 Task: For heading Use Italics Georgia with orange colour & Underline.  font size for heading20,  'Change the font style of data to'Lexend and font size to 12,  Change the alignment of both headline & data to Align left In the sheet  Budget Template Spreadsheet Workbook Sheet
Action: Mouse moved to (27, 146)
Screenshot: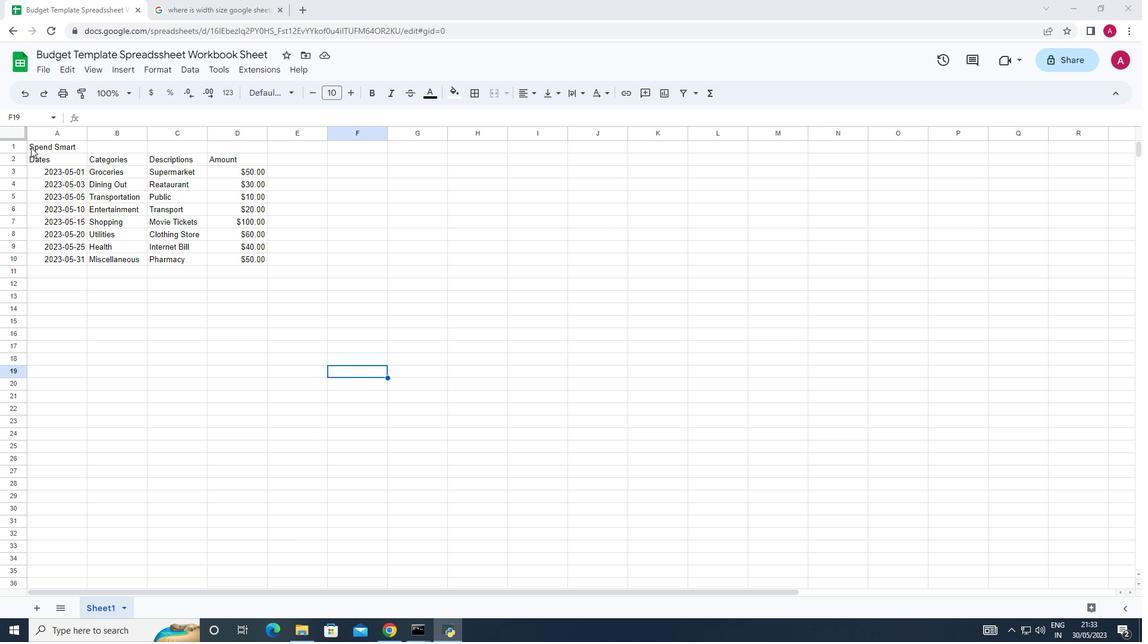
Action: Mouse pressed left at (27, 146)
Screenshot: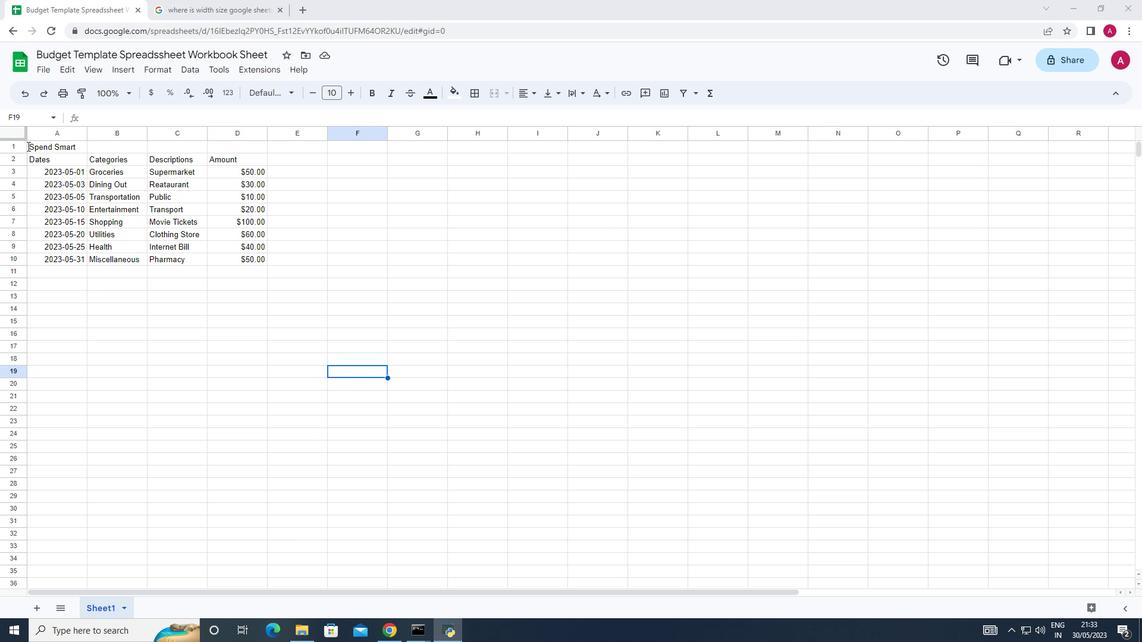 
Action: Mouse moved to (30, 142)
Screenshot: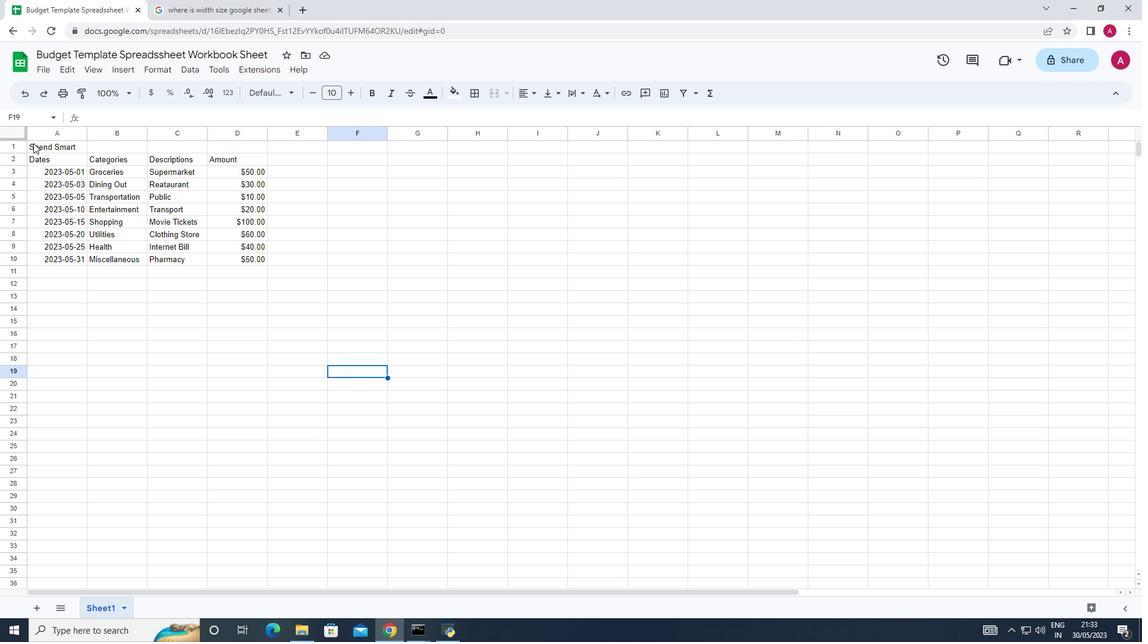 
Action: Mouse pressed left at (30, 142)
Screenshot: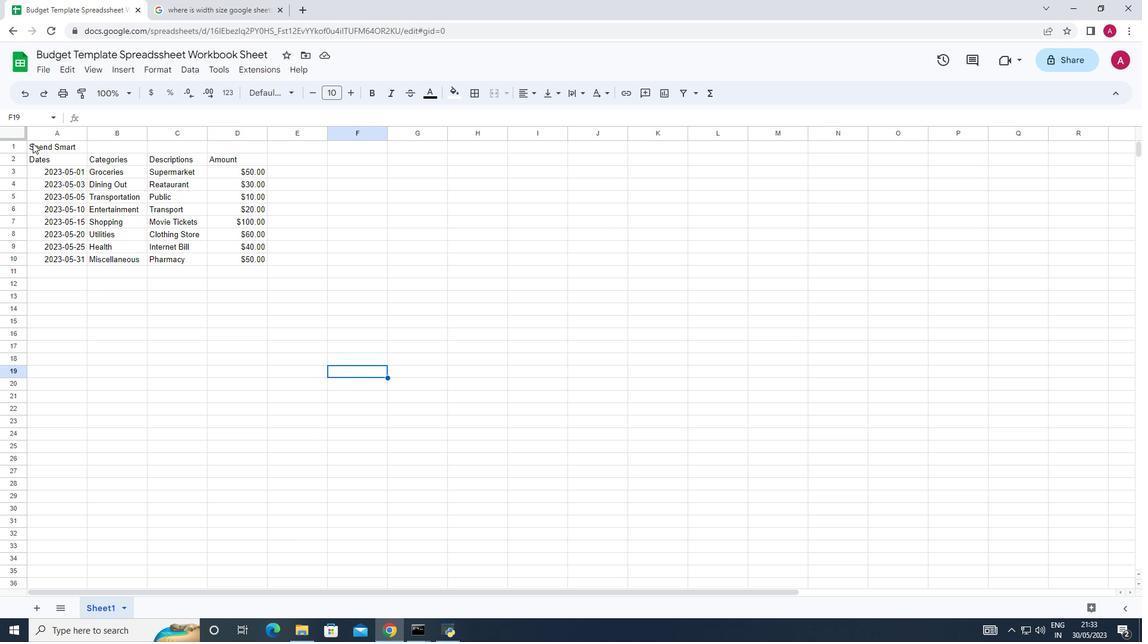 
Action: Mouse moved to (267, 97)
Screenshot: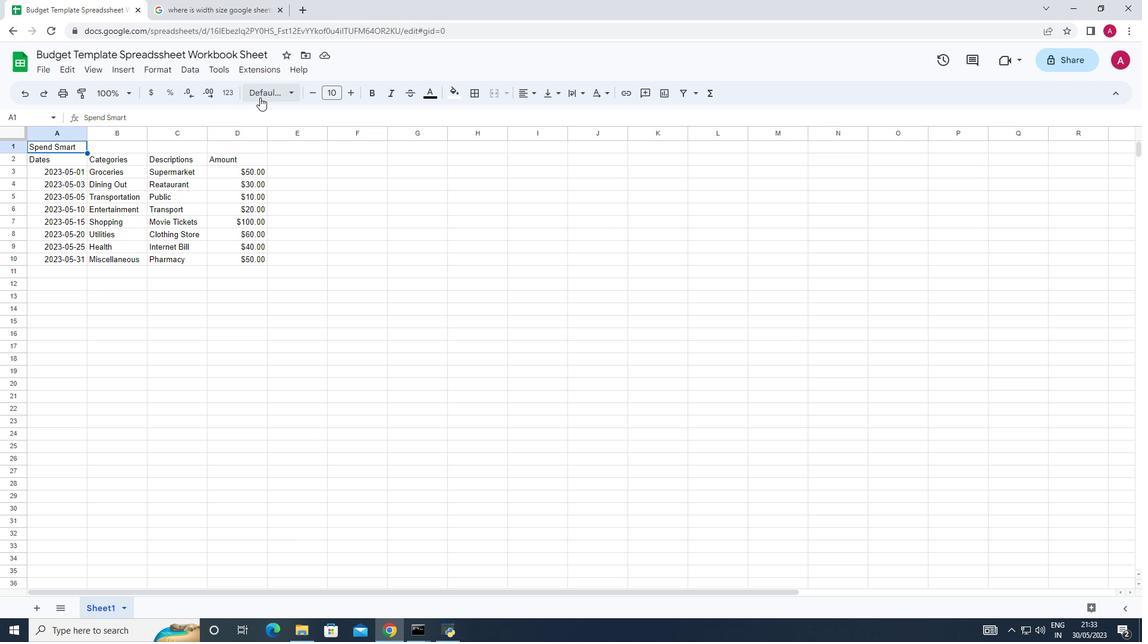 
Action: Mouse pressed left at (267, 97)
Screenshot: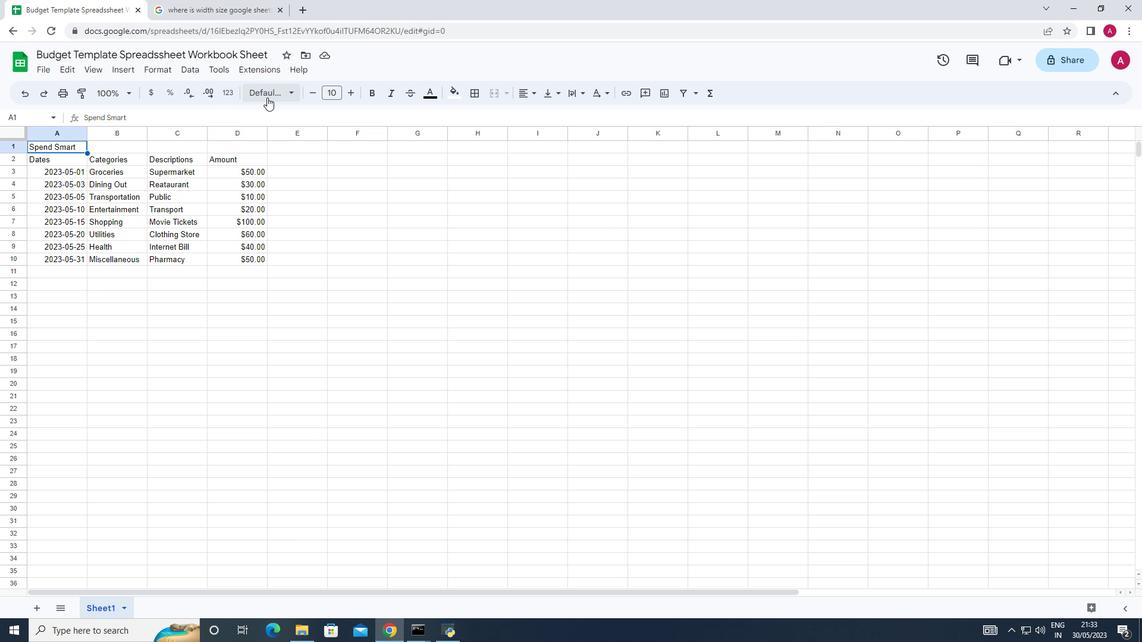 
Action: Mouse moved to (316, 408)
Screenshot: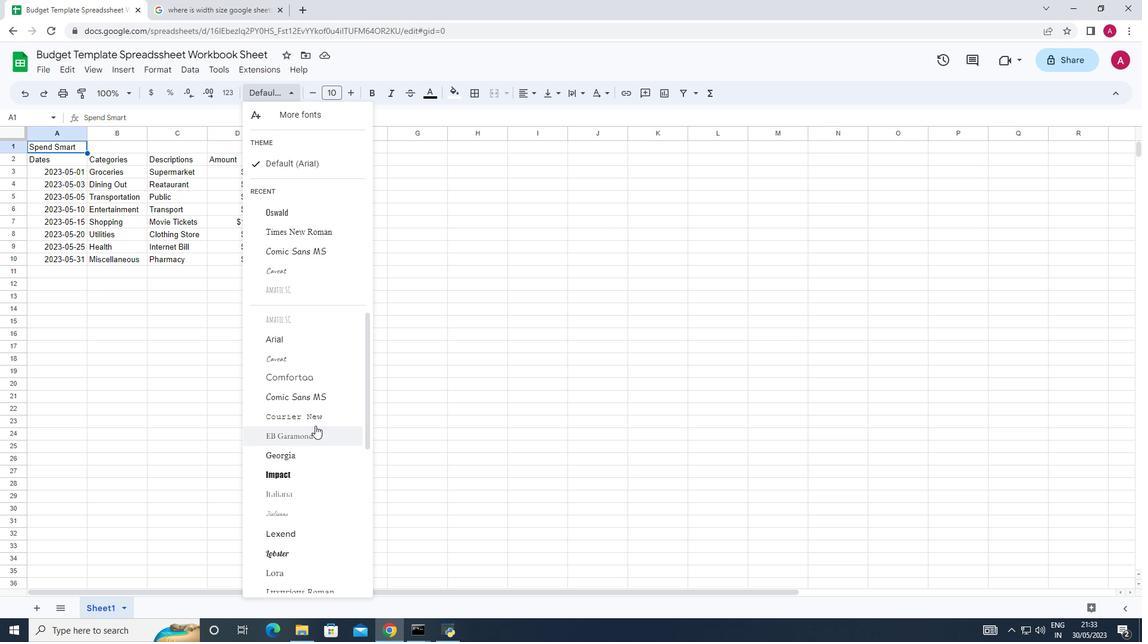 
Action: Mouse scrolled (316, 407) with delta (0, 0)
Screenshot: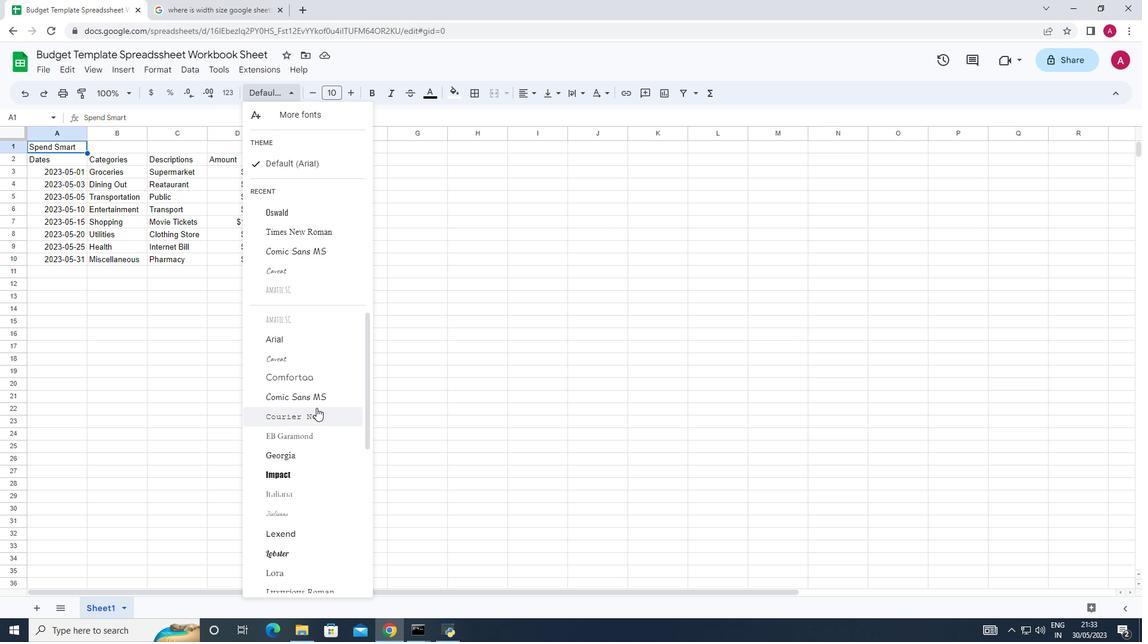 
Action: Mouse moved to (313, 413)
Screenshot: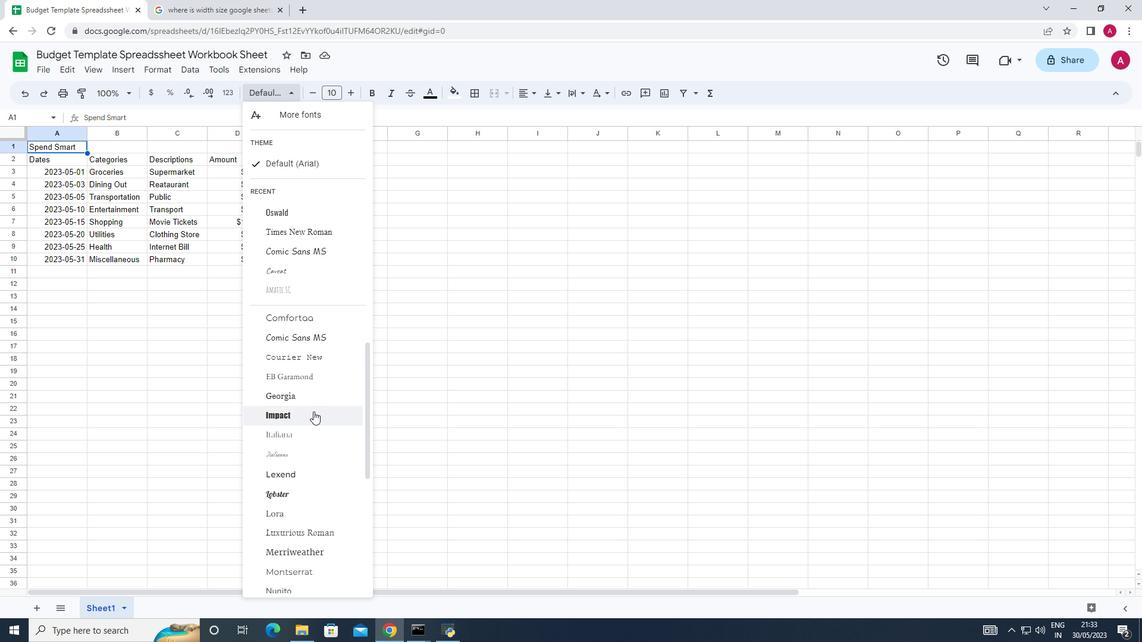 
Action: Mouse scrolled (313, 413) with delta (0, 0)
Screenshot: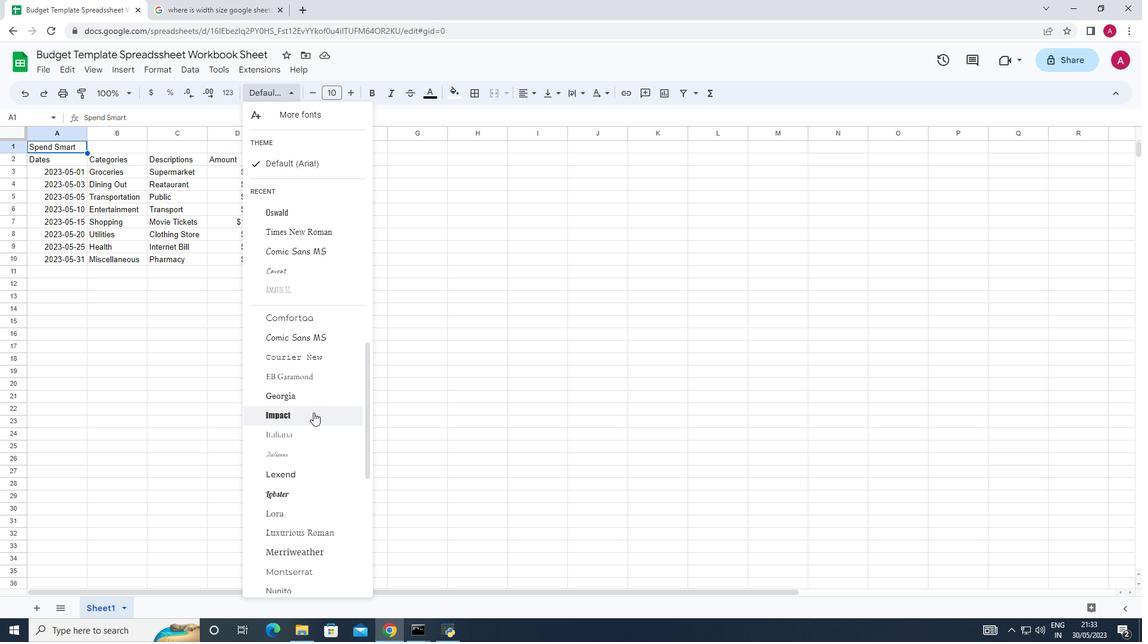 
Action: Mouse moved to (312, 417)
Screenshot: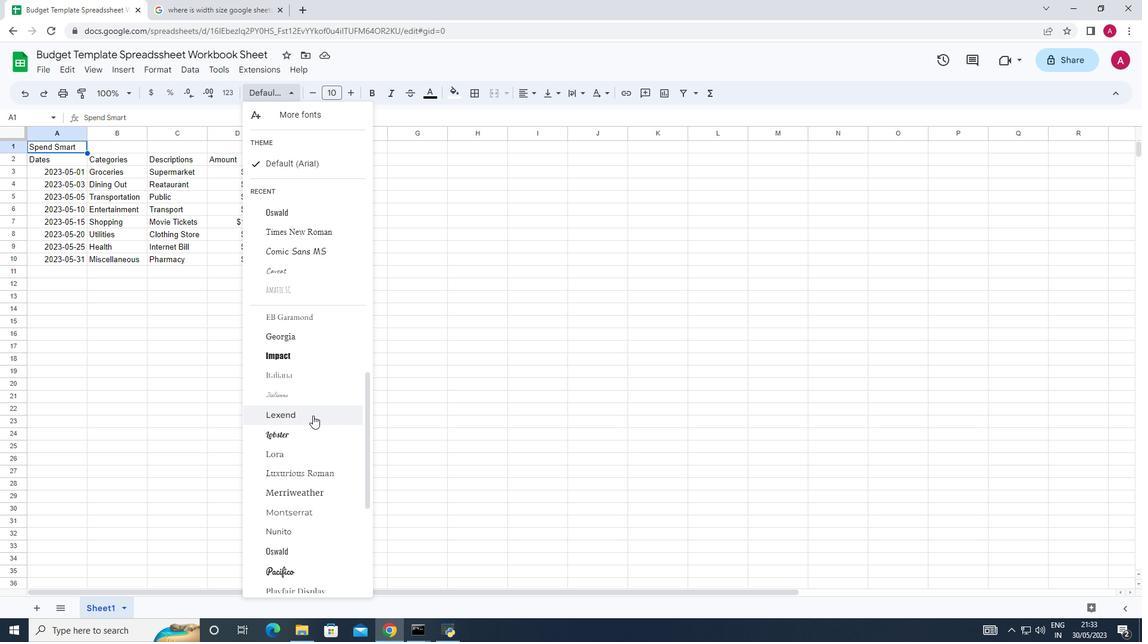 
Action: Mouse scrolled (312, 416) with delta (0, 0)
Screenshot: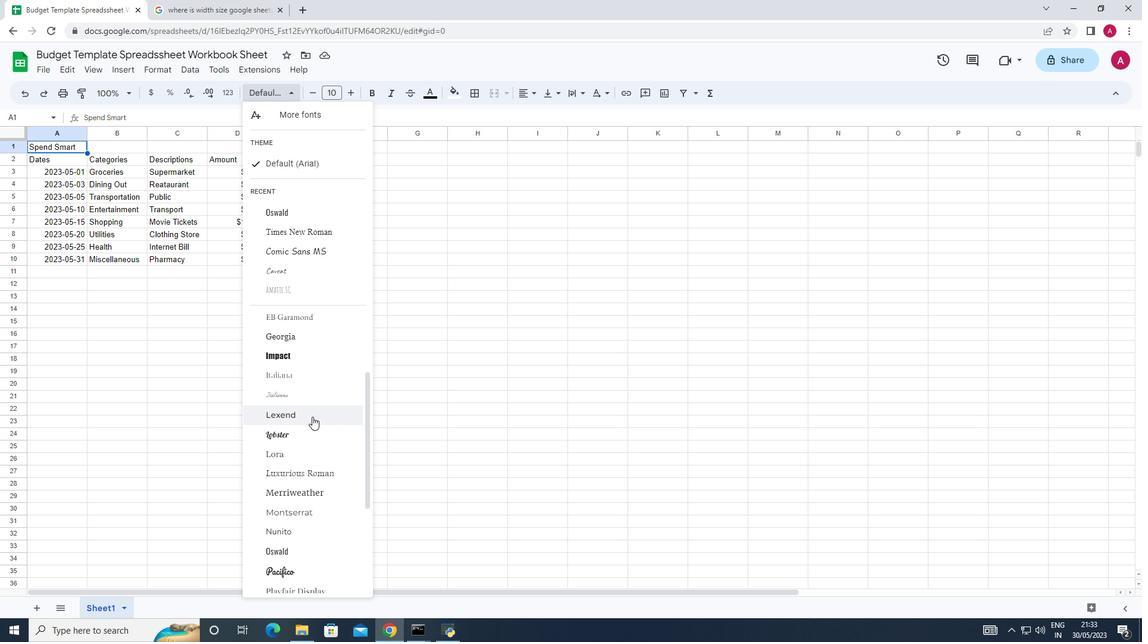 
Action: Mouse moved to (311, 419)
Screenshot: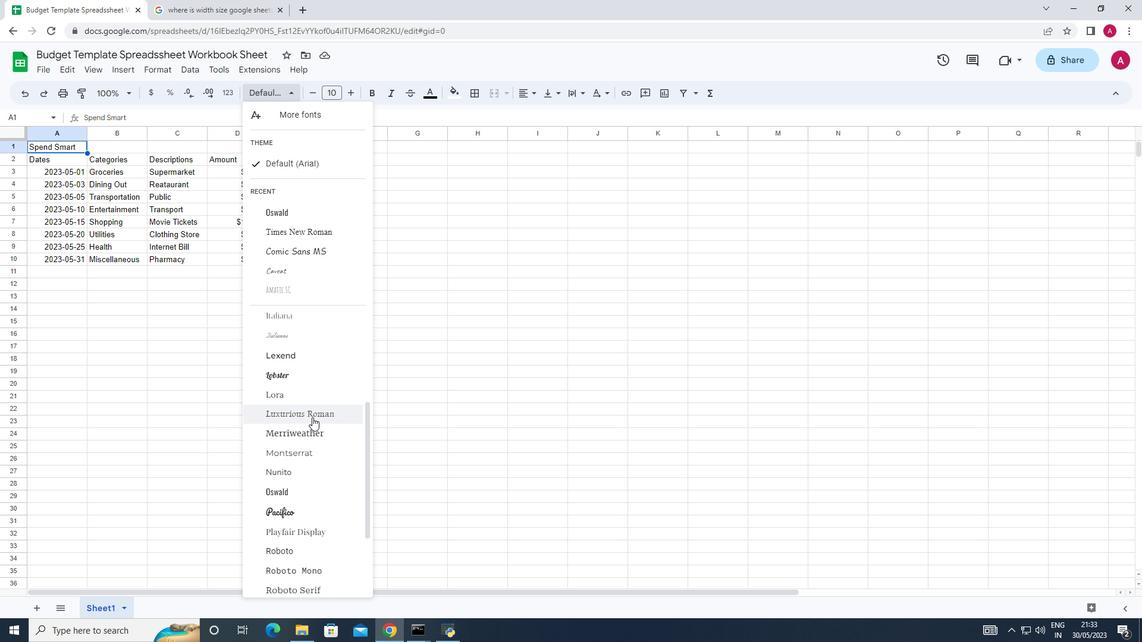 
Action: Mouse scrolled (311, 419) with delta (0, 0)
Screenshot: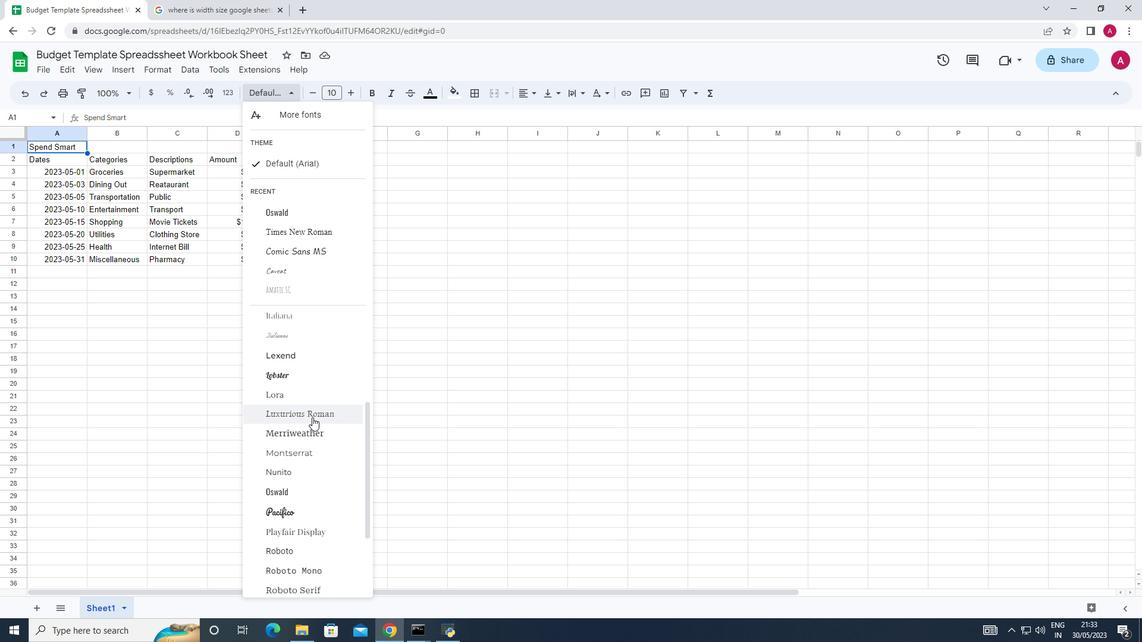 
Action: Mouse moved to (310, 422)
Screenshot: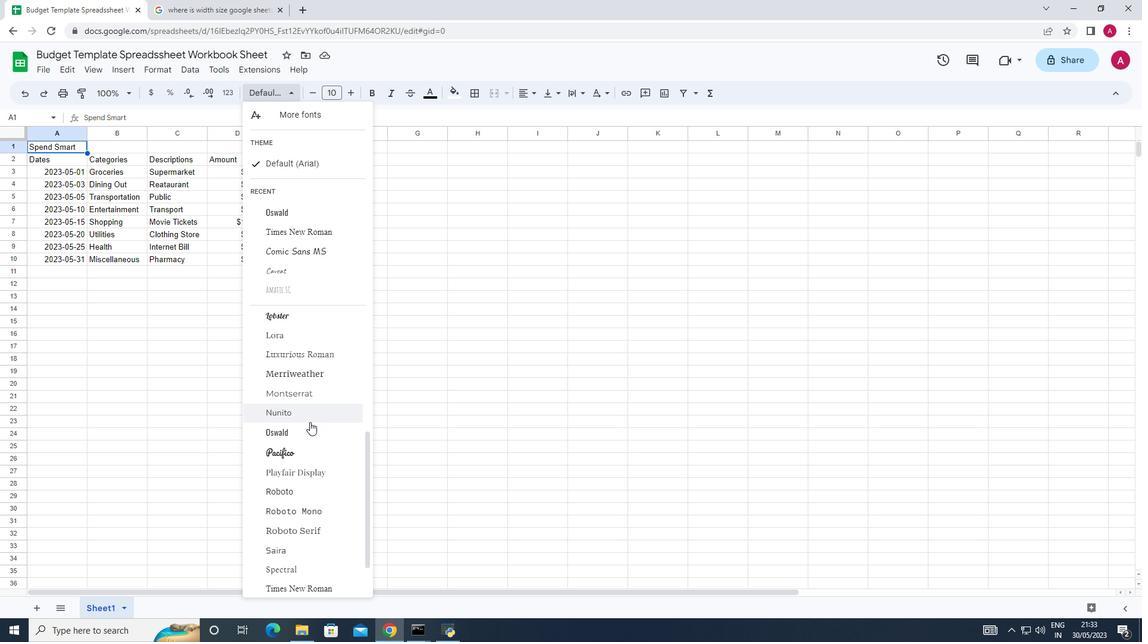 
Action: Mouse scrolled (310, 423) with delta (0, 0)
Screenshot: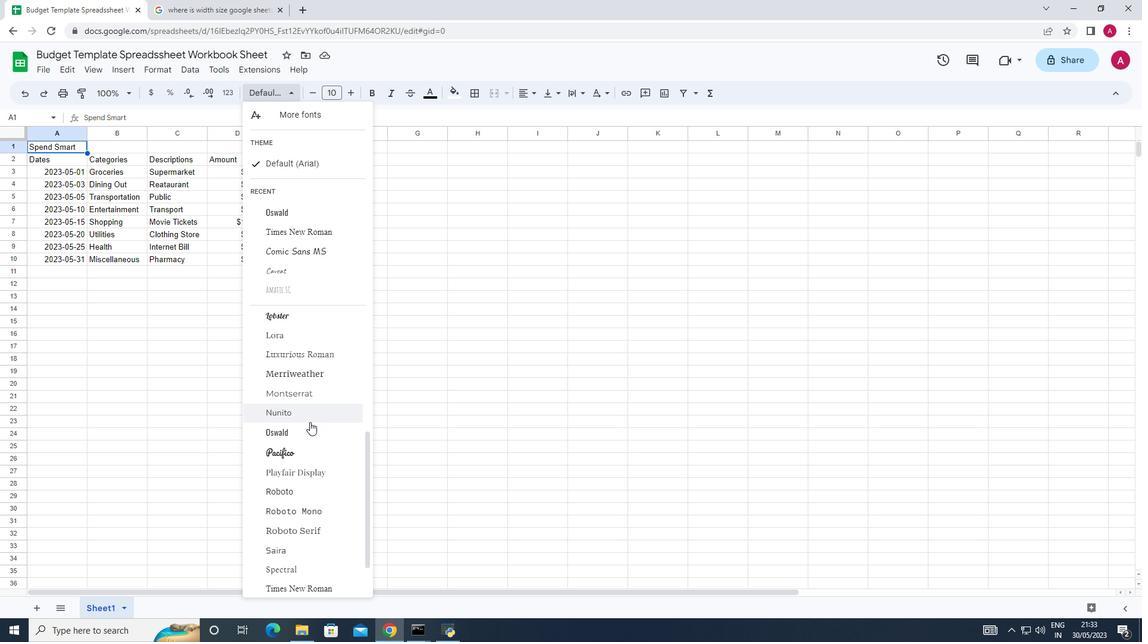 
Action: Mouse moved to (310, 418)
Screenshot: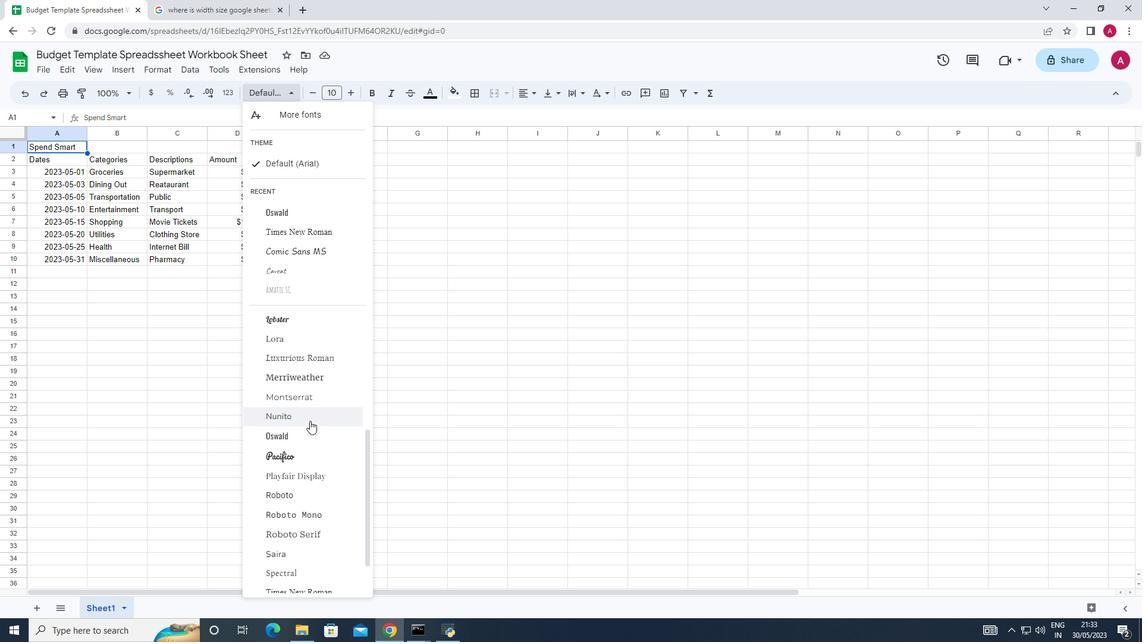 
Action: Mouse scrolled (310, 419) with delta (0, 0)
Screenshot: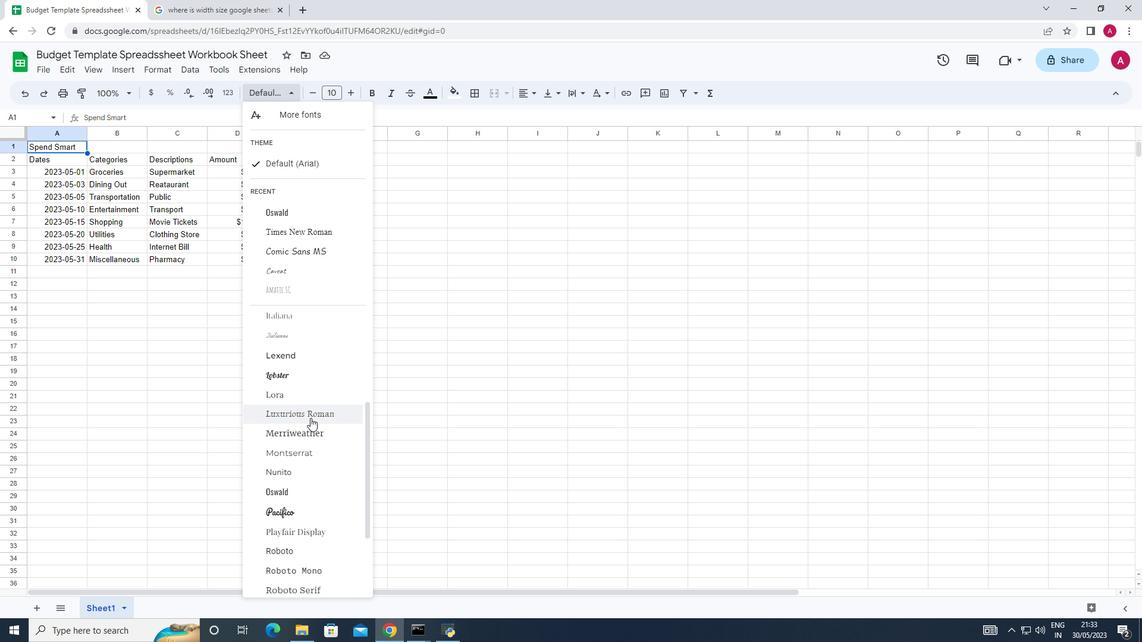
Action: Mouse scrolled (310, 419) with delta (0, 0)
Screenshot: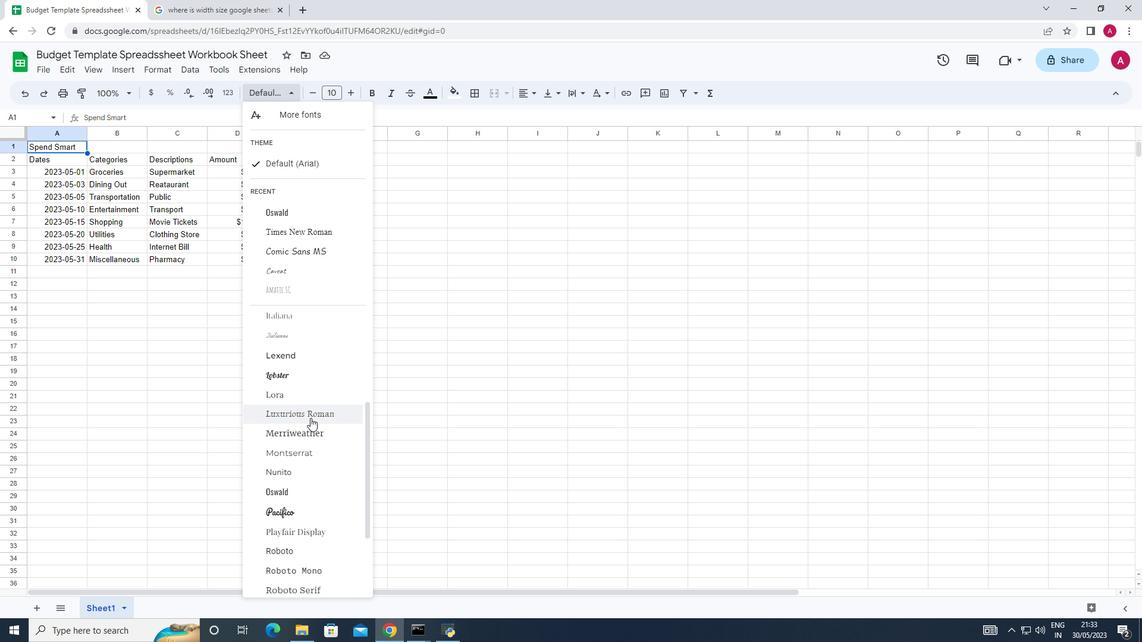 
Action: Mouse moved to (310, 418)
Screenshot: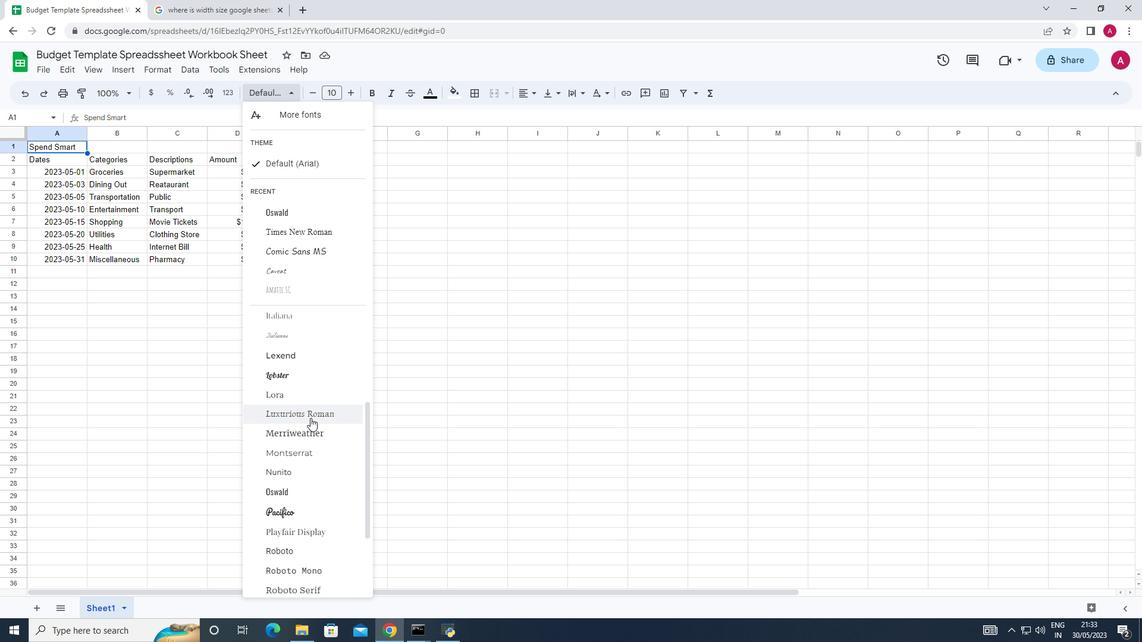 
Action: Mouse scrolled (310, 419) with delta (0, 0)
Screenshot: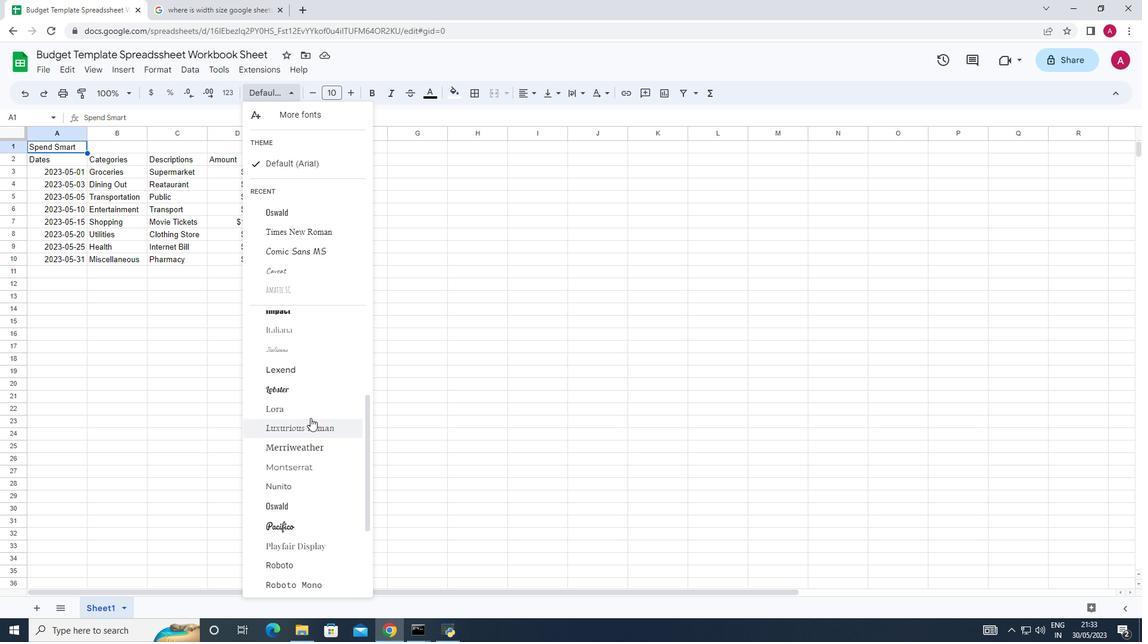 
Action: Mouse moved to (300, 450)
Screenshot: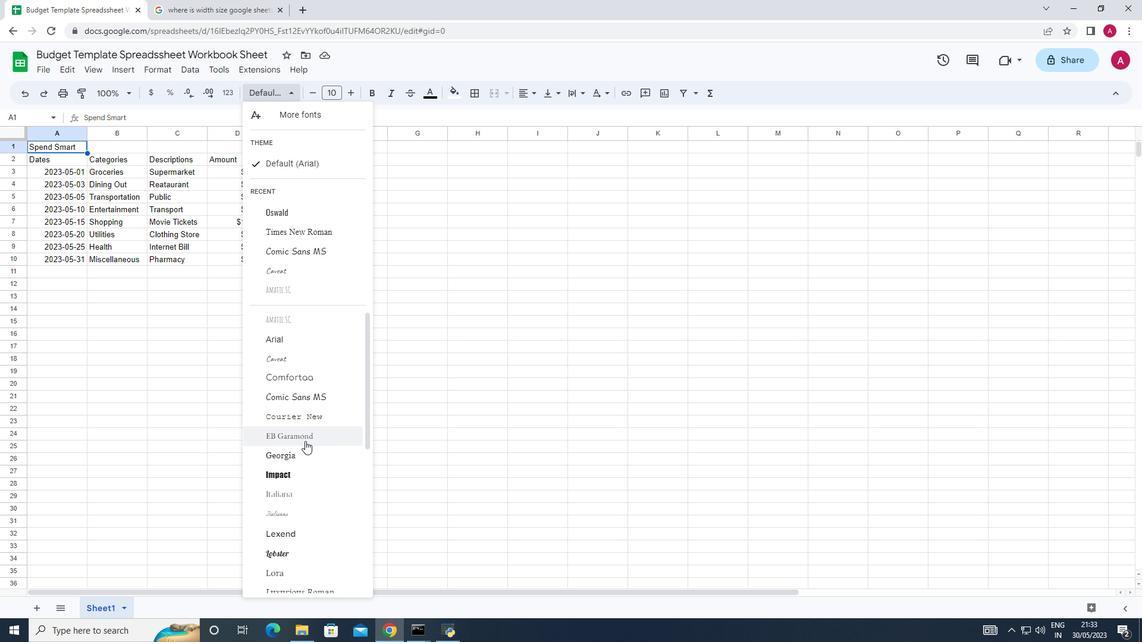 
Action: Mouse pressed left at (300, 450)
Screenshot: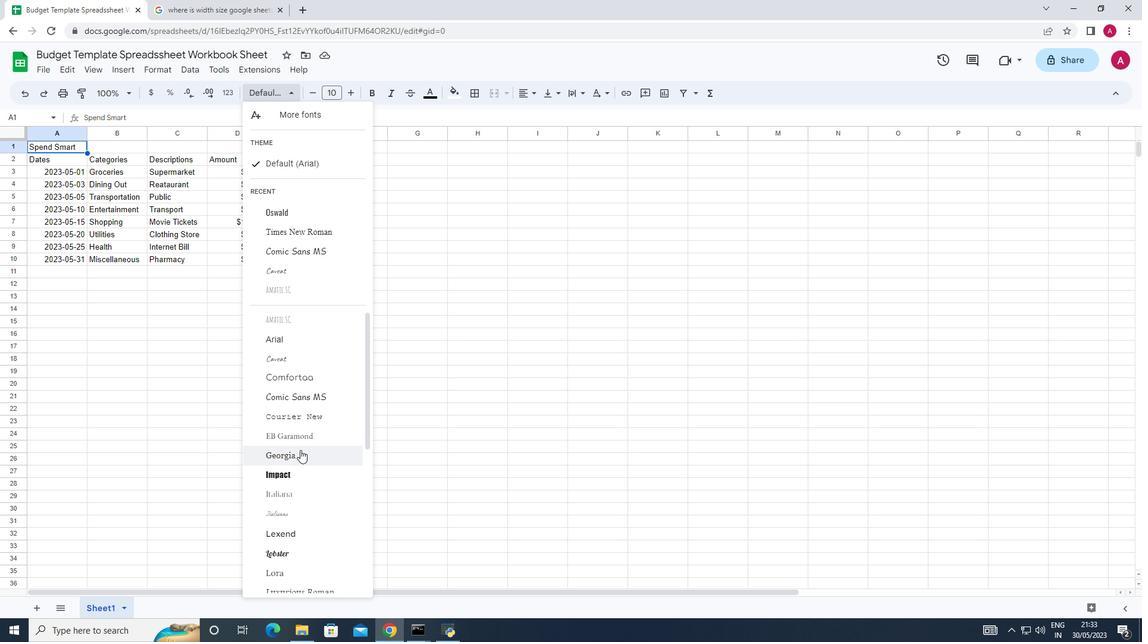 
Action: Mouse moved to (432, 95)
Screenshot: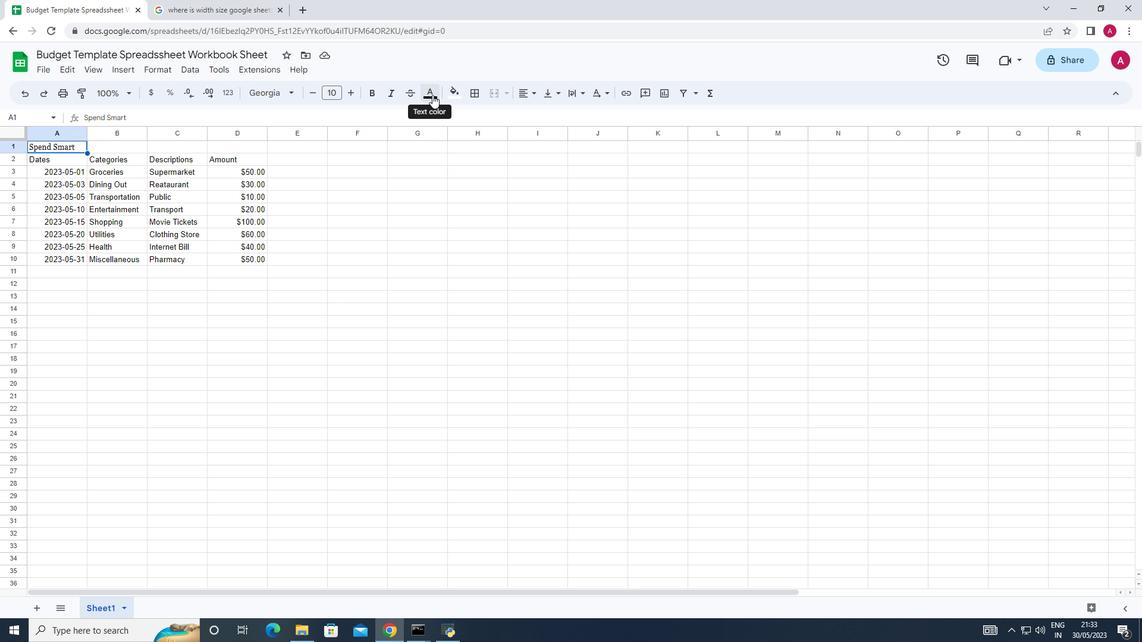 
Action: Mouse pressed left at (432, 95)
Screenshot: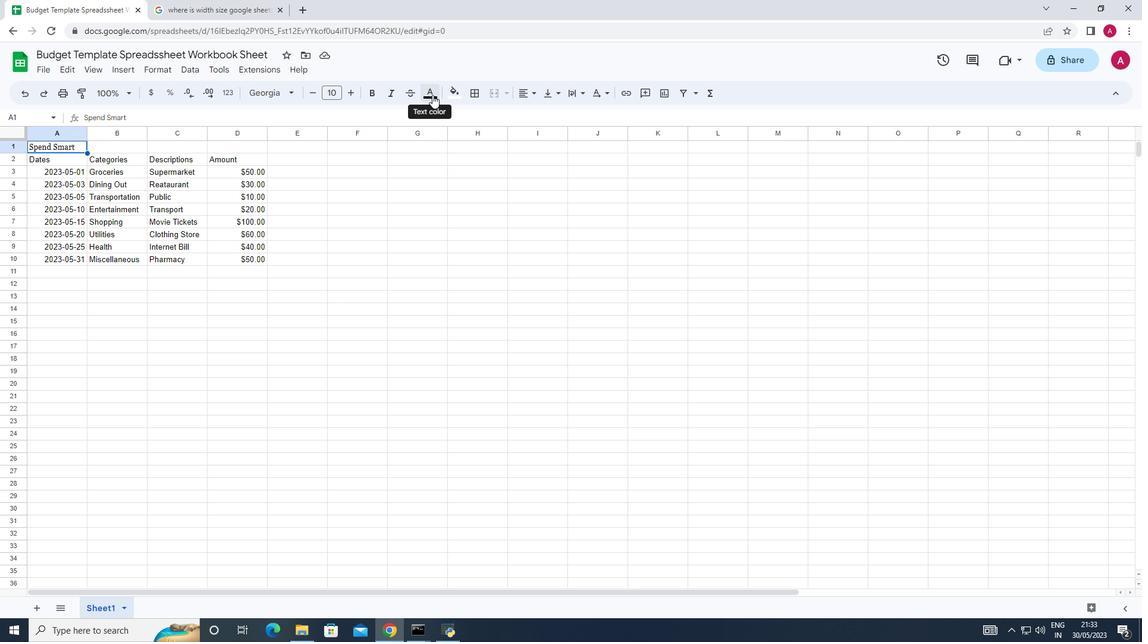 
Action: Mouse moved to (457, 145)
Screenshot: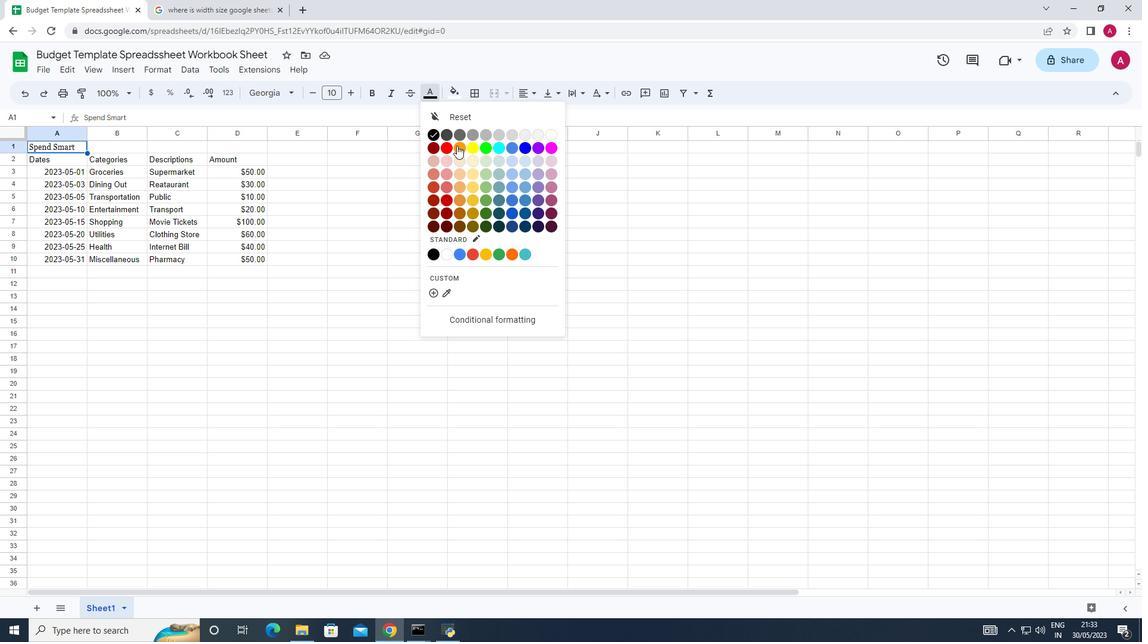 
Action: Mouse pressed left at (457, 145)
Screenshot: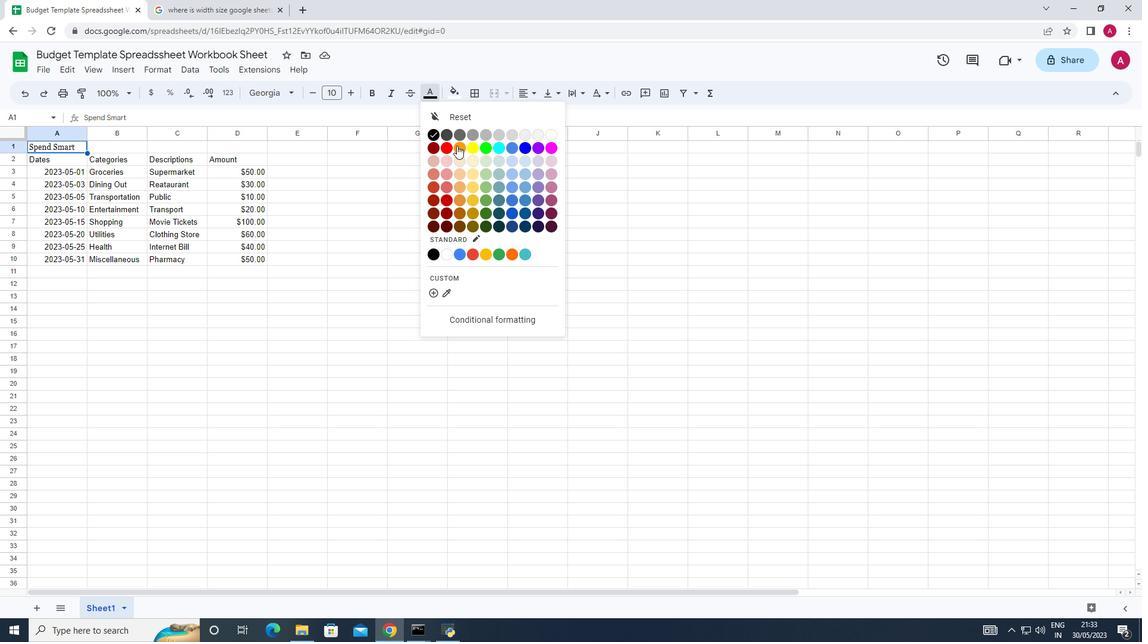 
Action: Mouse moved to (158, 73)
Screenshot: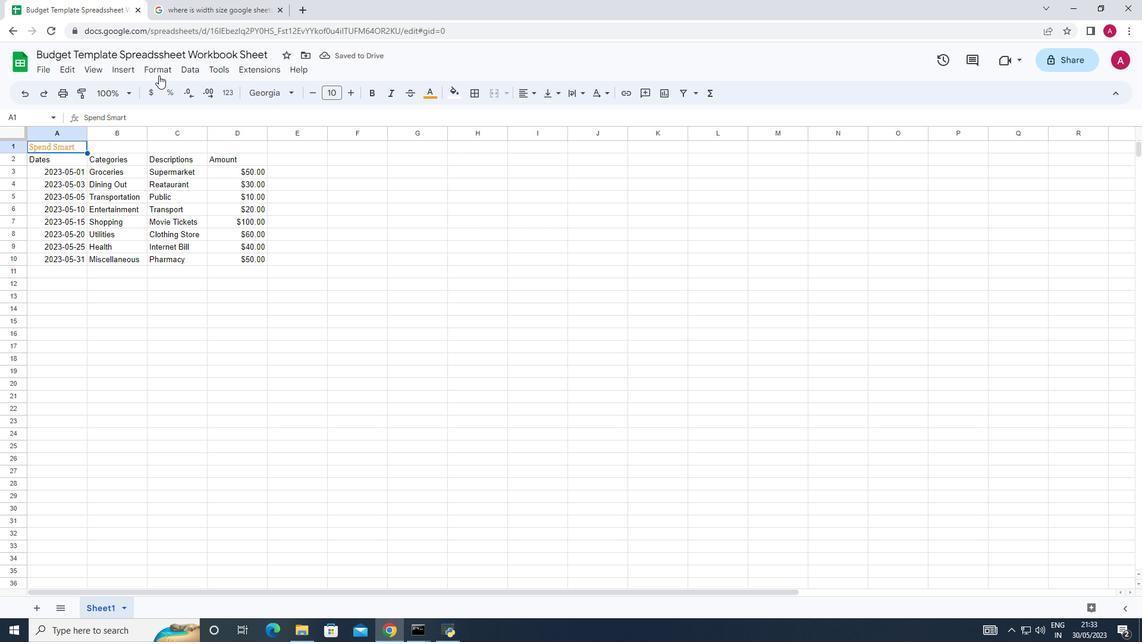 
Action: Mouse pressed left at (158, 73)
Screenshot: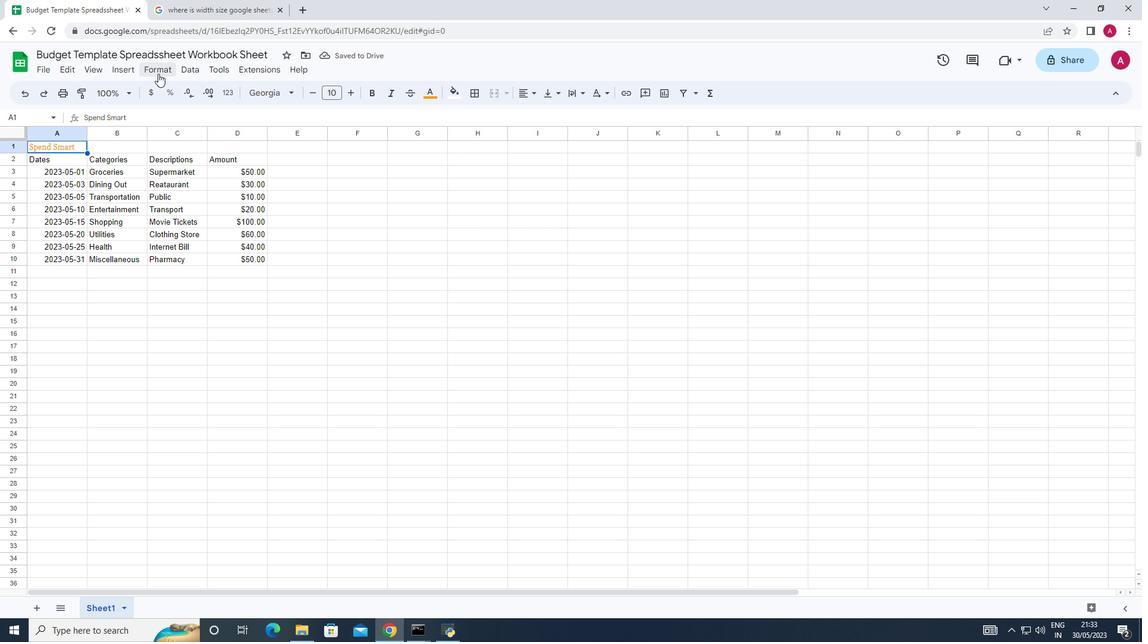 
Action: Mouse moved to (195, 134)
Screenshot: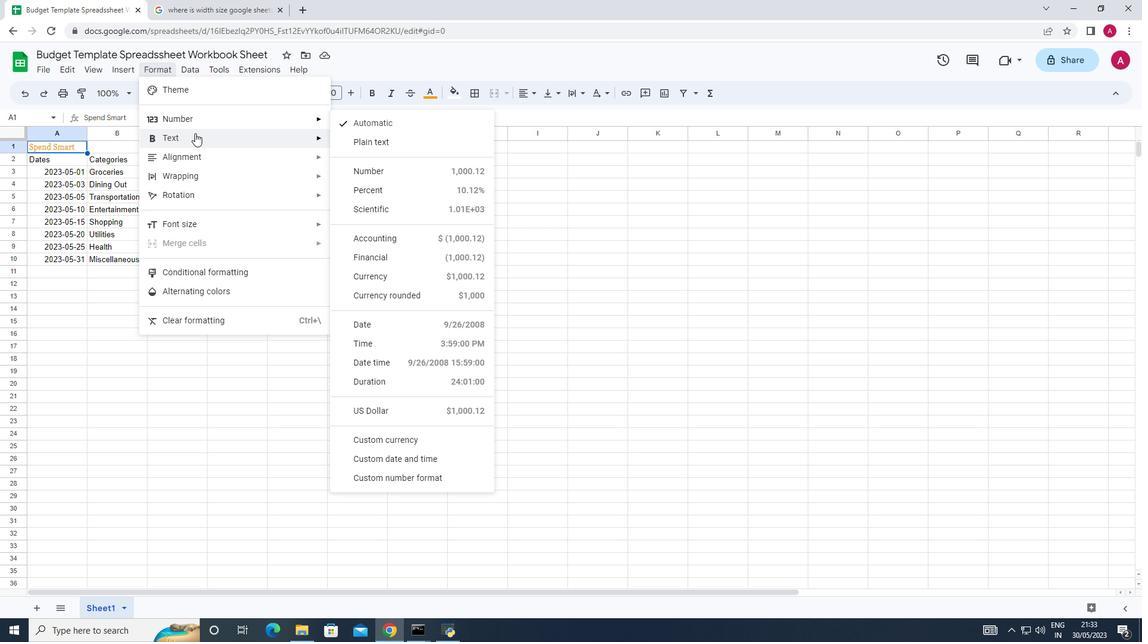 
Action: Mouse pressed left at (195, 134)
Screenshot: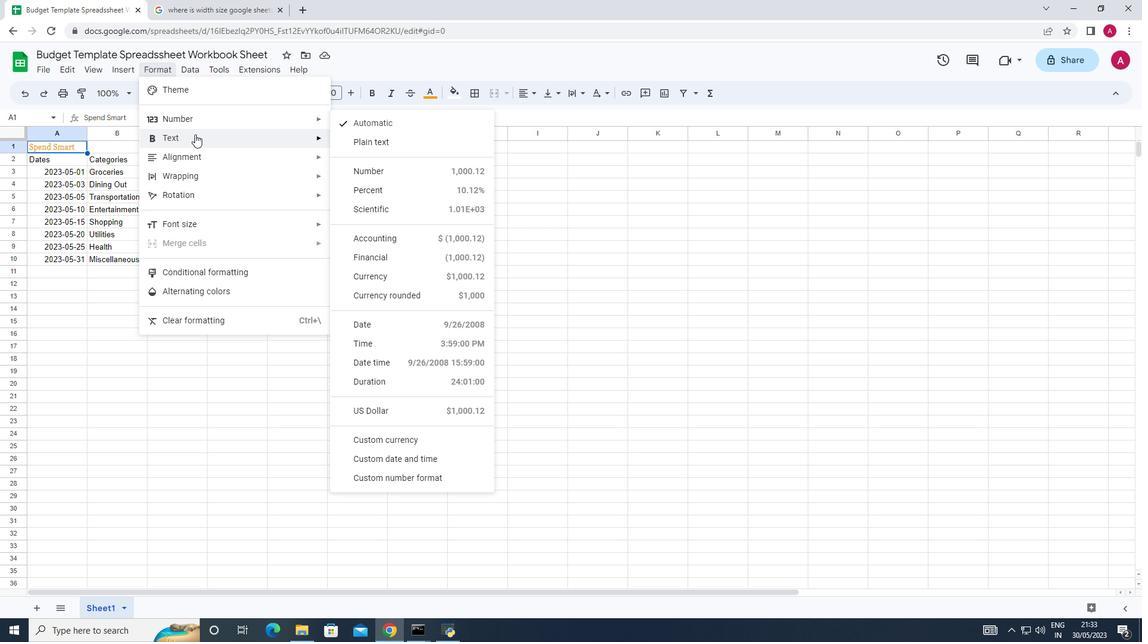 
Action: Mouse moved to (398, 179)
Screenshot: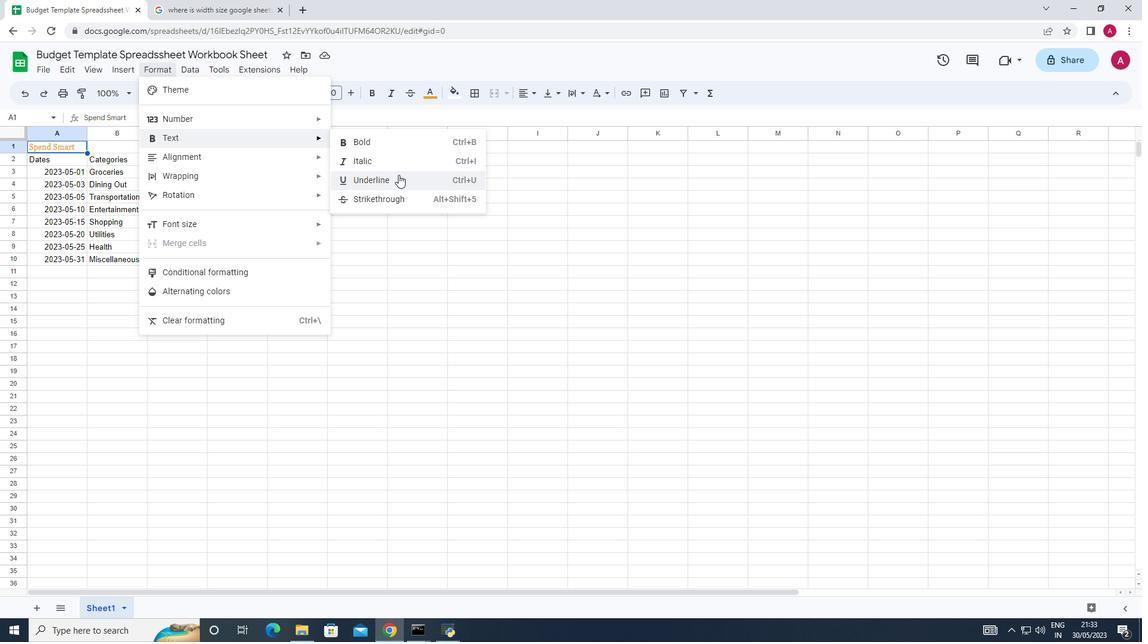 
Action: Mouse pressed left at (398, 179)
Screenshot: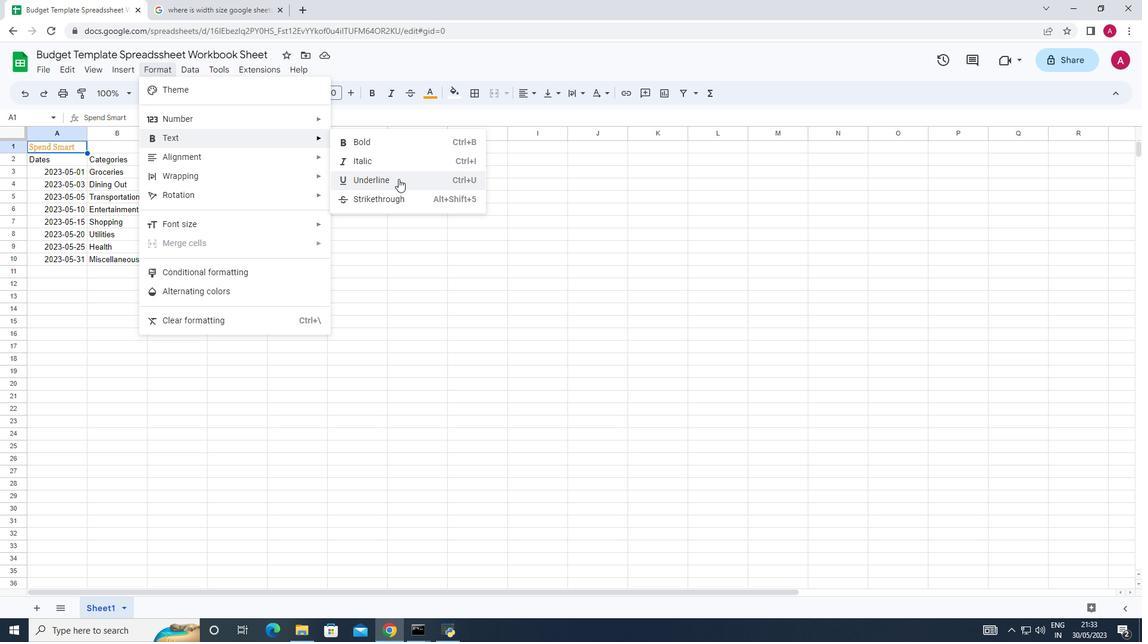 
Action: Mouse moved to (354, 100)
Screenshot: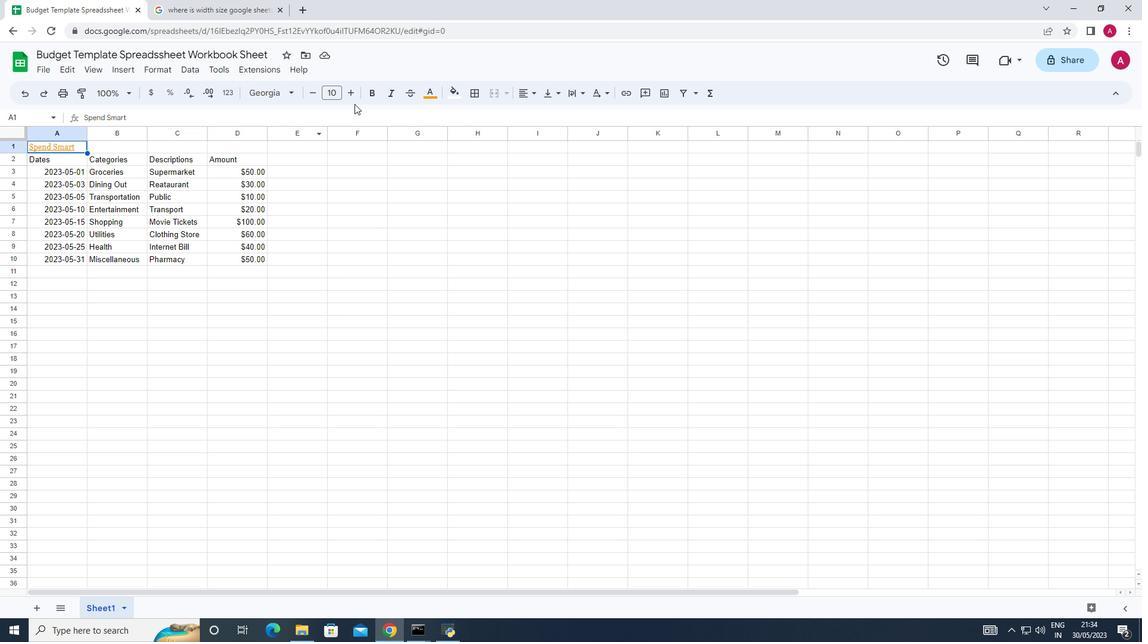 
Action: Mouse pressed left at (354, 100)
Screenshot: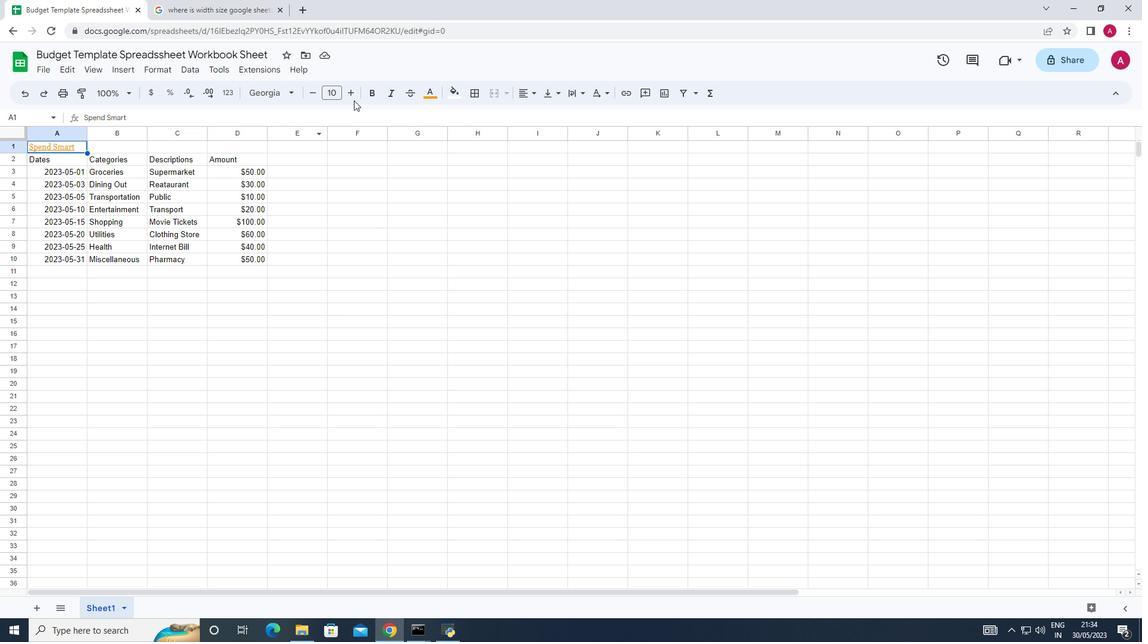 
Action: Mouse pressed left at (354, 100)
Screenshot: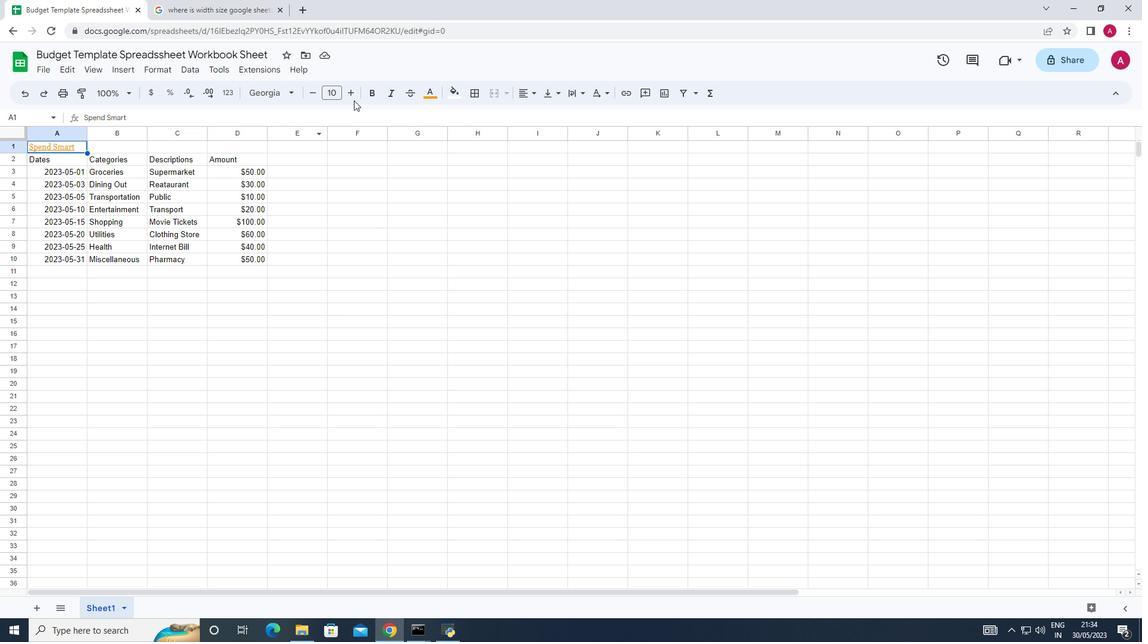 
Action: Mouse pressed left at (354, 100)
Screenshot: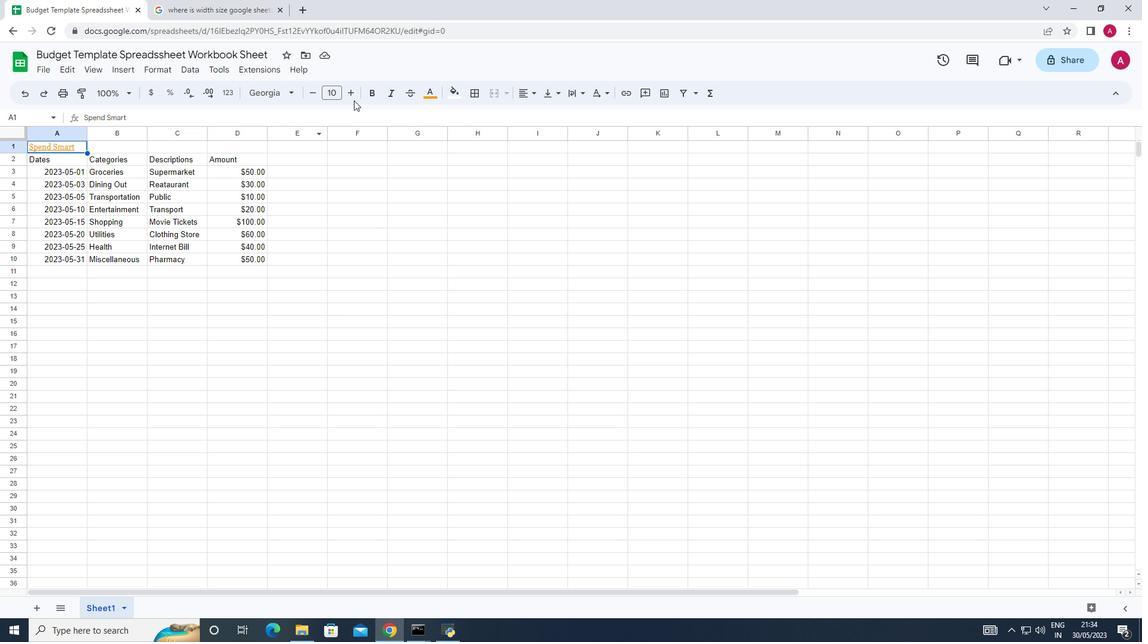 
Action: Mouse moved to (351, 97)
Screenshot: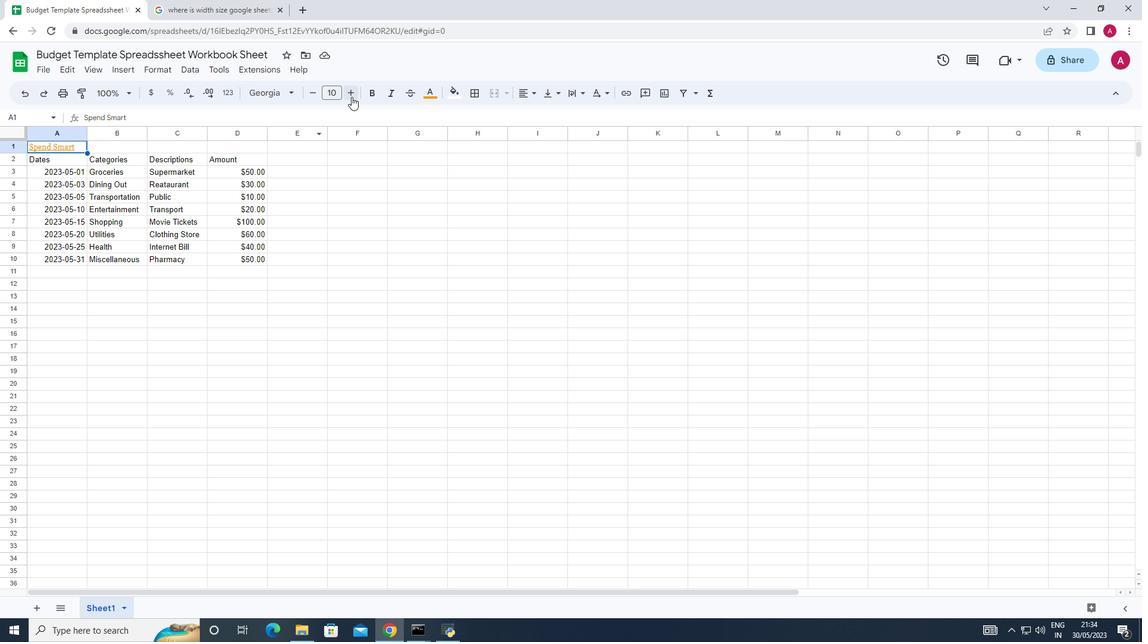 
Action: Mouse pressed left at (351, 97)
Screenshot: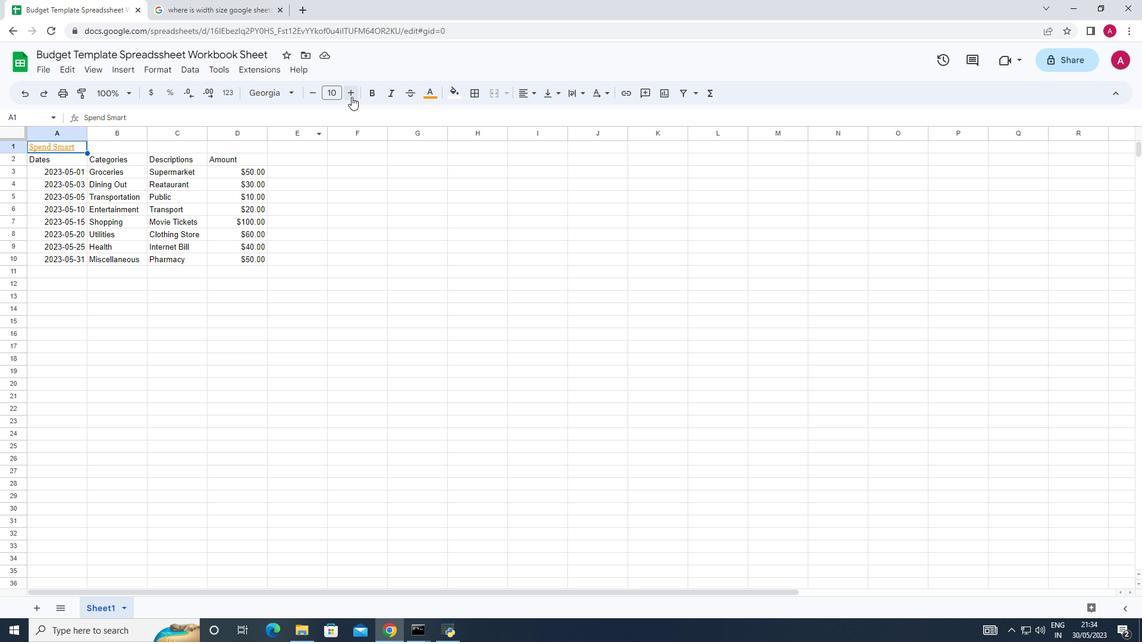 
Action: Mouse pressed left at (351, 97)
Screenshot: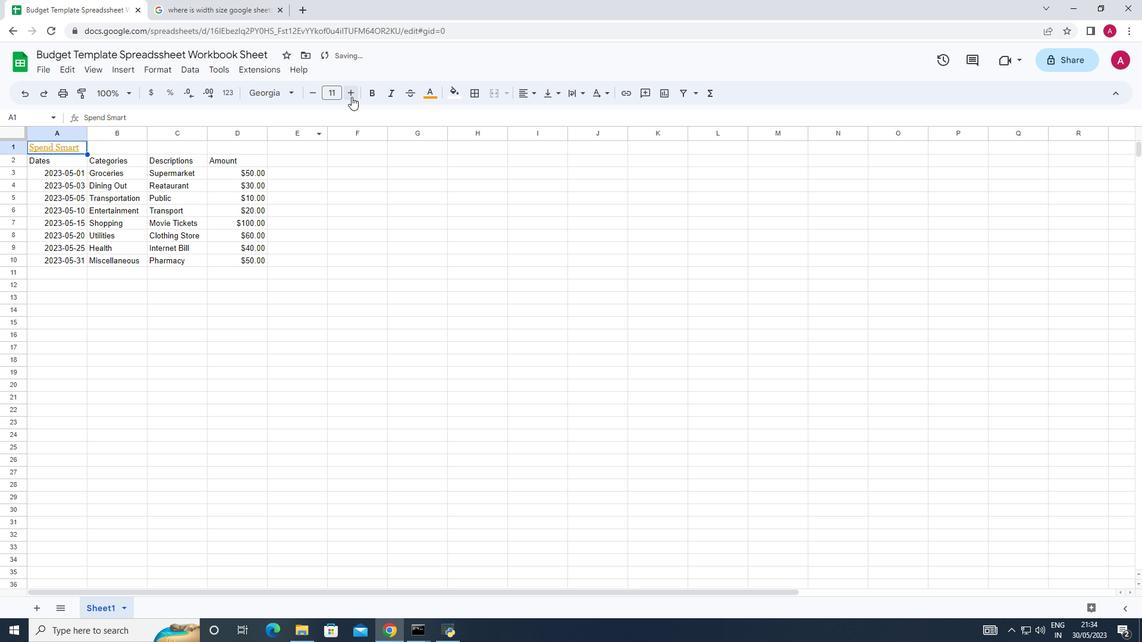 
Action: Mouse pressed left at (351, 97)
Screenshot: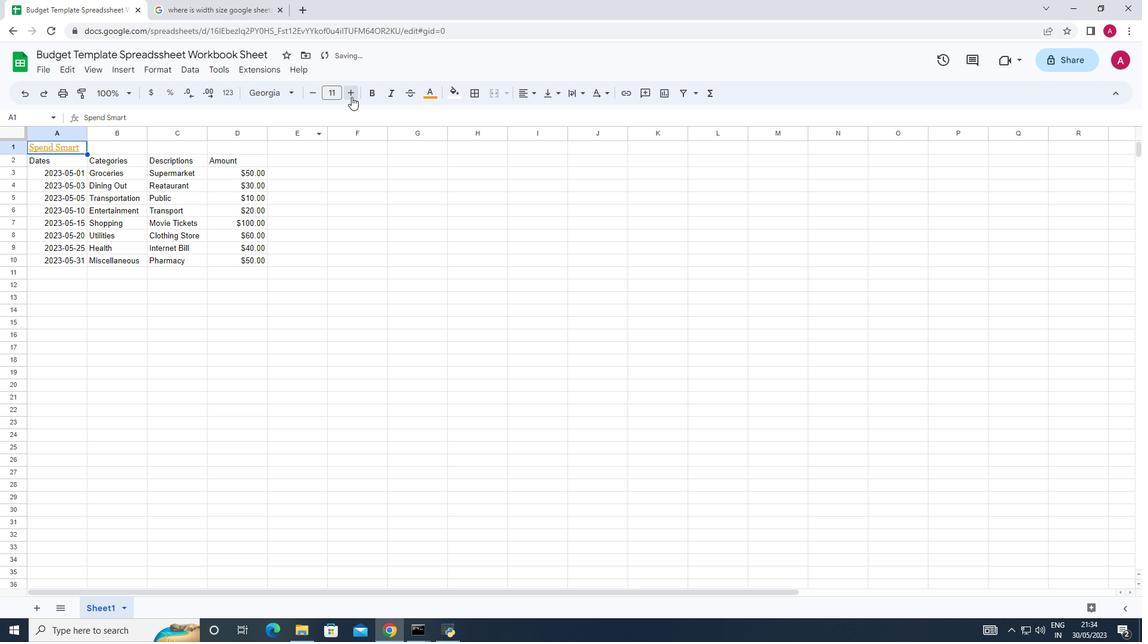 
Action: Mouse pressed left at (351, 97)
Screenshot: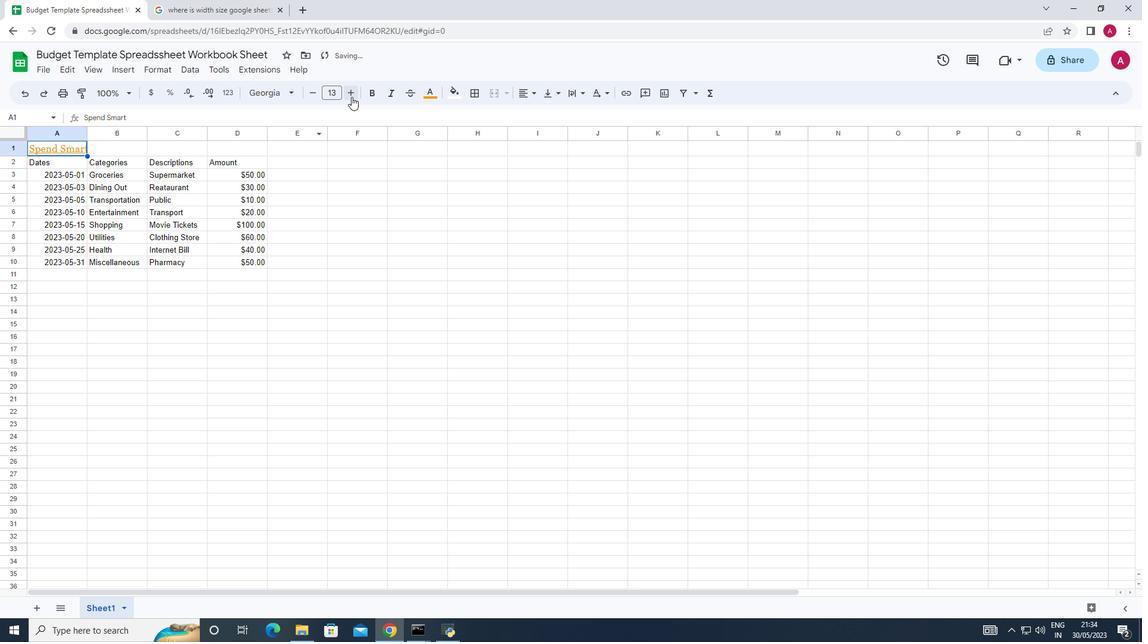 
Action: Mouse pressed left at (351, 97)
Screenshot: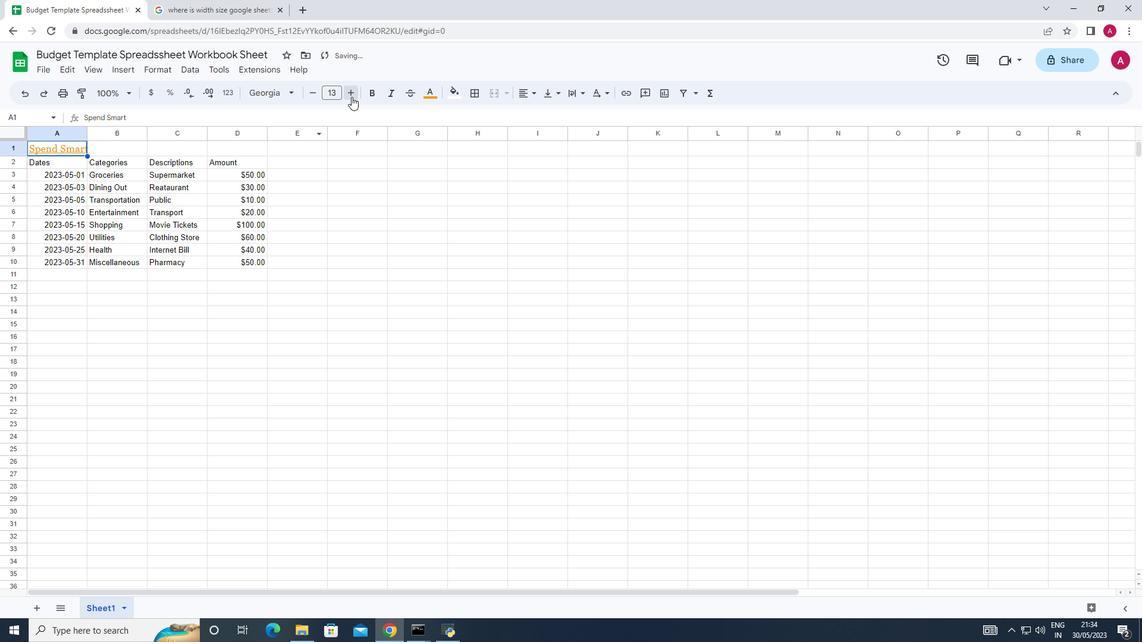 
Action: Mouse pressed left at (351, 97)
Screenshot: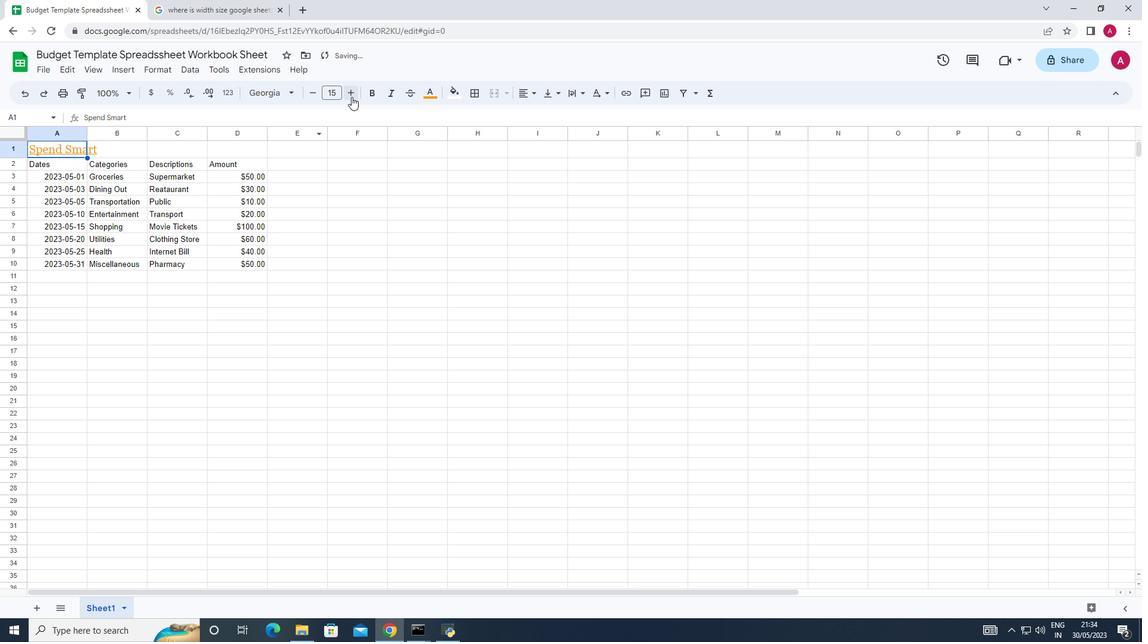 
Action: Mouse pressed left at (351, 97)
Screenshot: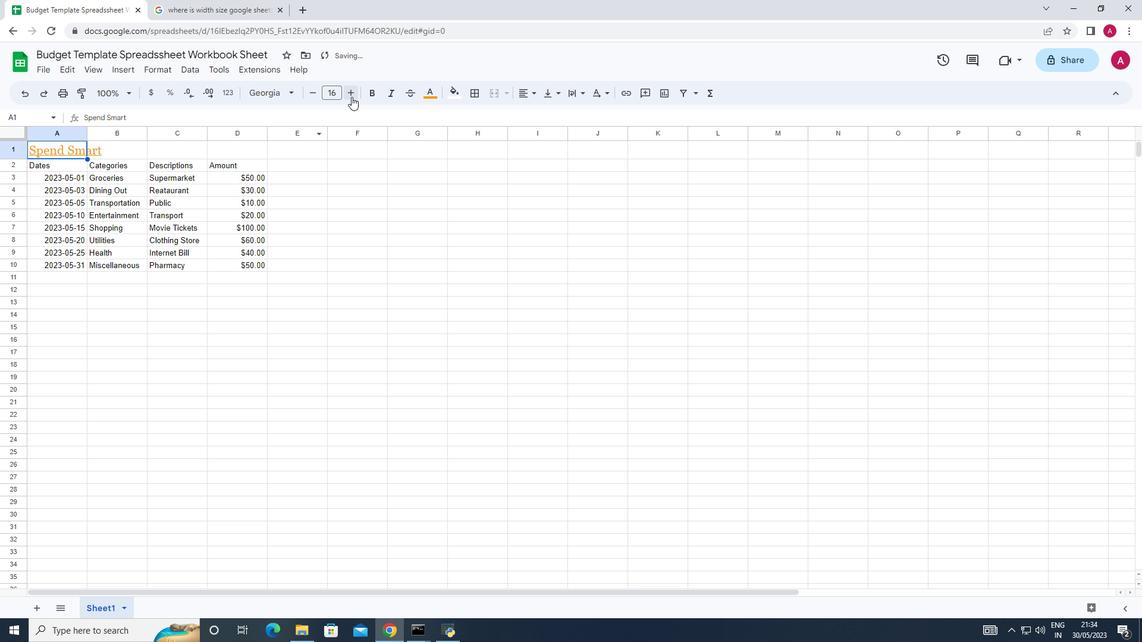 
Action: Mouse pressed left at (351, 97)
Screenshot: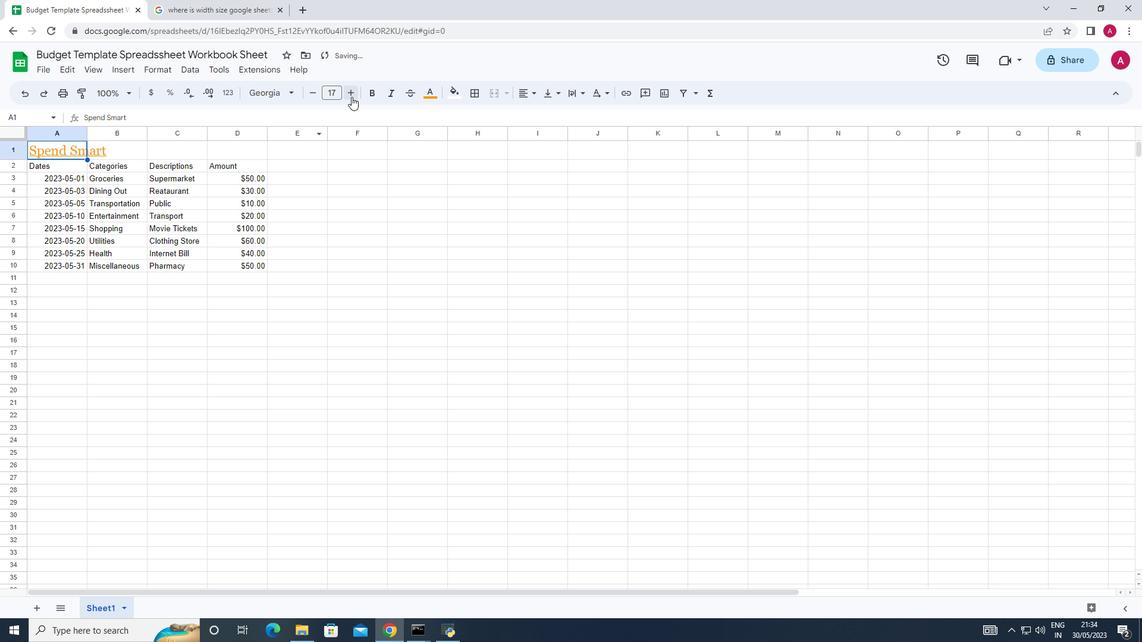 
Action: Mouse pressed left at (351, 97)
Screenshot: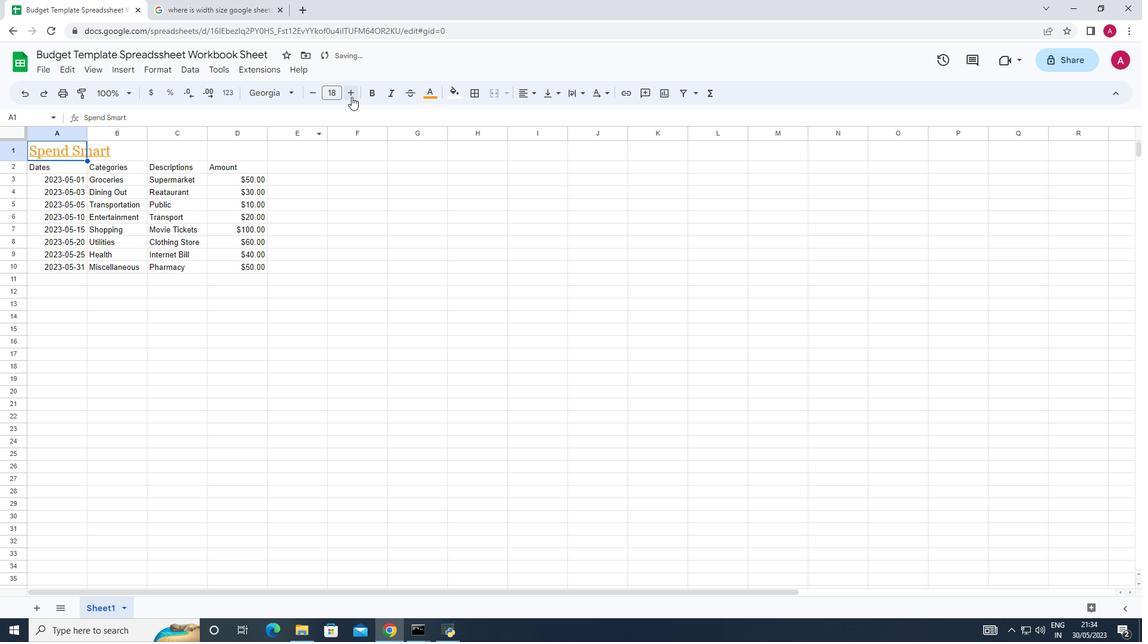 
Action: Mouse pressed left at (351, 97)
Screenshot: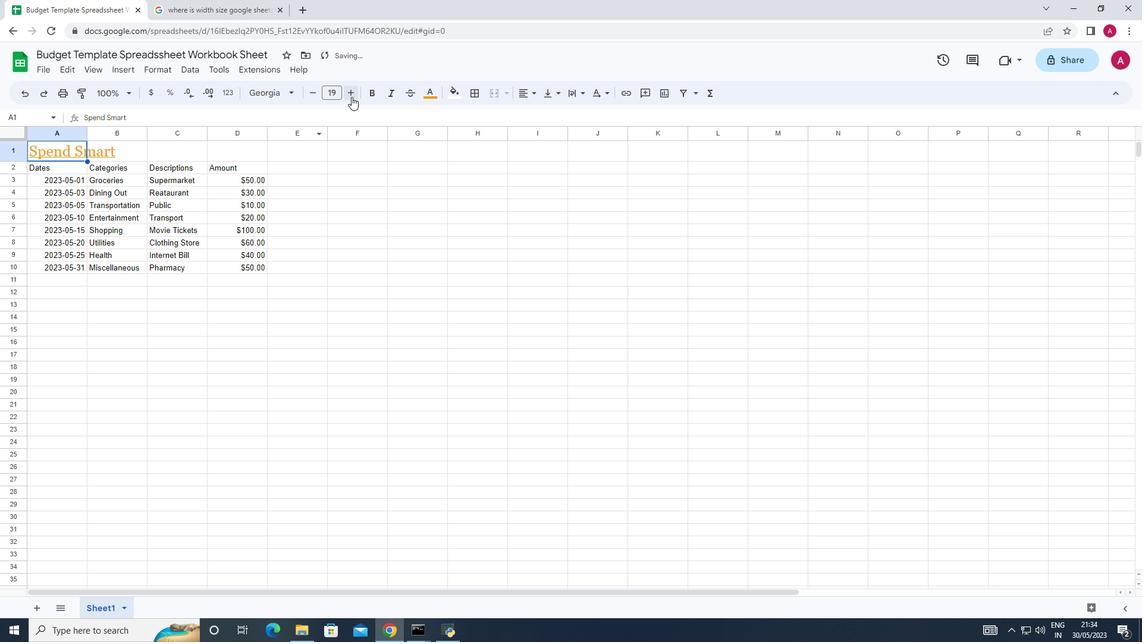 
Action: Mouse moved to (392, 298)
Screenshot: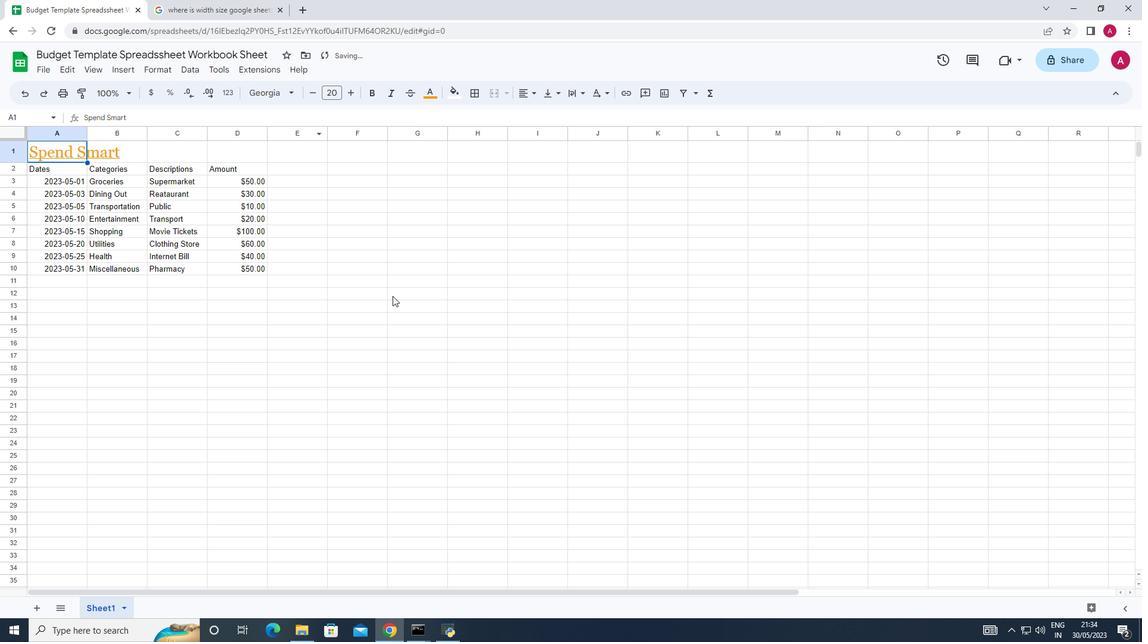 
Action: Mouse pressed left at (392, 298)
Screenshot: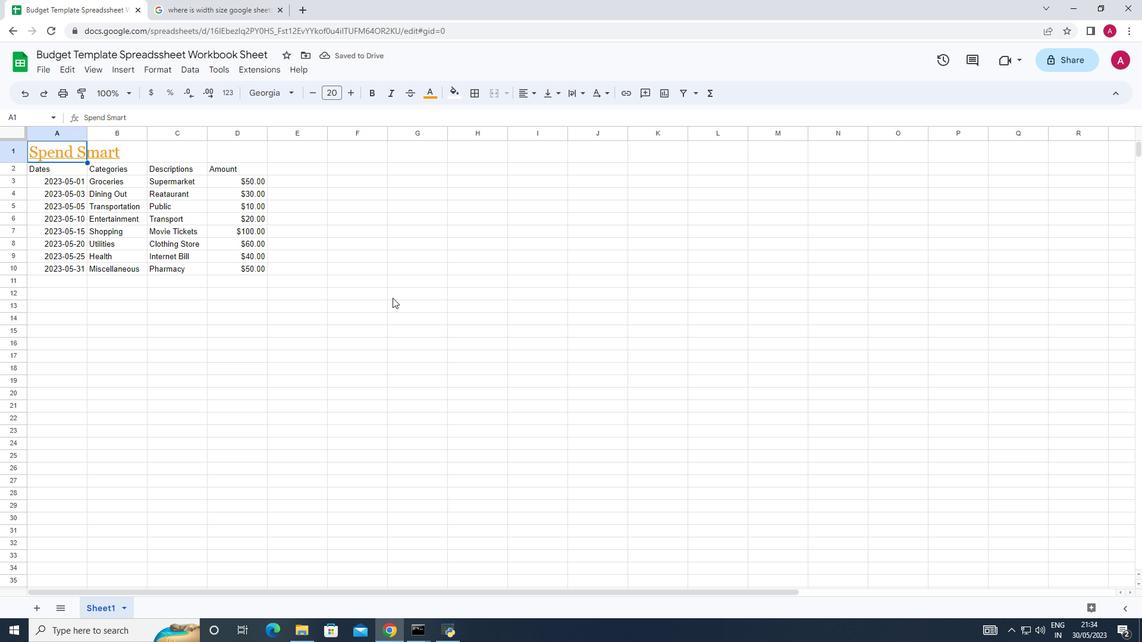
Action: Mouse moved to (41, 167)
Screenshot: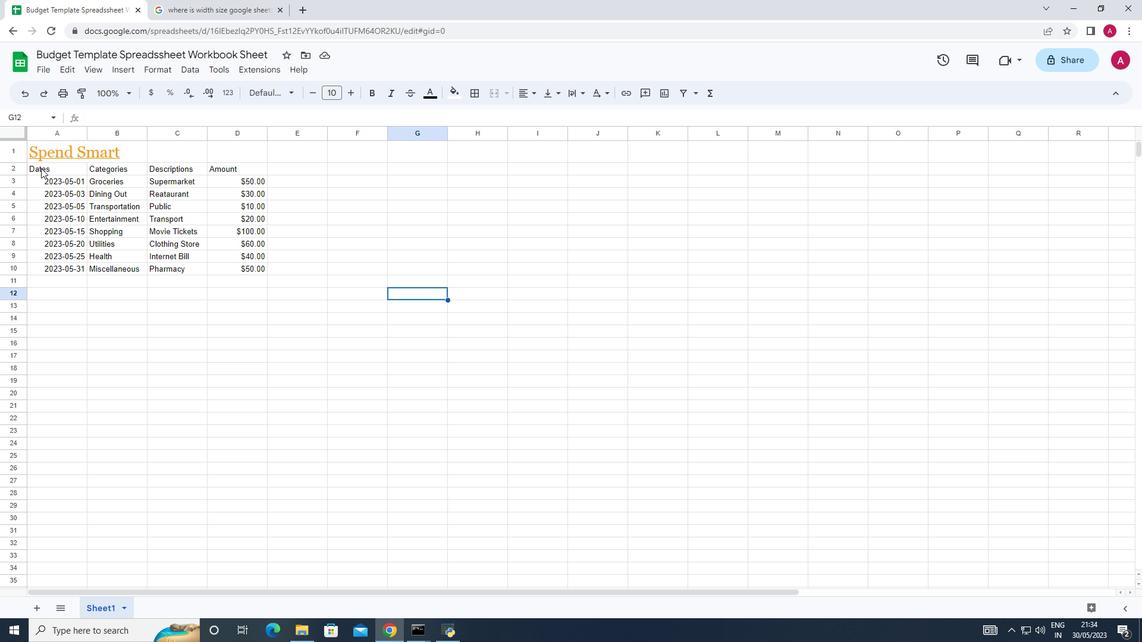 
Action: Mouse pressed left at (41, 167)
Screenshot: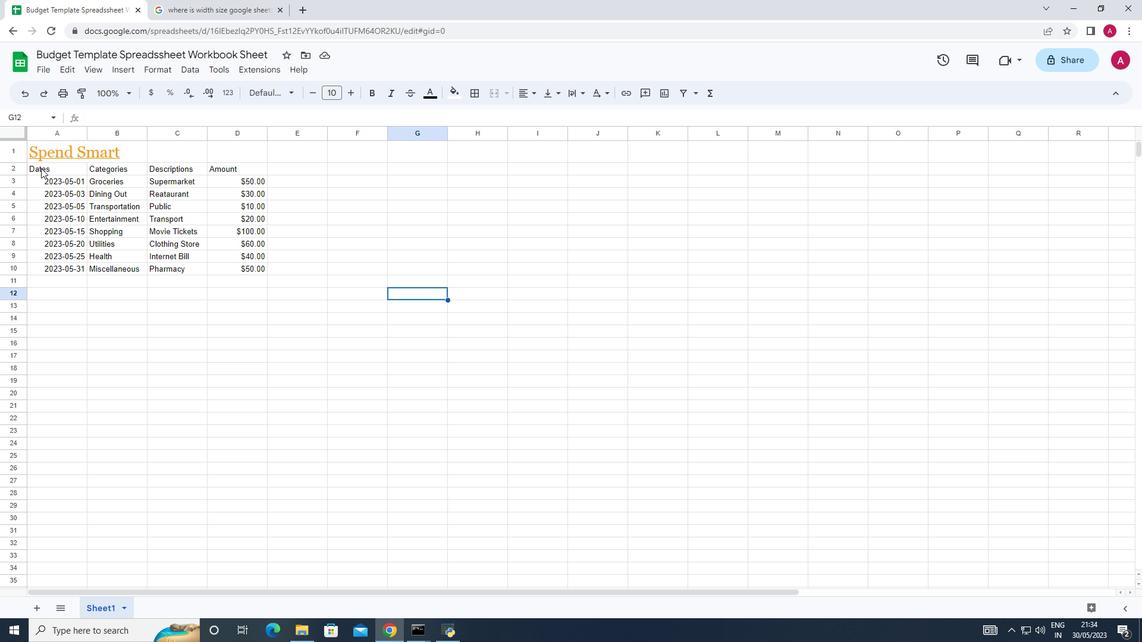 
Action: Mouse moved to (267, 92)
Screenshot: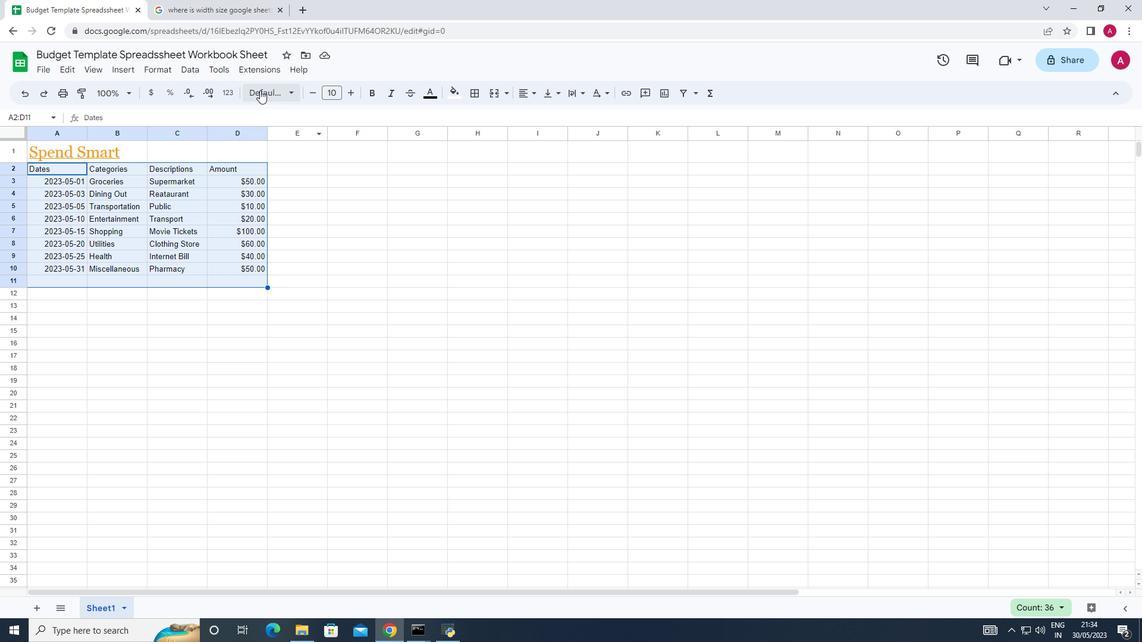
Action: Mouse pressed left at (267, 92)
Screenshot: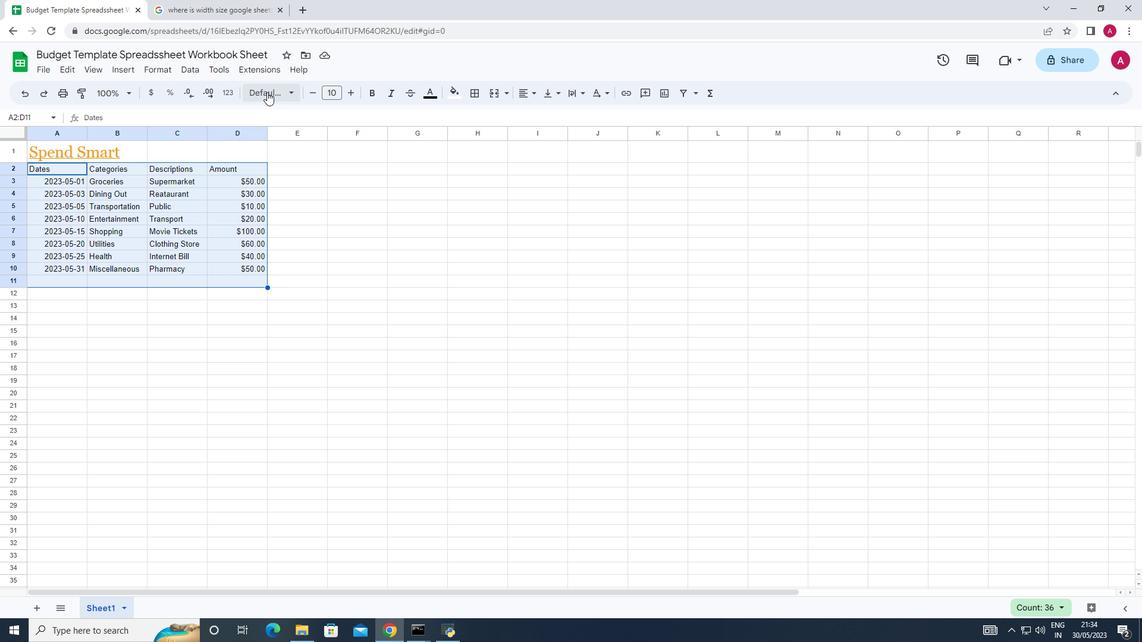 
Action: Mouse moved to (334, 377)
Screenshot: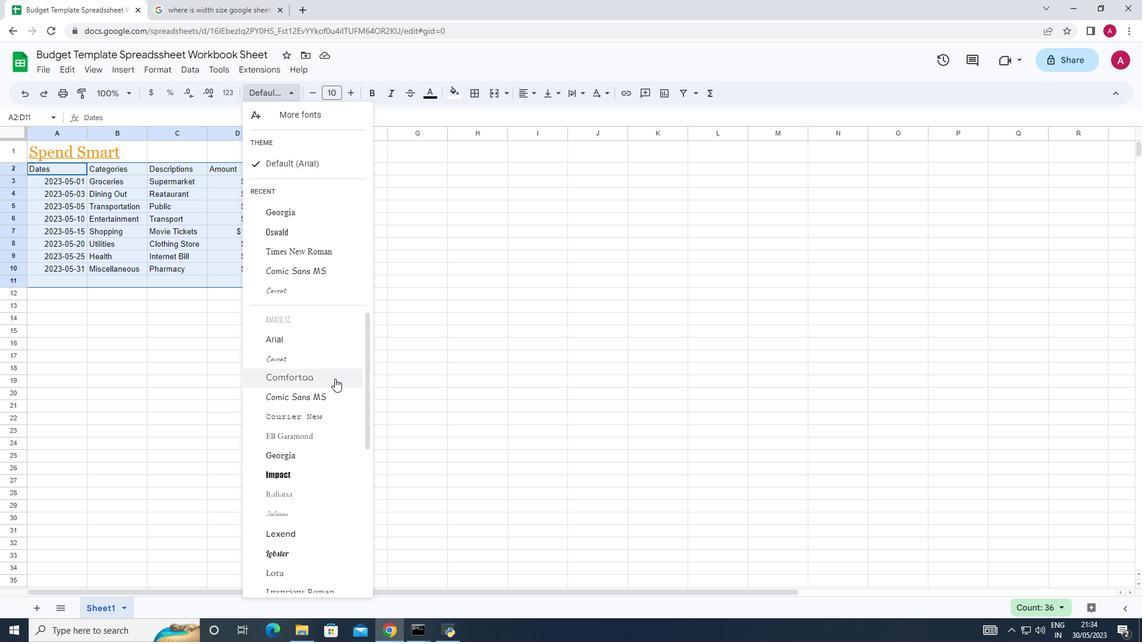 
Action: Mouse scrolled (334, 376) with delta (0, 0)
Screenshot: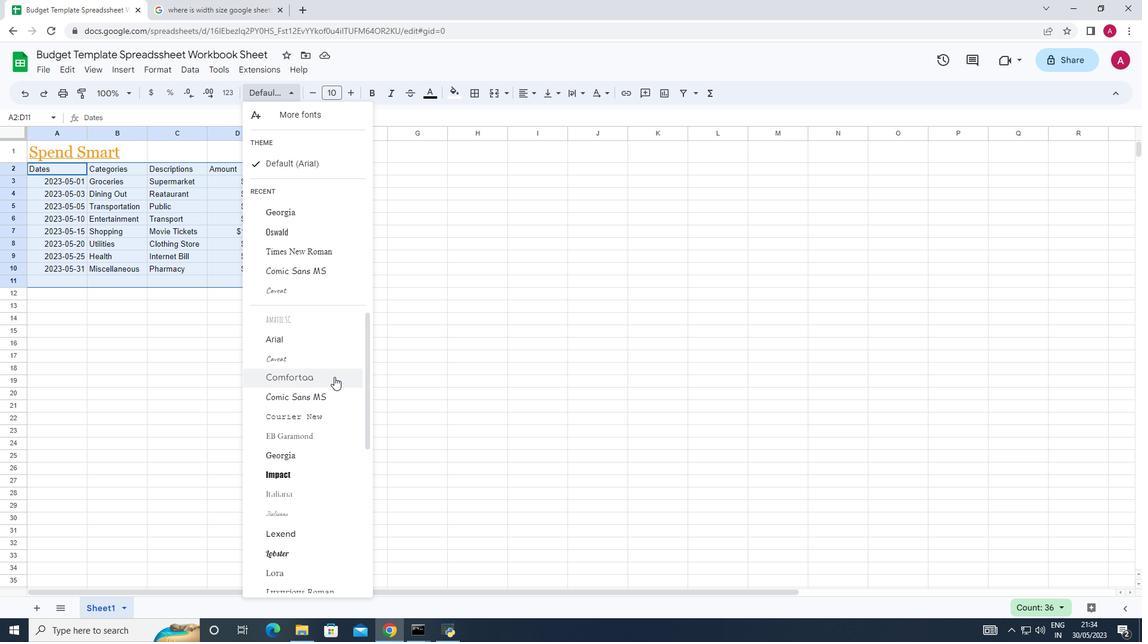 
Action: Mouse scrolled (334, 376) with delta (0, 0)
Screenshot: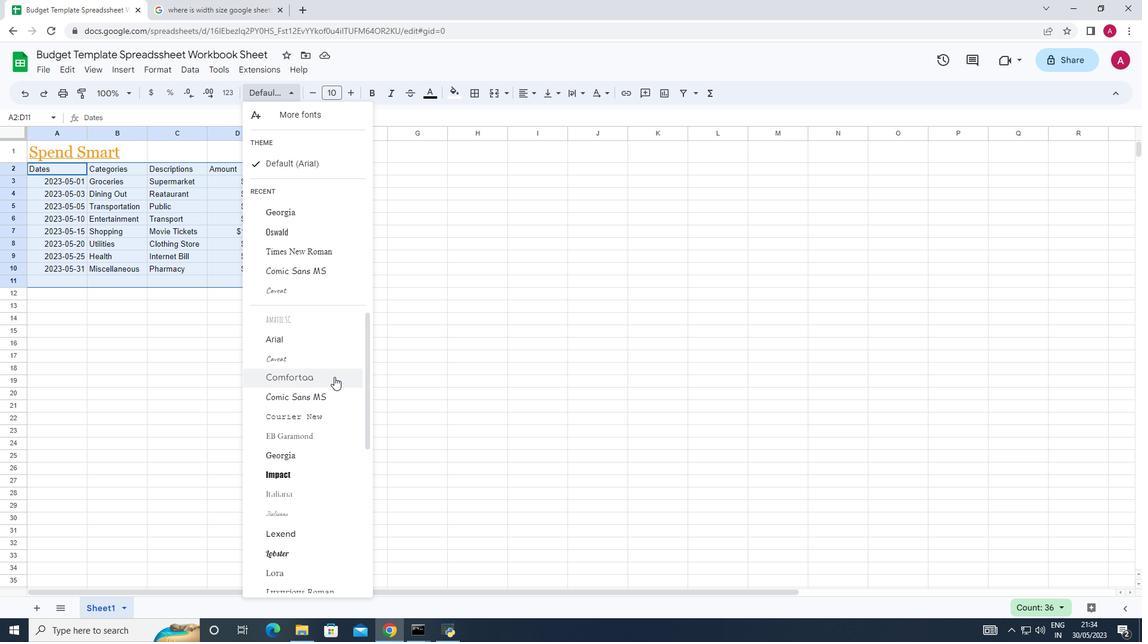 
Action: Mouse moved to (320, 413)
Screenshot: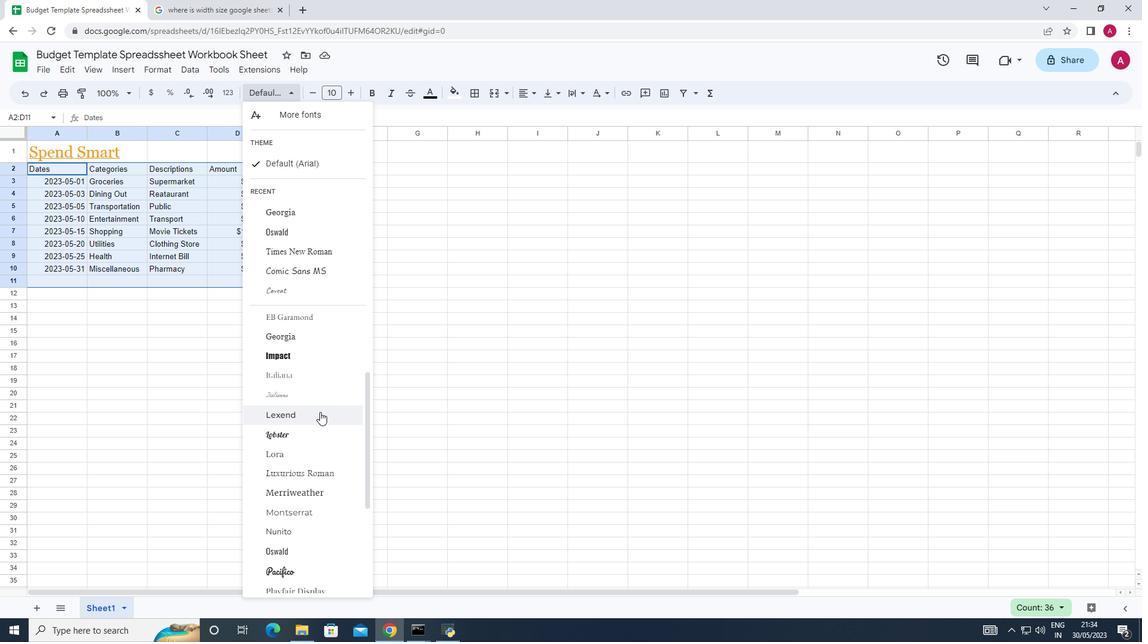 
Action: Mouse pressed left at (320, 413)
Screenshot: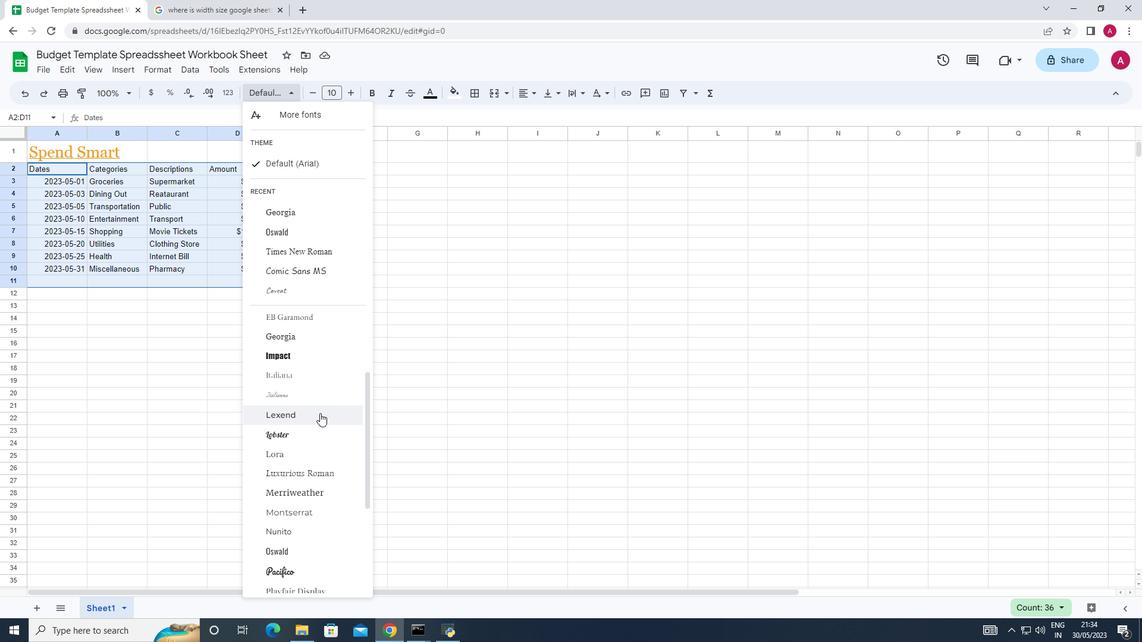 
Action: Mouse moved to (346, 97)
Screenshot: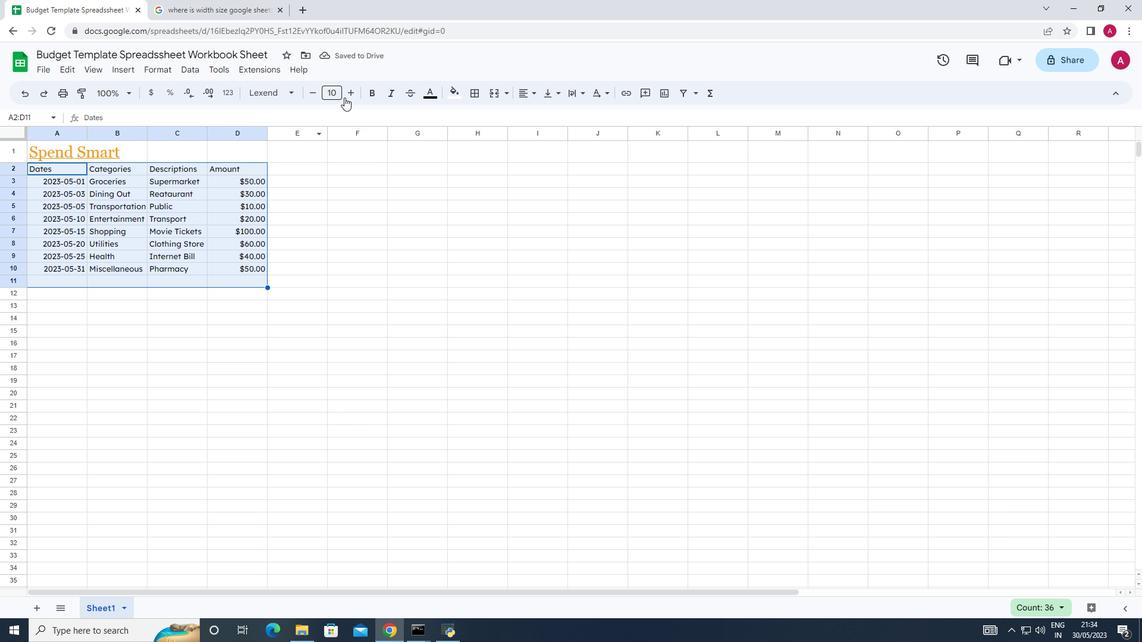 
Action: Mouse pressed left at (346, 97)
Screenshot: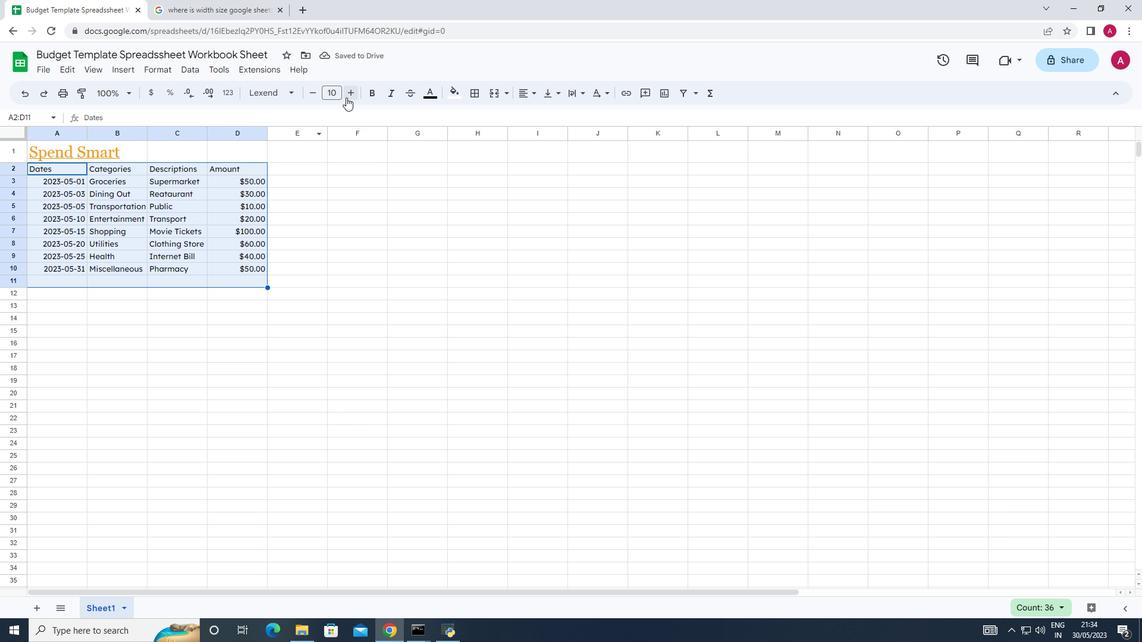 
Action: Mouse moved to (347, 97)
Screenshot: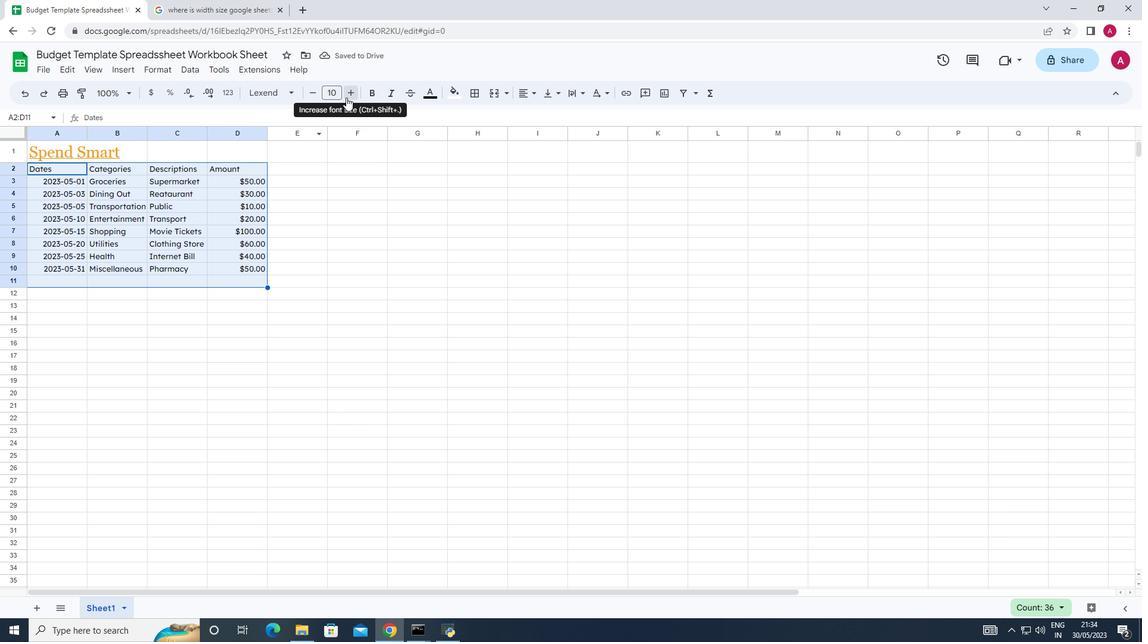 
Action: Mouse pressed left at (347, 97)
Screenshot: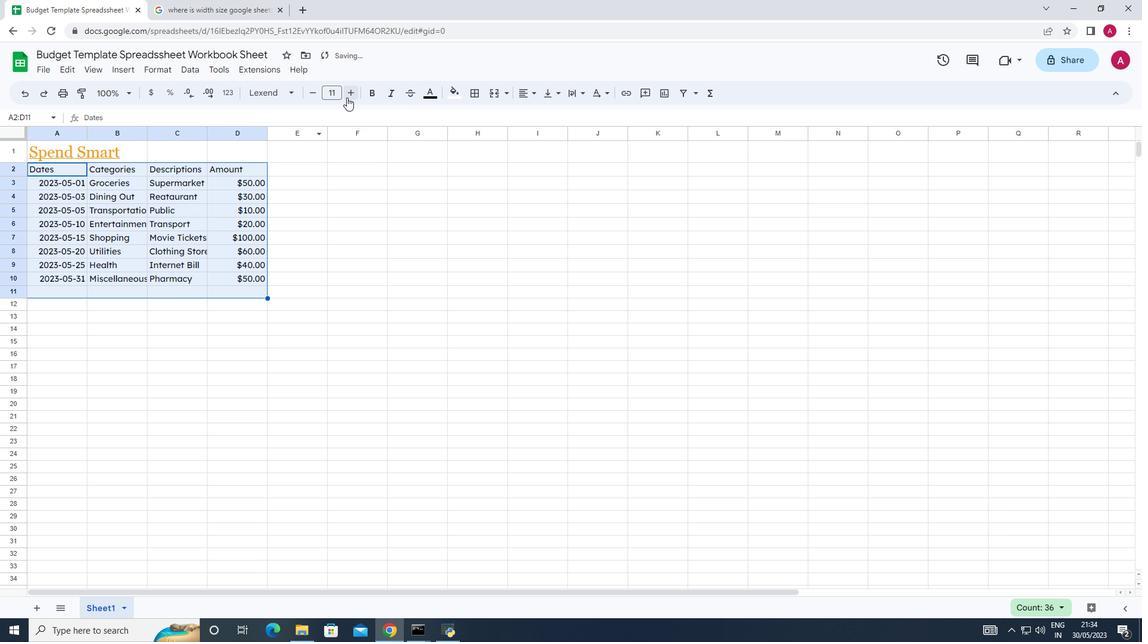 
Action: Mouse moved to (367, 304)
Screenshot: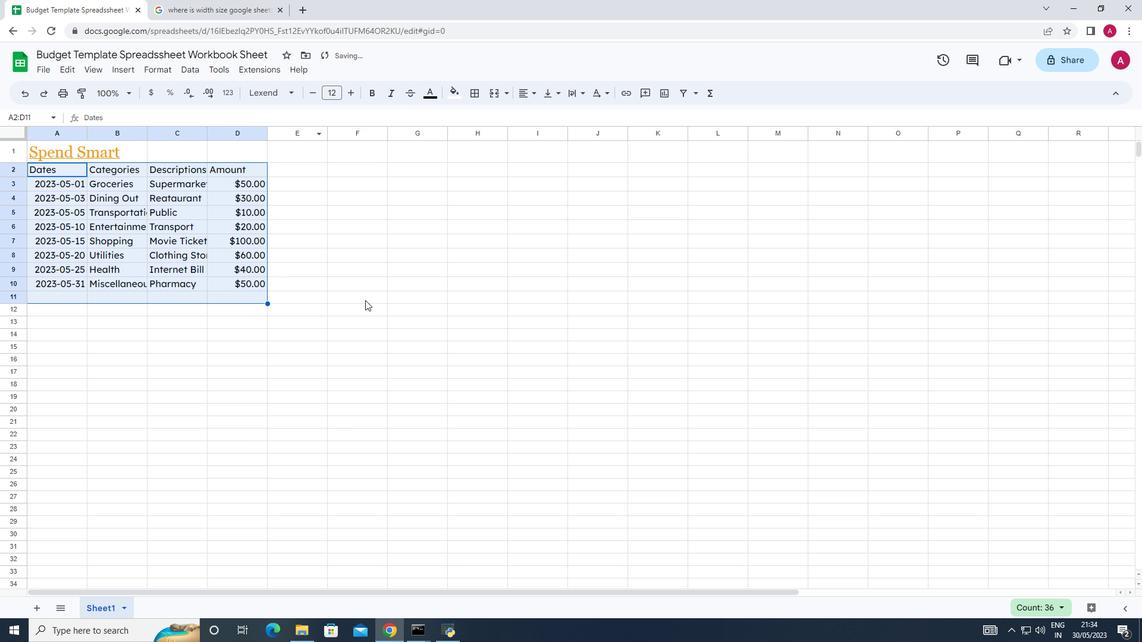 
Action: Mouse pressed left at (367, 304)
Screenshot: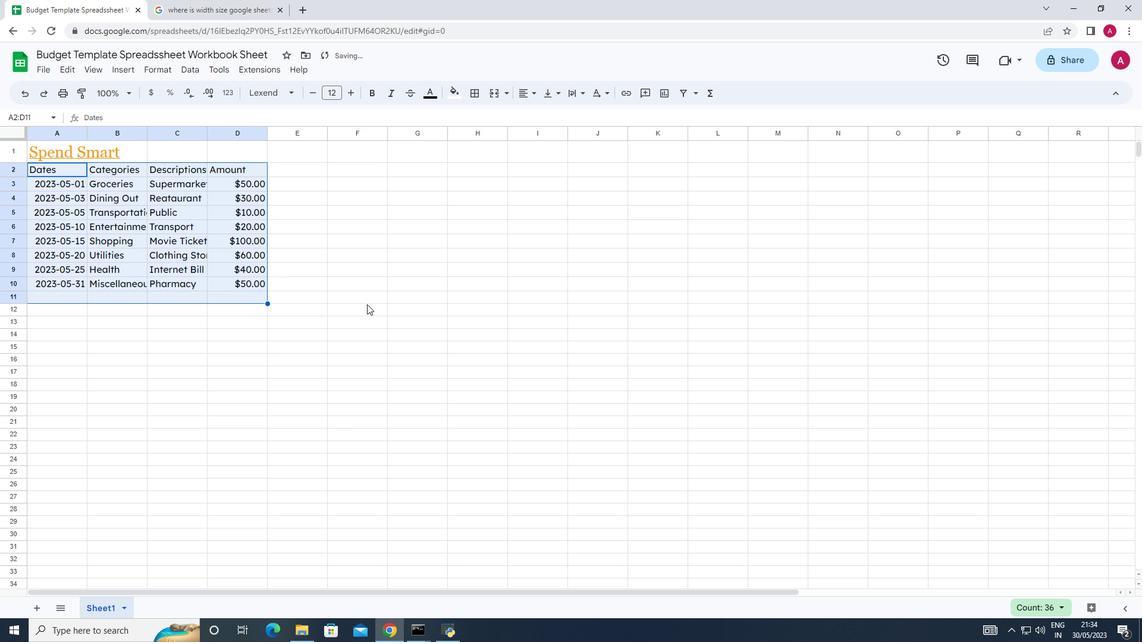 
Action: Mouse moved to (88, 136)
Screenshot: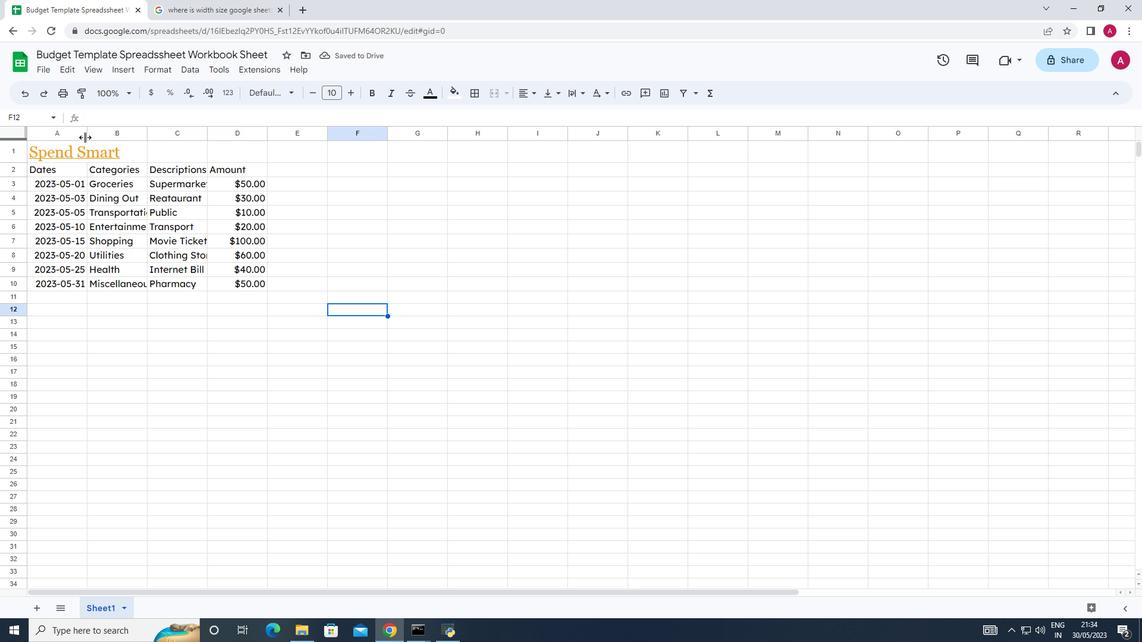 
Action: Mouse pressed left at (88, 136)
Screenshot: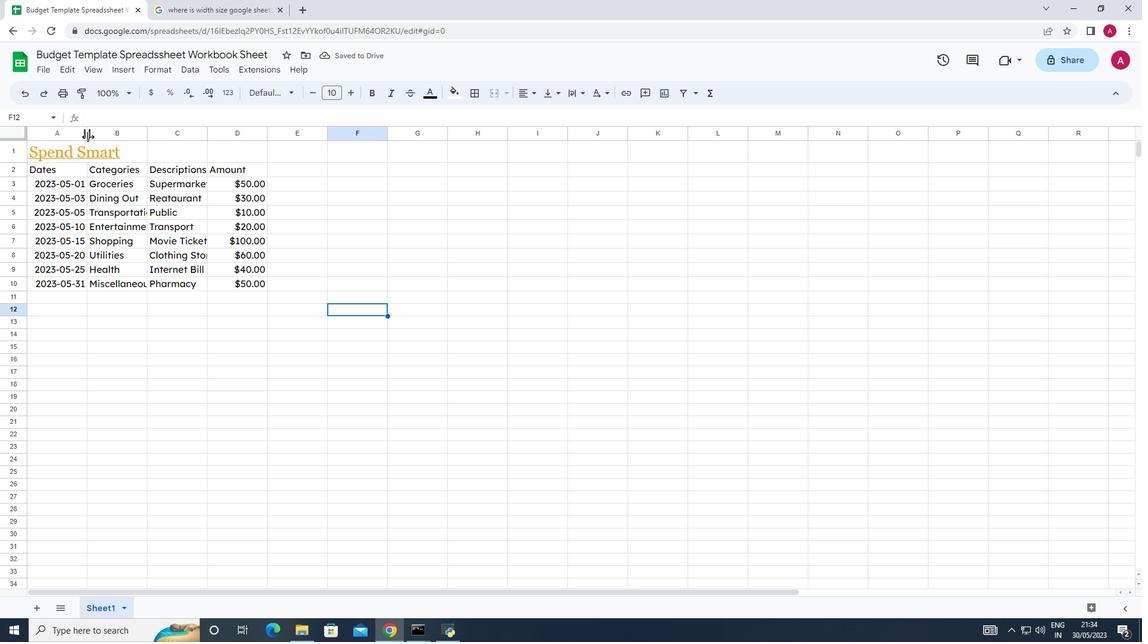 
Action: Mouse moved to (88, 136)
Screenshot: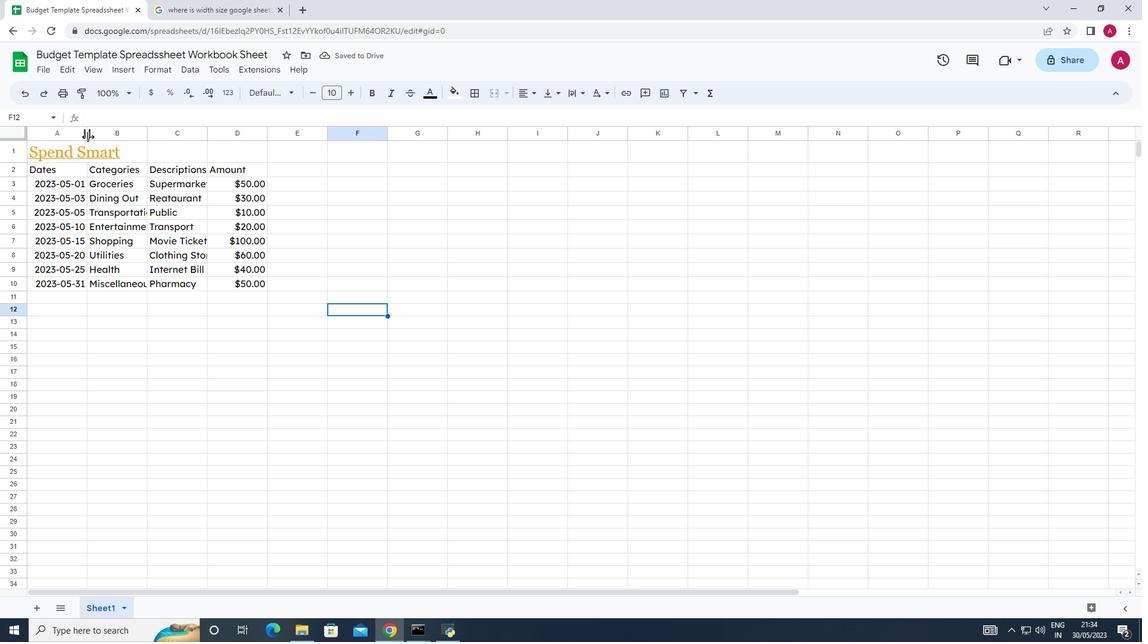 
Action: Mouse pressed left at (88, 136)
Screenshot: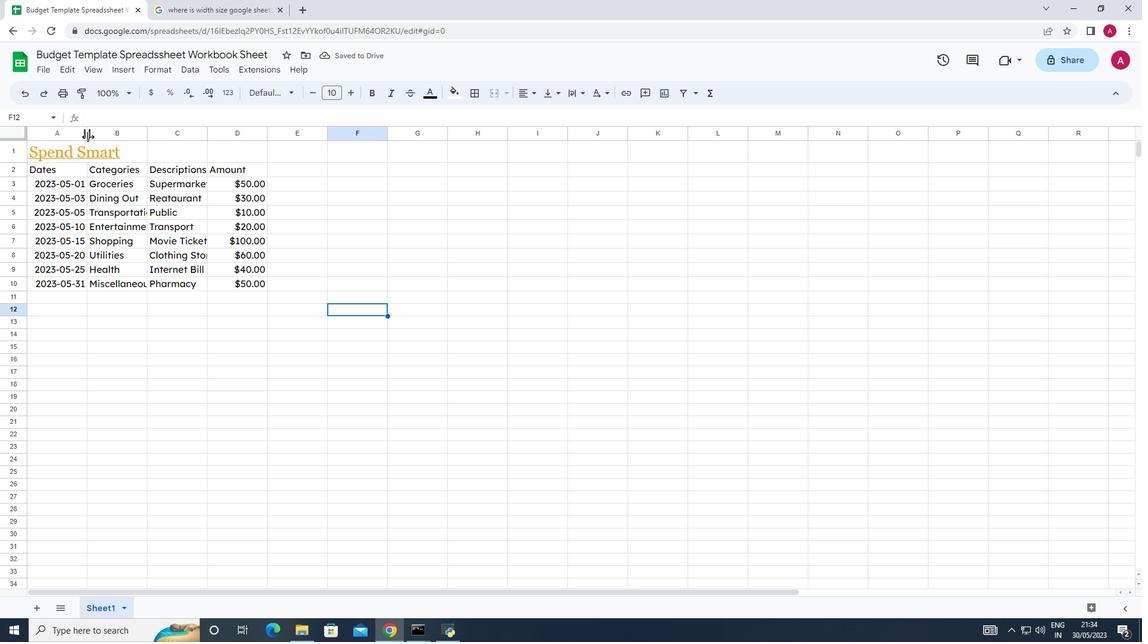 
Action: Mouse moved to (181, 137)
Screenshot: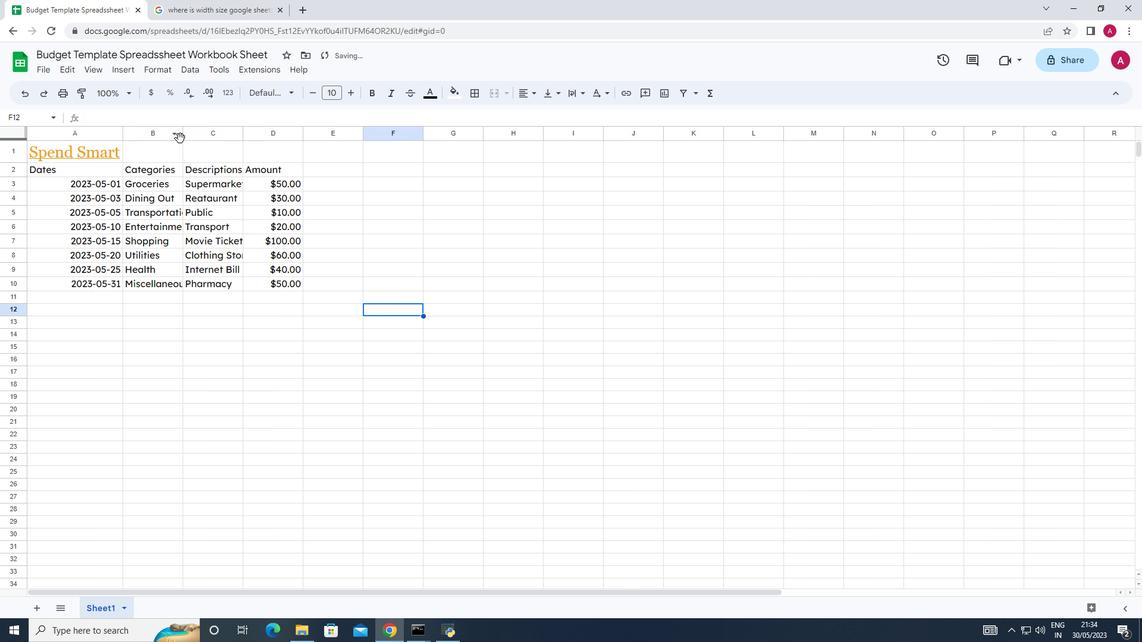 
Action: Mouse pressed left at (181, 137)
Screenshot: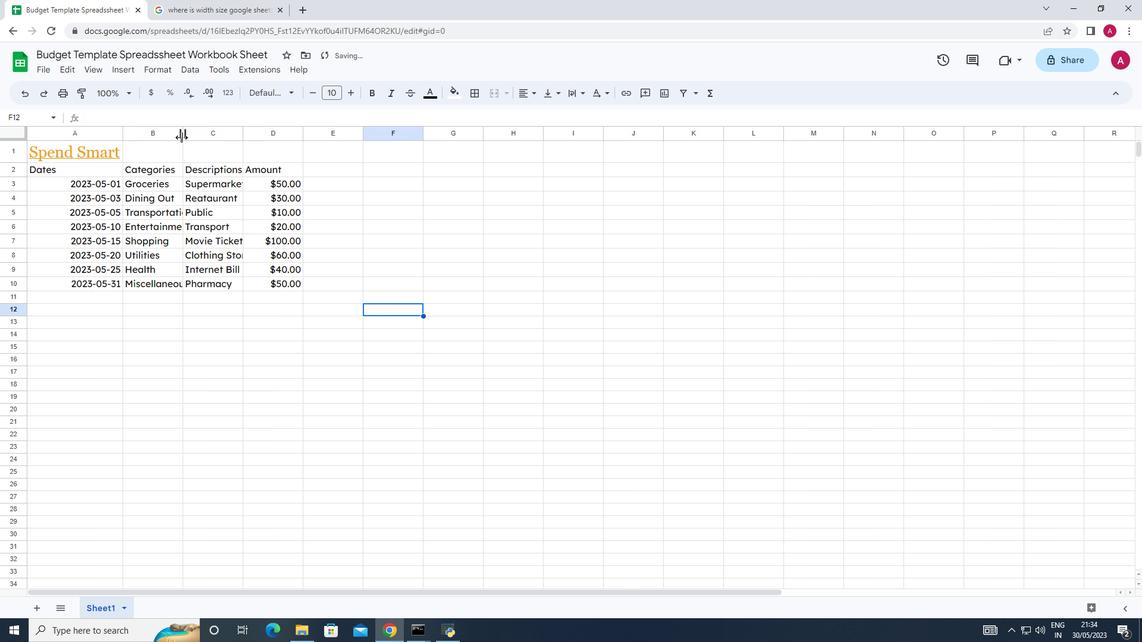 
Action: Mouse moved to (181, 136)
Screenshot: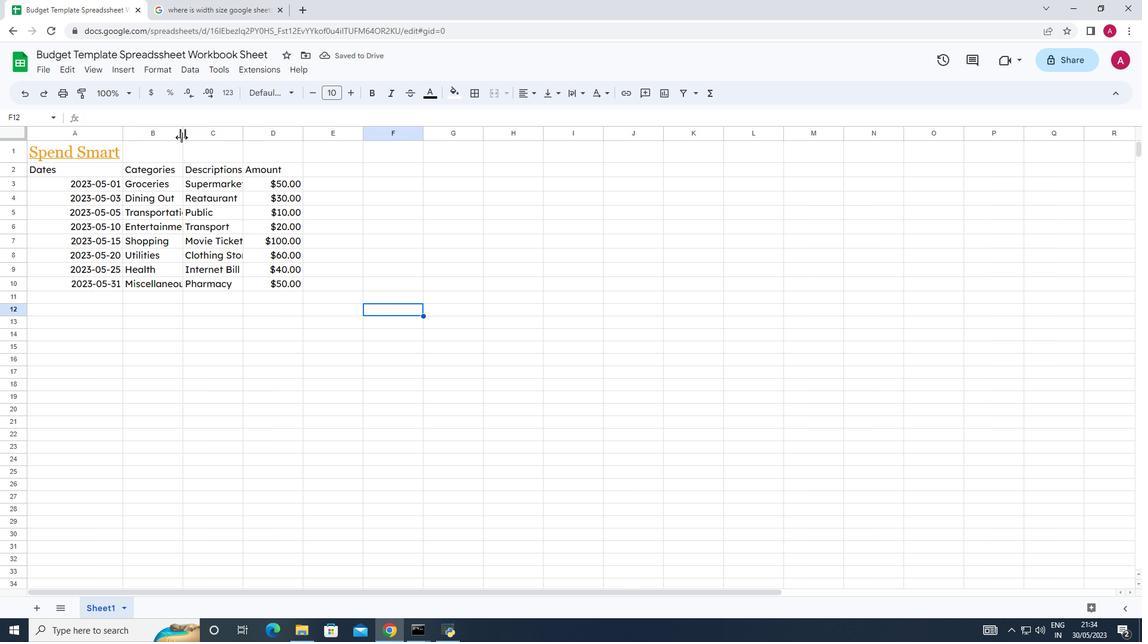 
Action: Mouse pressed left at (181, 136)
Screenshot: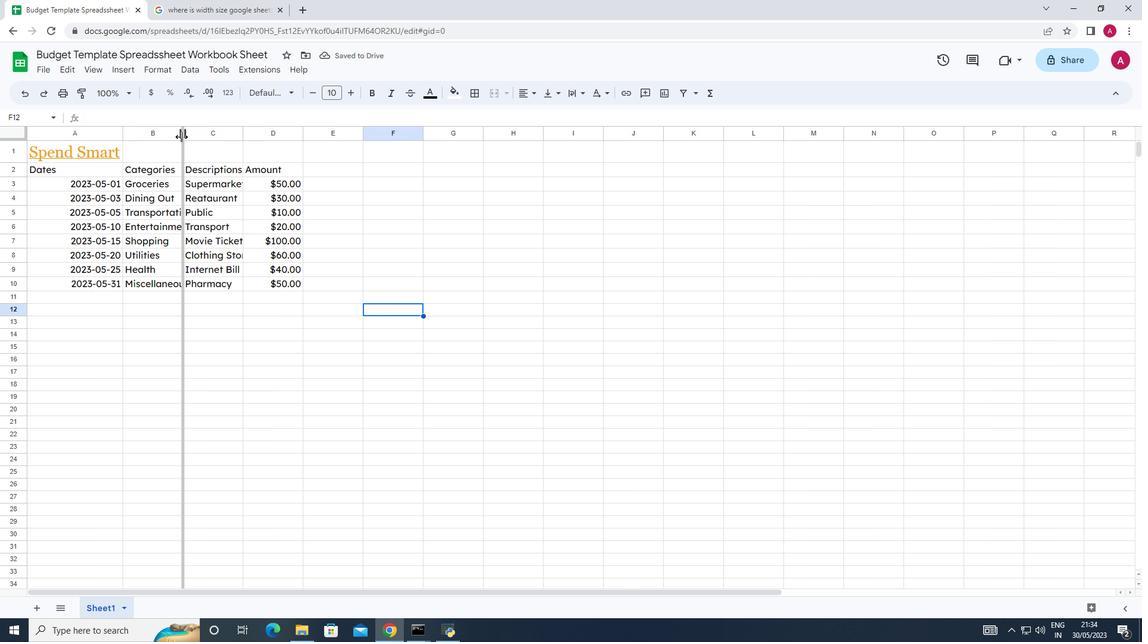 
Action: Mouse moved to (258, 136)
Screenshot: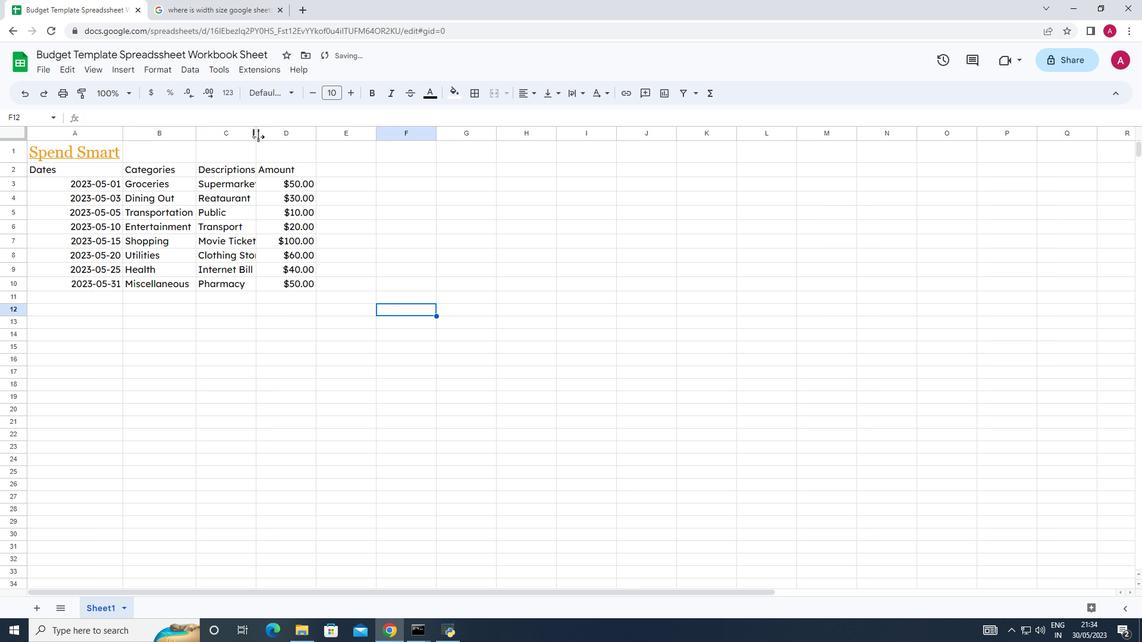 
Action: Mouse pressed left at (258, 136)
Screenshot: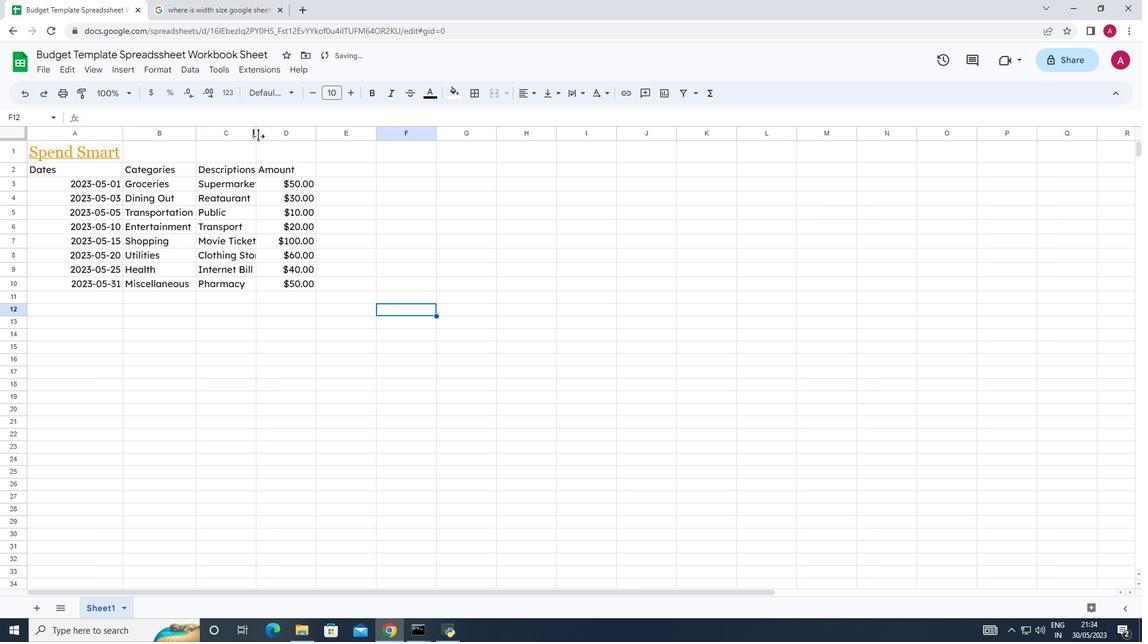 
Action: Mouse pressed left at (258, 136)
Screenshot: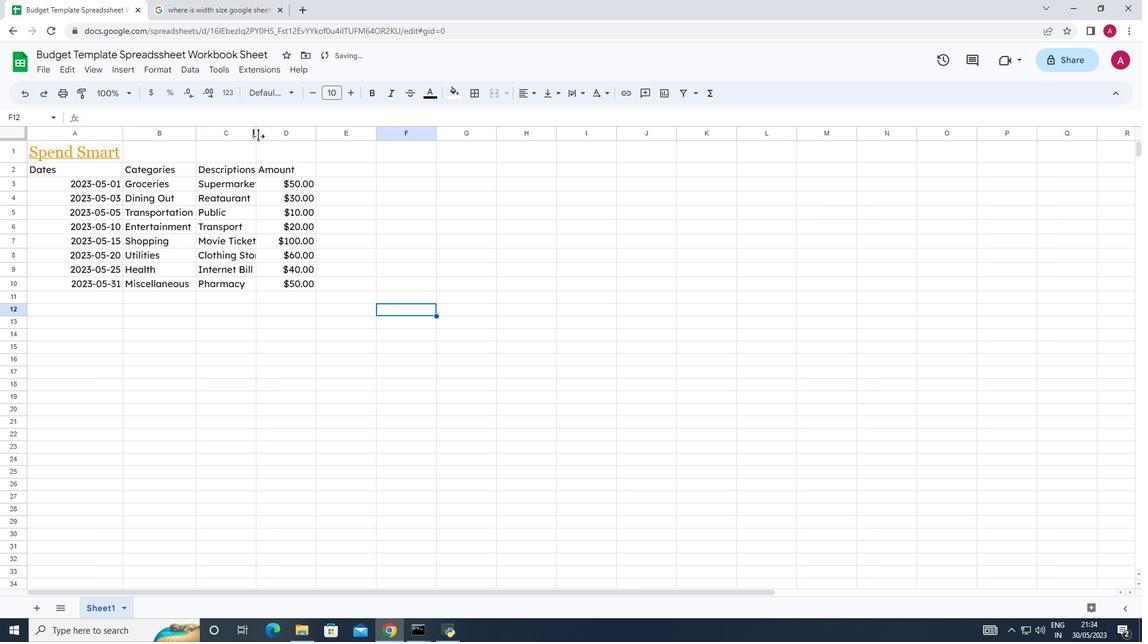 
Action: Mouse moved to (324, 135)
Screenshot: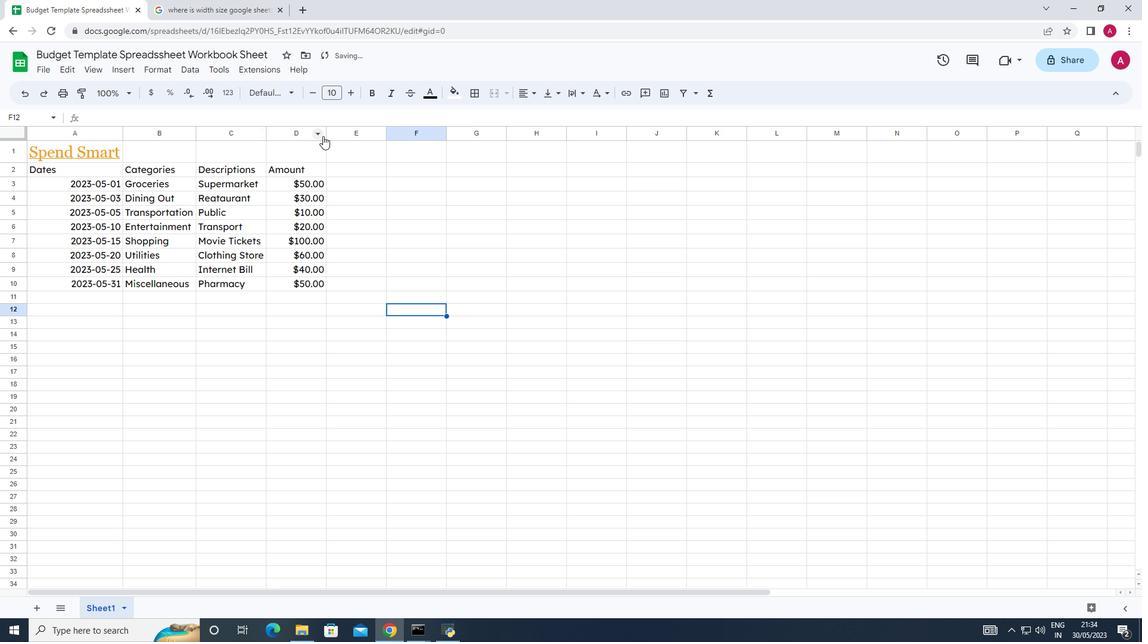 
Action: Mouse pressed left at (324, 135)
Screenshot: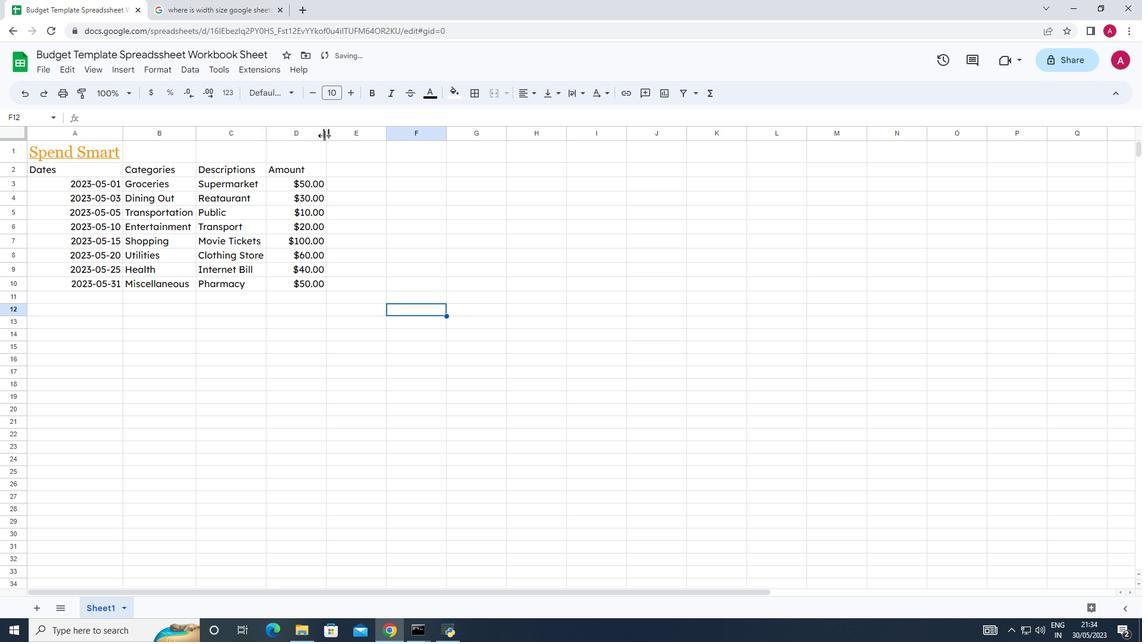 
Action: Mouse pressed left at (324, 135)
Screenshot: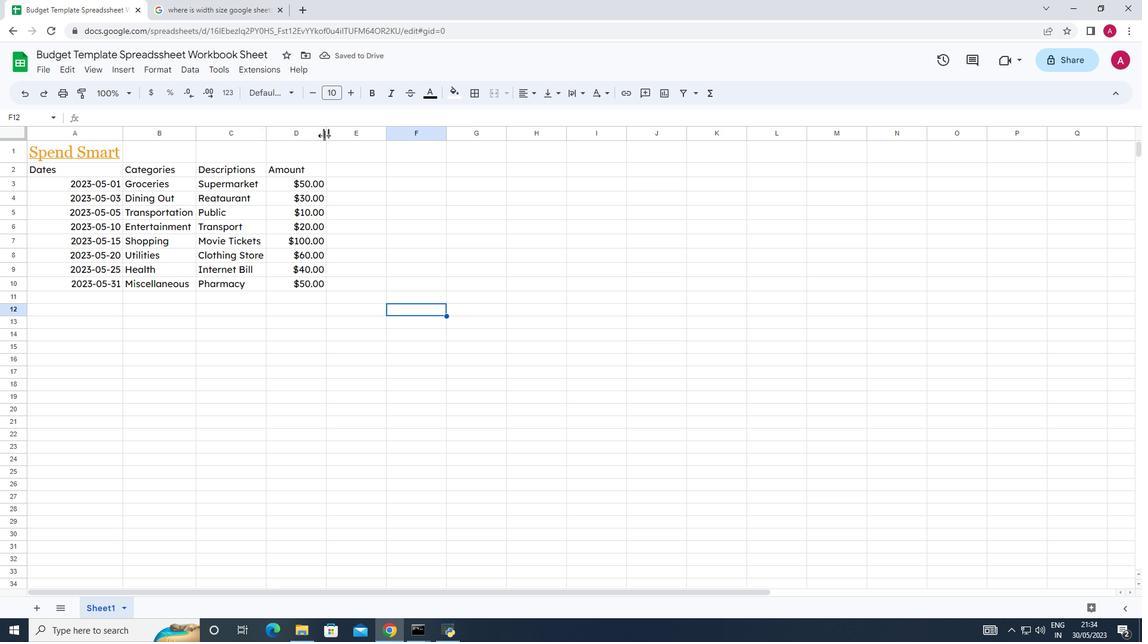 
Action: Mouse moved to (34, 148)
Screenshot: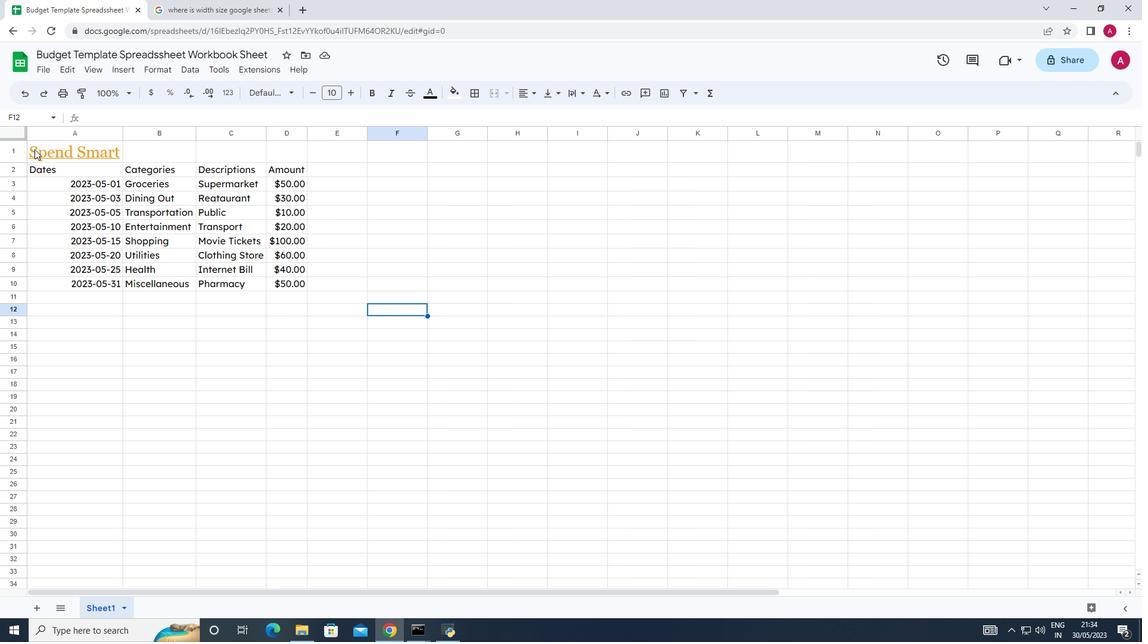 
Action: Mouse pressed left at (34, 148)
Screenshot: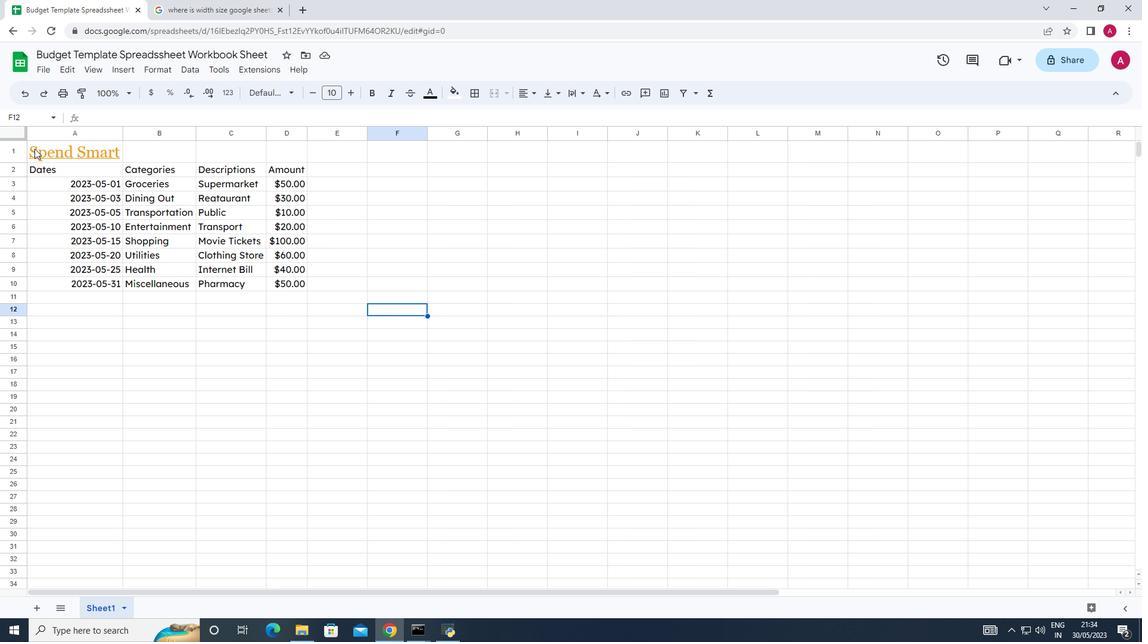 
Action: Mouse moved to (121, 163)
Screenshot: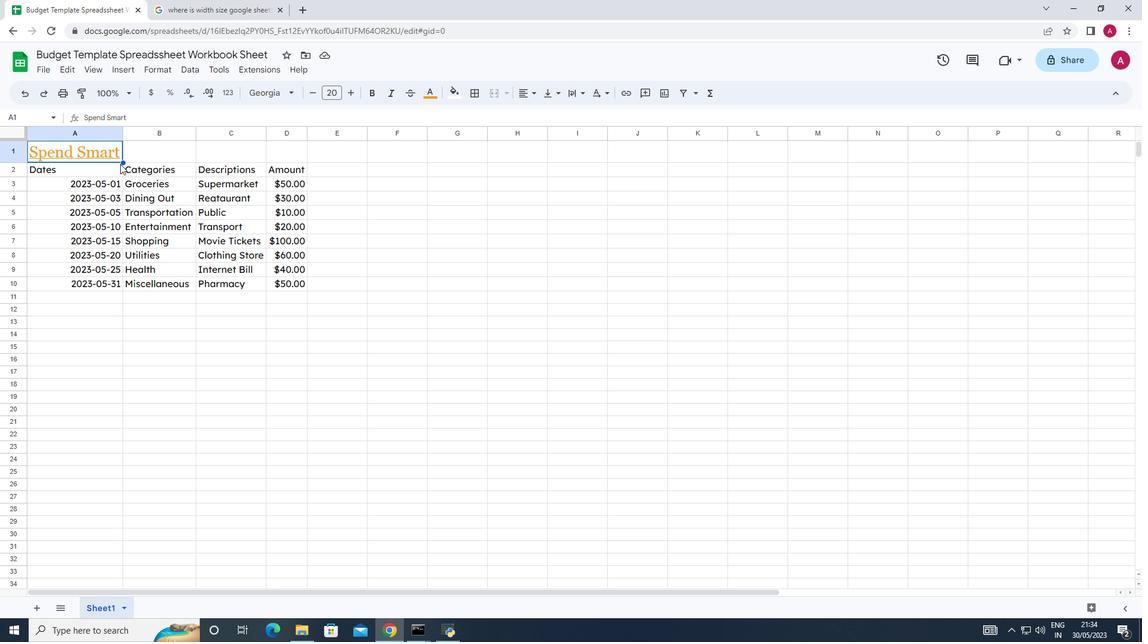 
Action: Mouse pressed left at (121, 163)
Screenshot: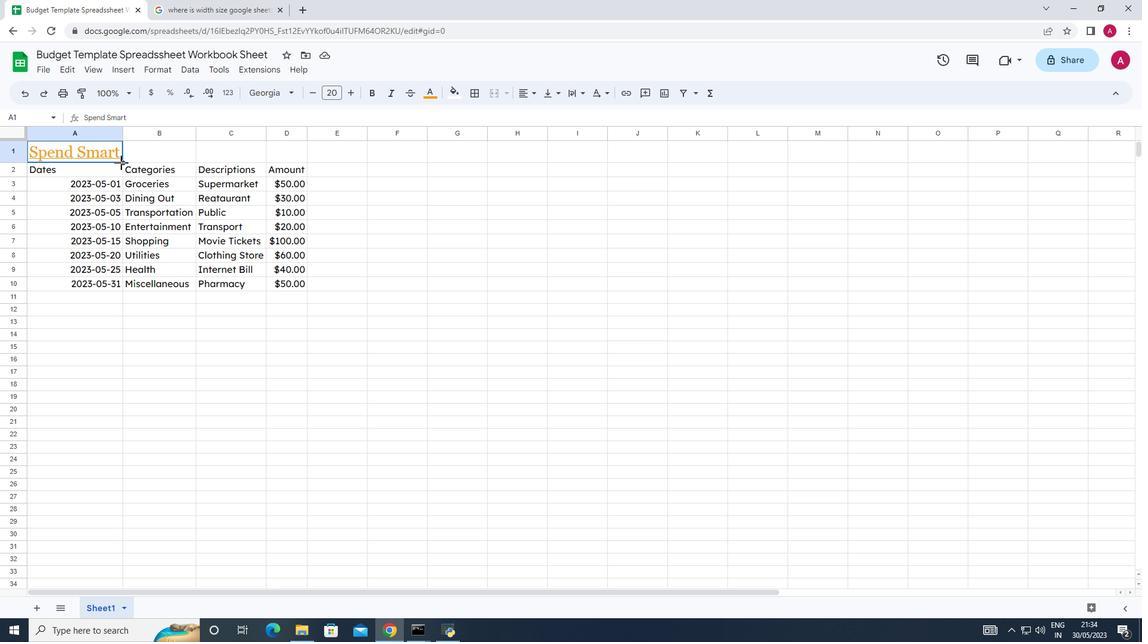 
Action: Mouse moved to (563, 347)
Screenshot: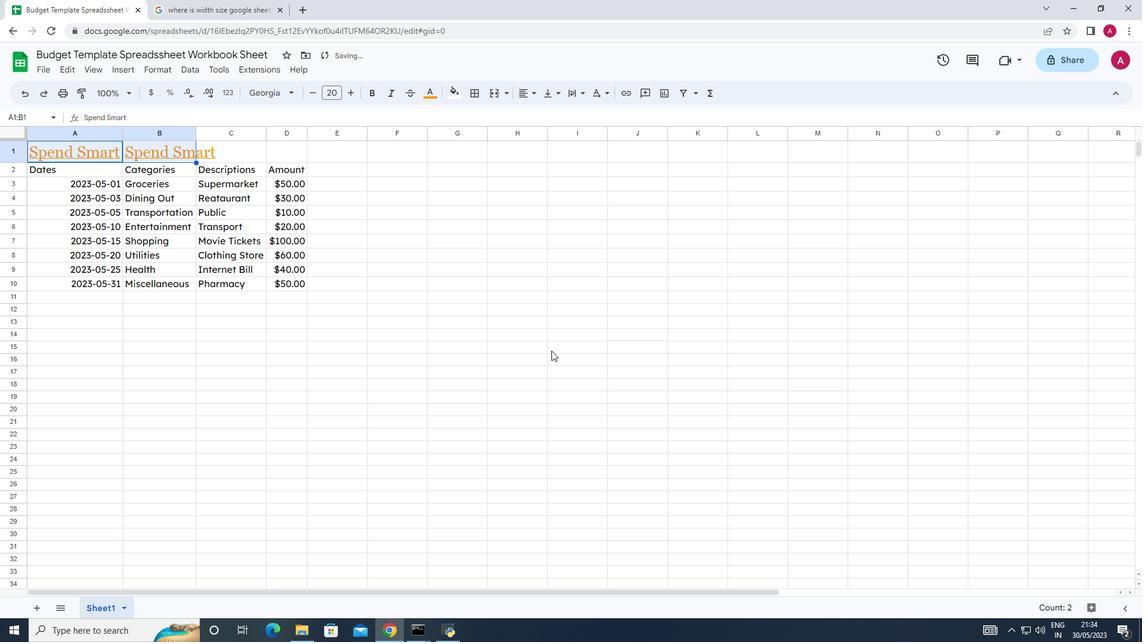 
Action: Mouse pressed left at (563, 347)
Screenshot: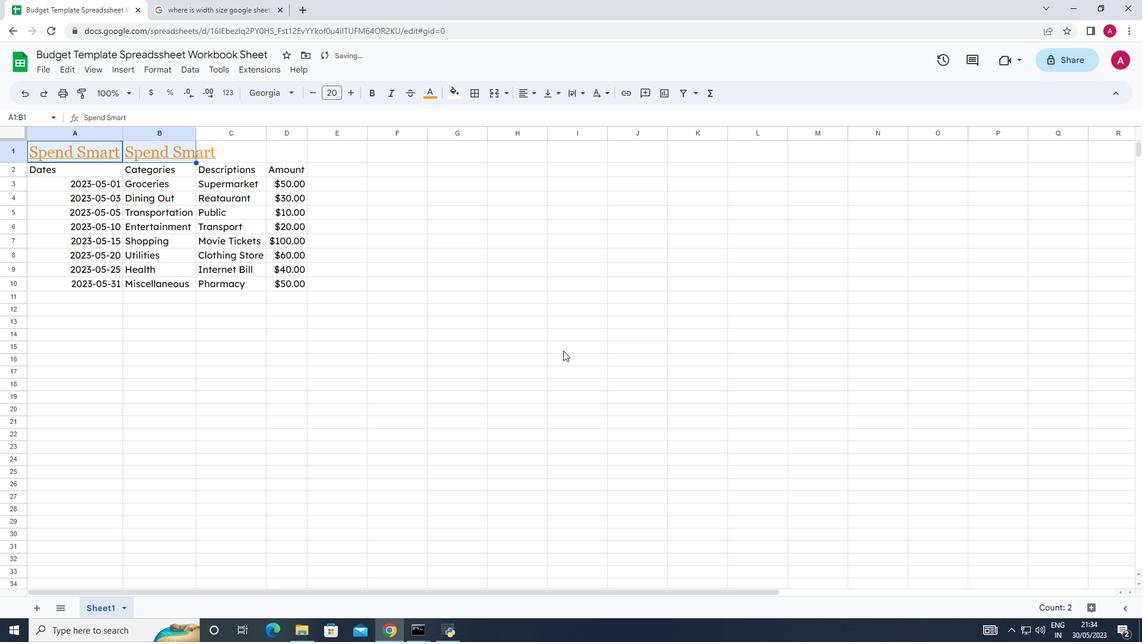 
Action: Mouse moved to (321, 301)
Screenshot: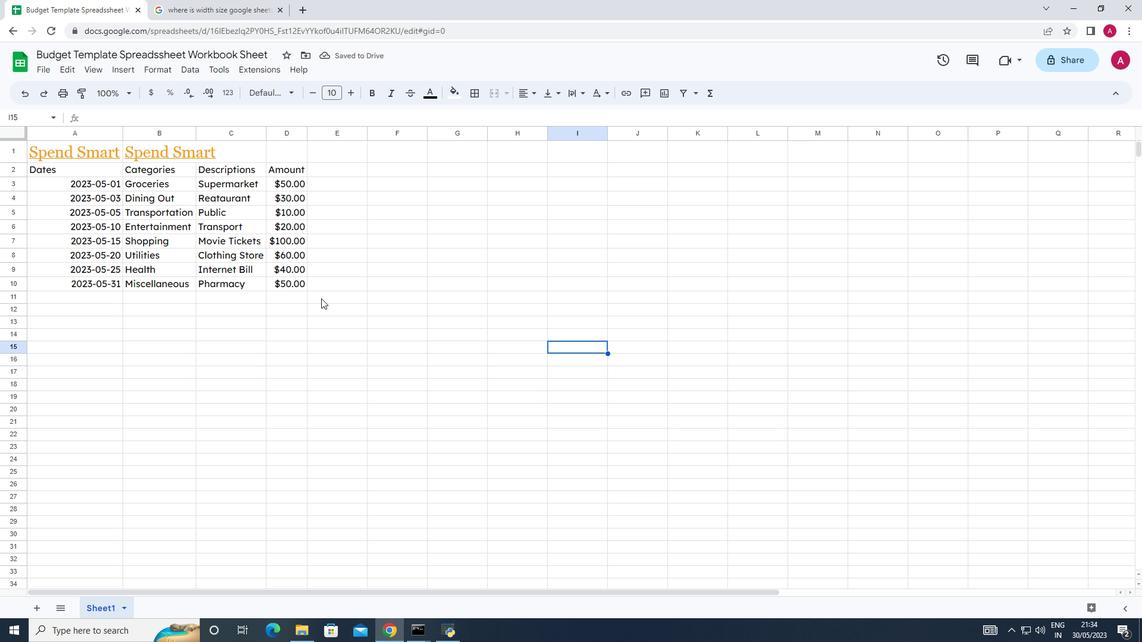 
Action: Key pressed ctrl+Z
Screenshot: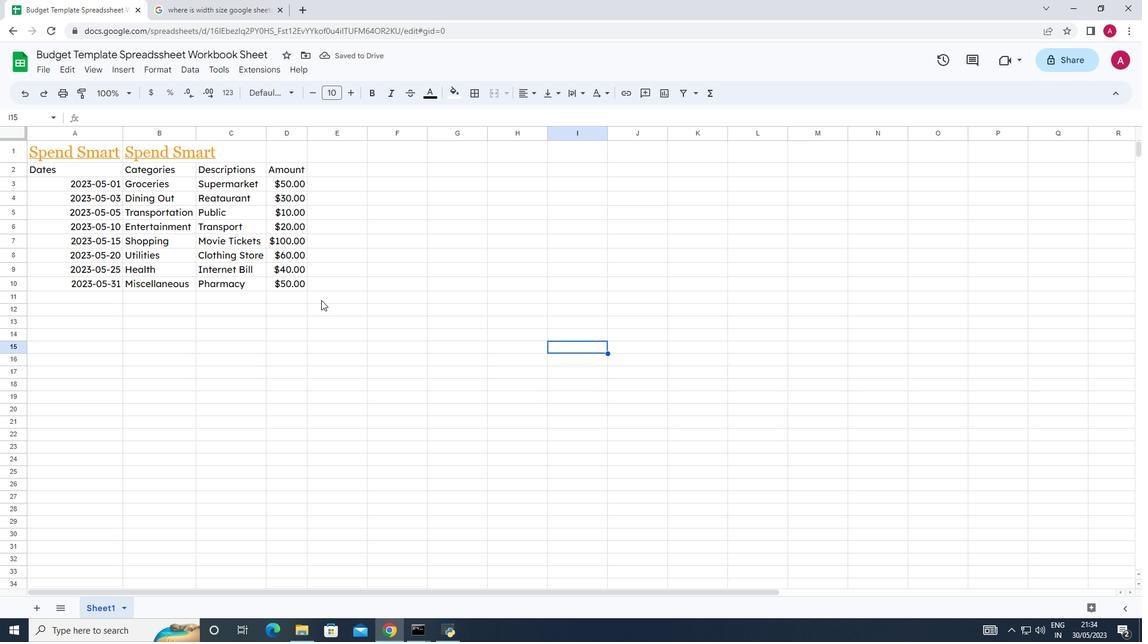 
Action: Mouse moved to (40, 150)
Screenshot: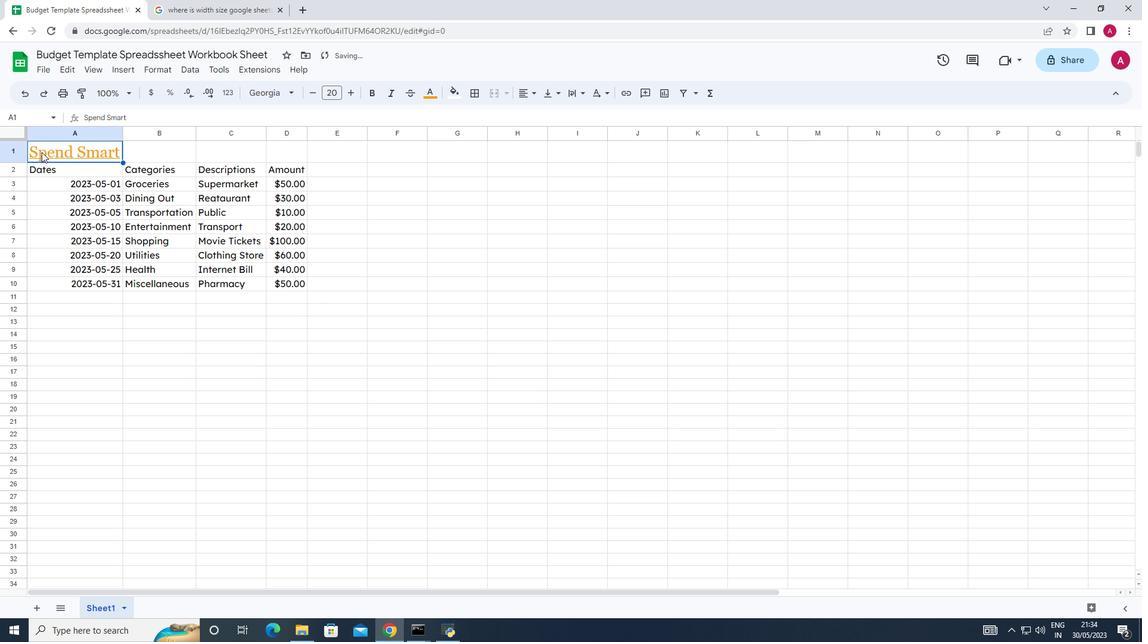 
Action: Mouse pressed left at (40, 150)
Screenshot: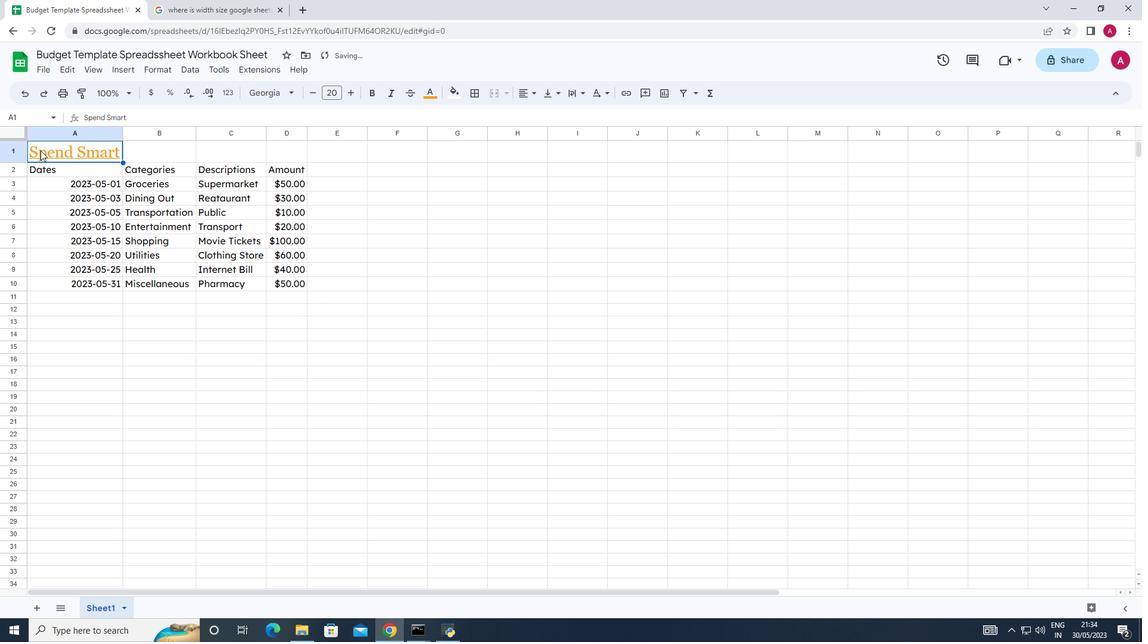 
Action: Mouse moved to (529, 96)
Screenshot: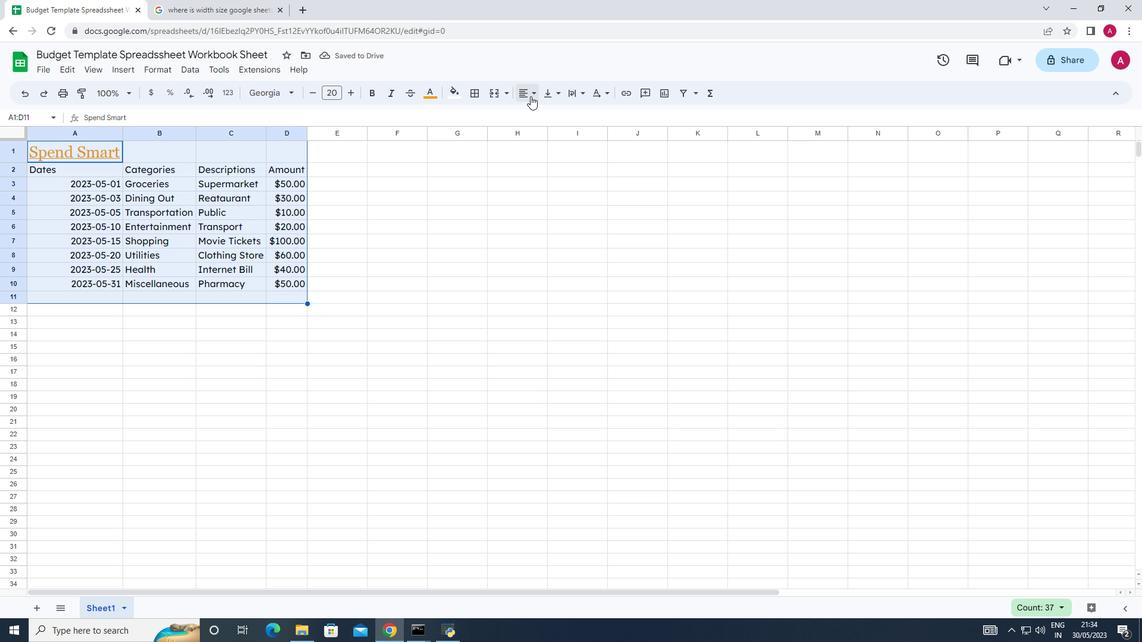 
Action: Mouse pressed left at (529, 96)
Screenshot: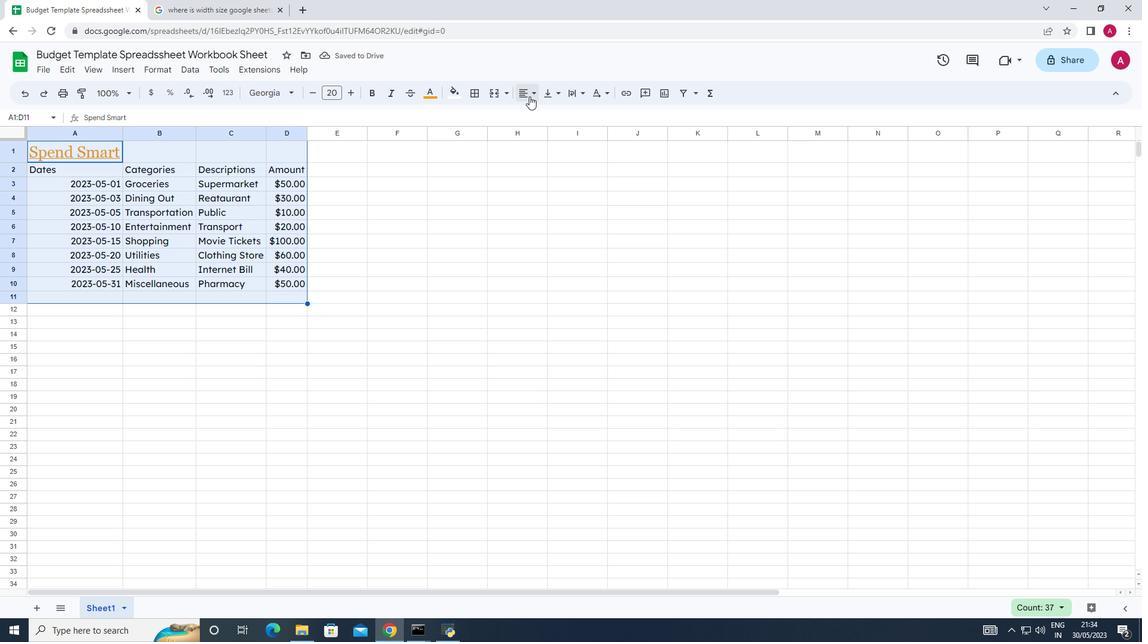 
Action: Mouse moved to (532, 122)
Screenshot: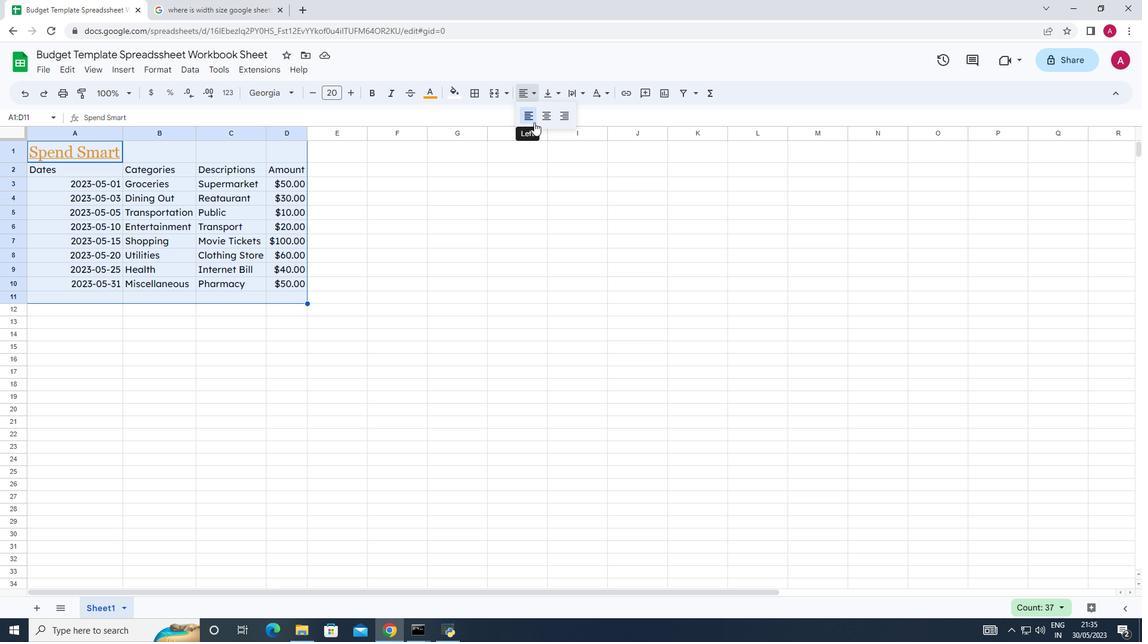 
Action: Mouse pressed left at (532, 122)
Screenshot: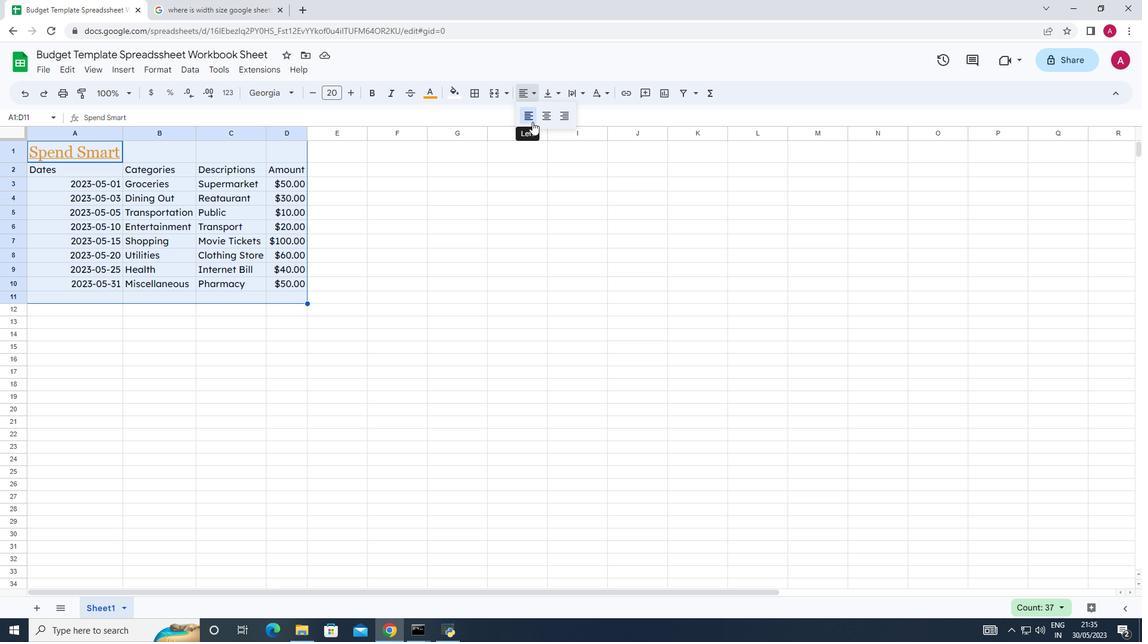 
Action: Mouse moved to (545, 363)
Screenshot: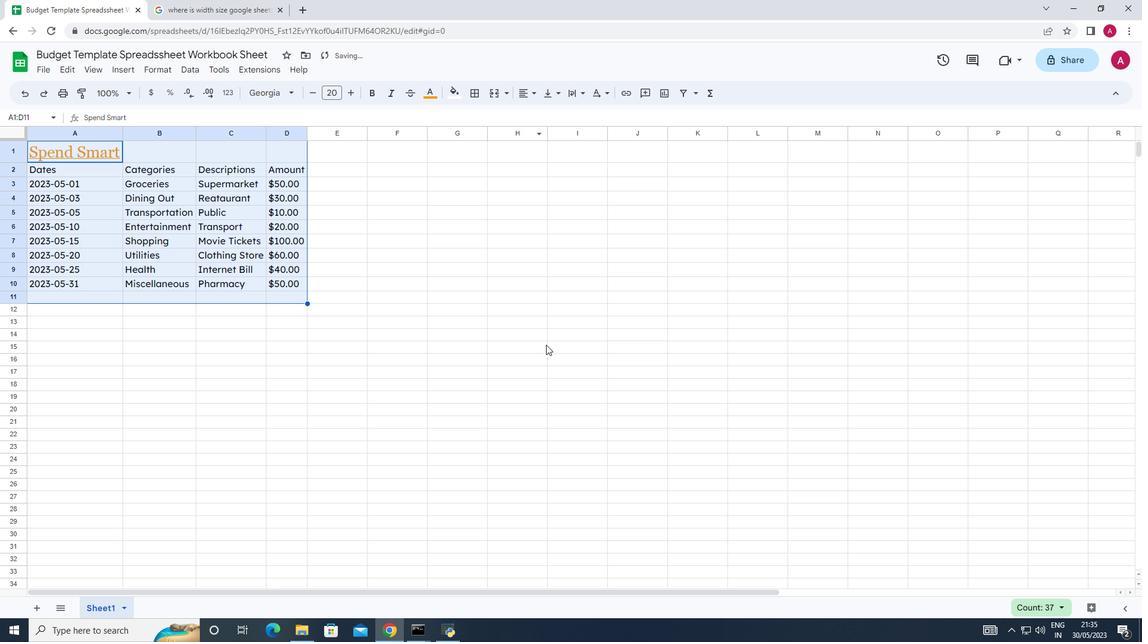 
Action: Mouse pressed left at (545, 363)
Screenshot: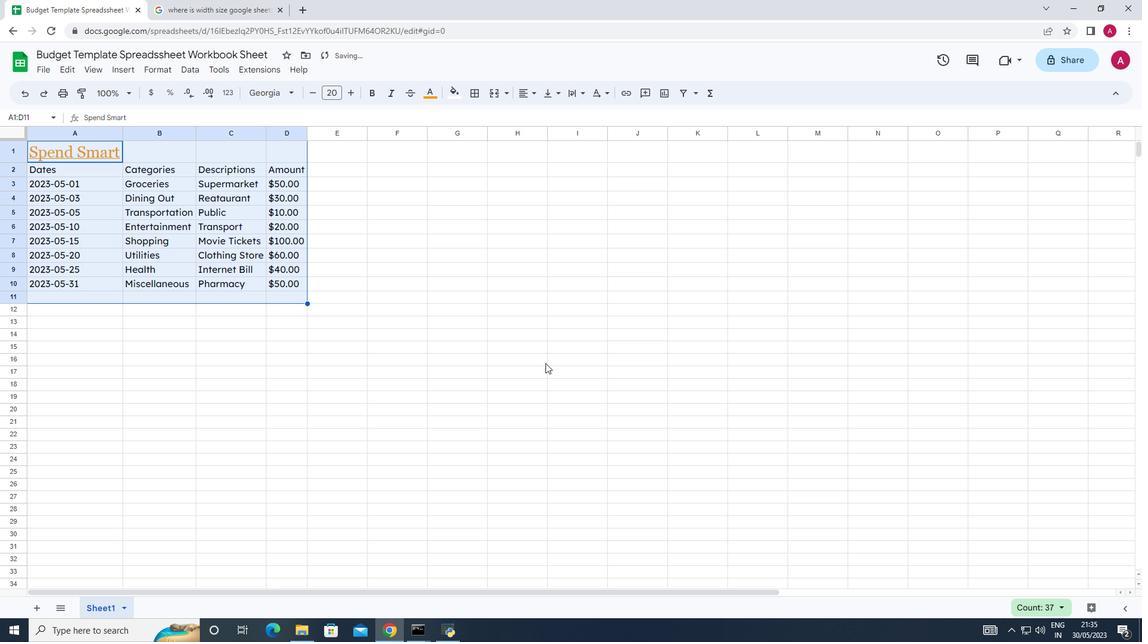 
Action: Mouse moved to (403, 410)
Screenshot: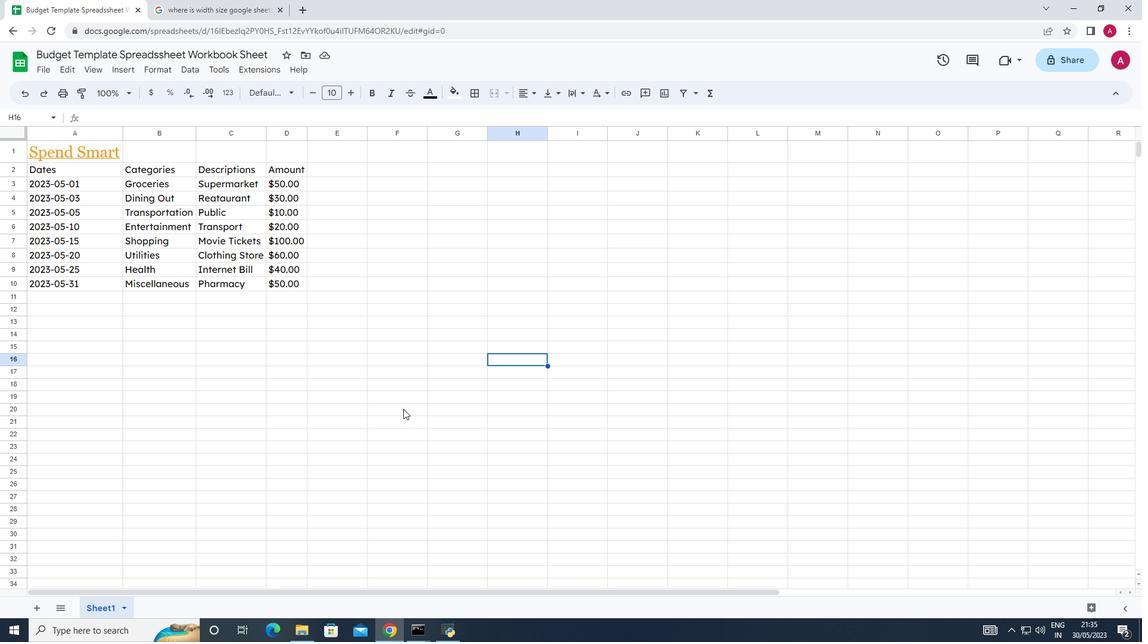 
Action: Key pressed ctrl+S<'\x04'>
Screenshot: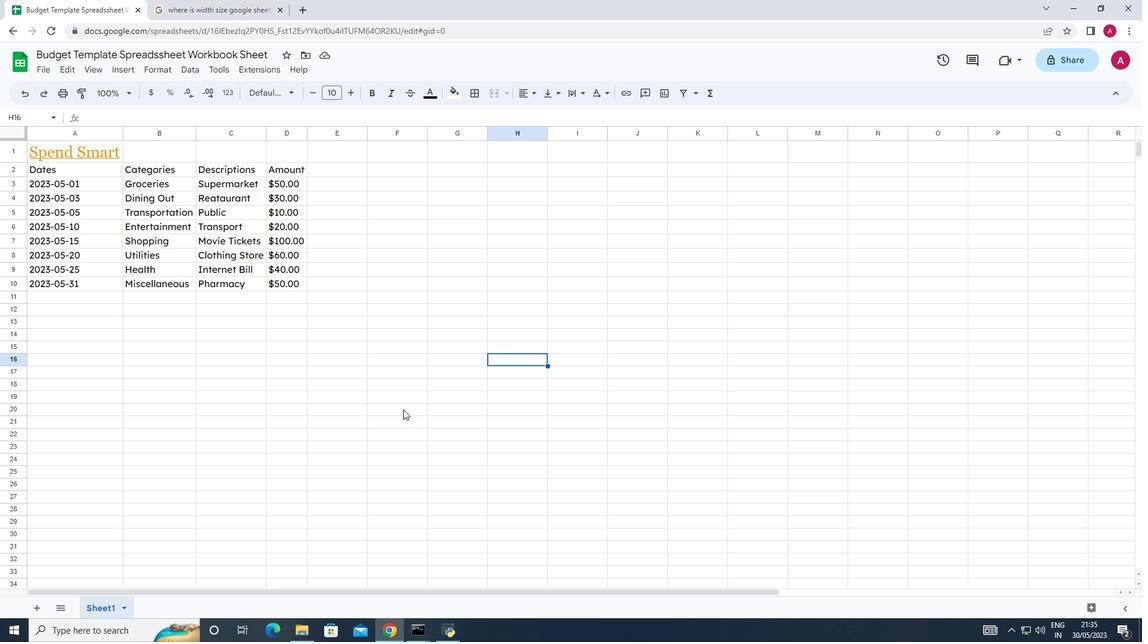 
Action: Mouse moved to (347, 326)
Screenshot: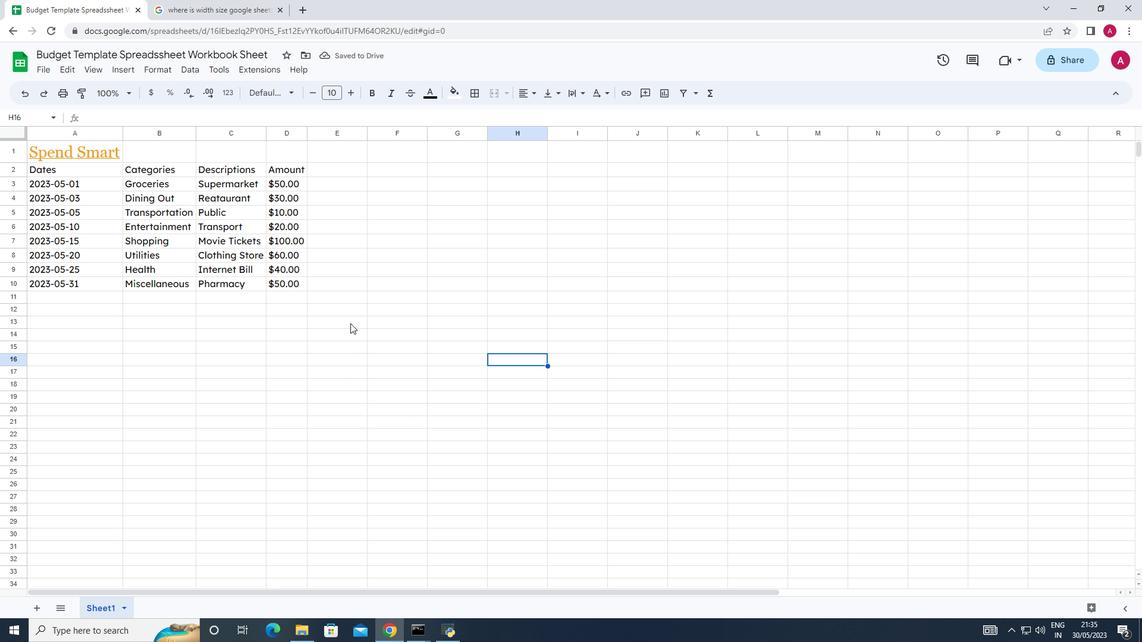 
